 Task: Find a place to stay in Stockholm, Sweden from August 1 to August 5 for 1 guest, with a price range of 6000 to 15000, 1 bedroom, 1 bed, 1 bathroom, house type, self check-in, and English-speaking host.
Action: Mouse moved to (433, 102)
Screenshot: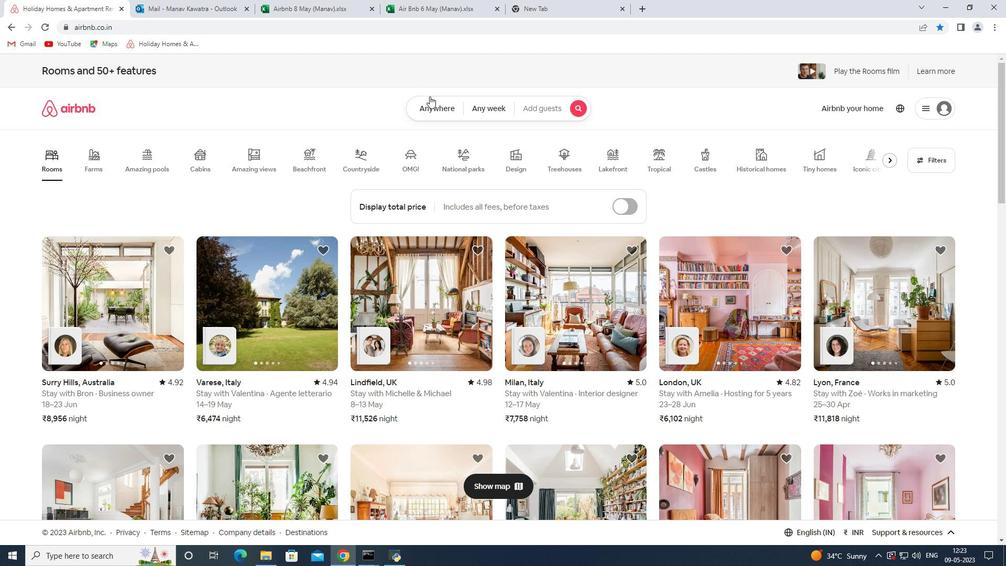 
Action: Mouse pressed left at (433, 102)
Screenshot: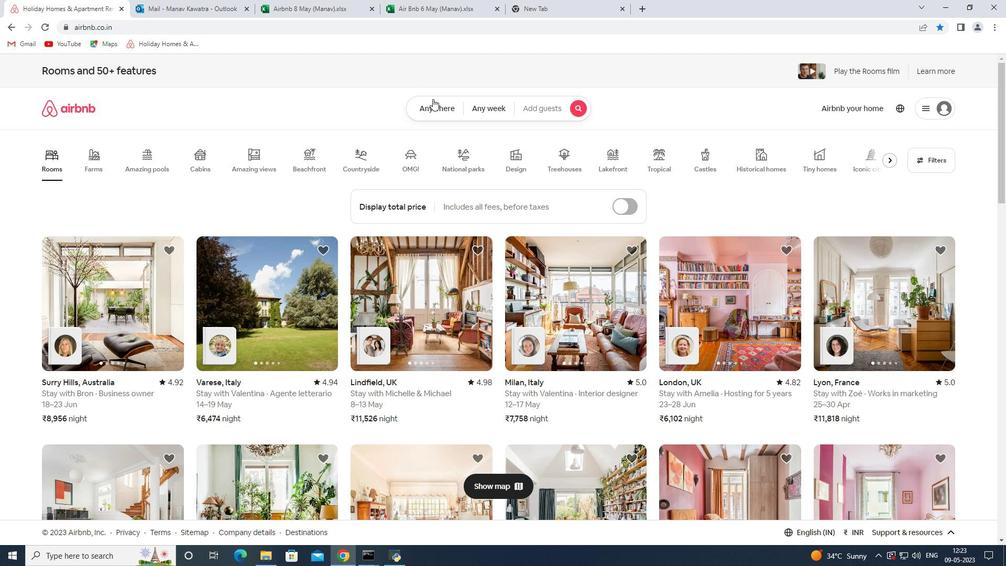 
Action: Mouse moved to (384, 151)
Screenshot: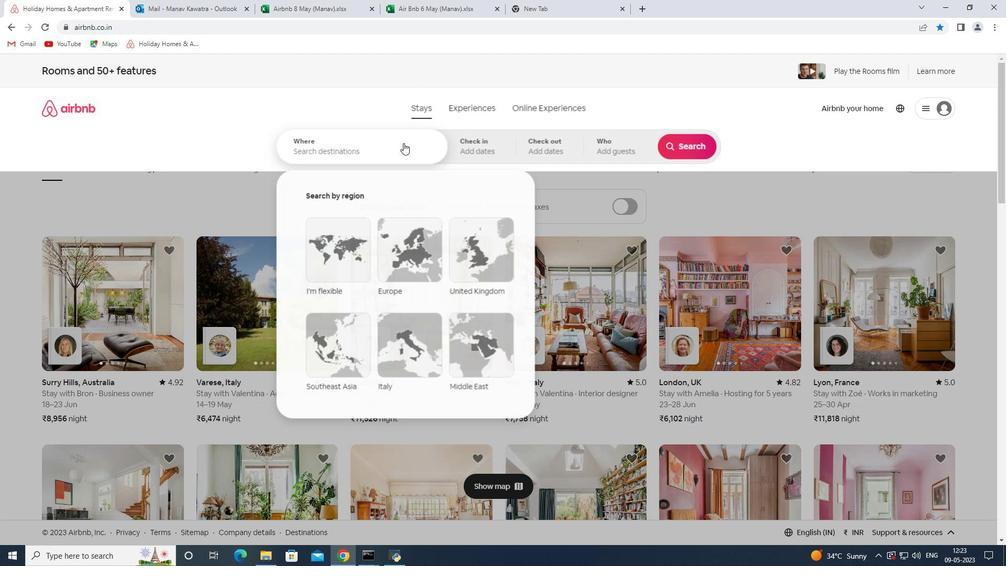 
Action: Mouse pressed left at (384, 151)
Screenshot: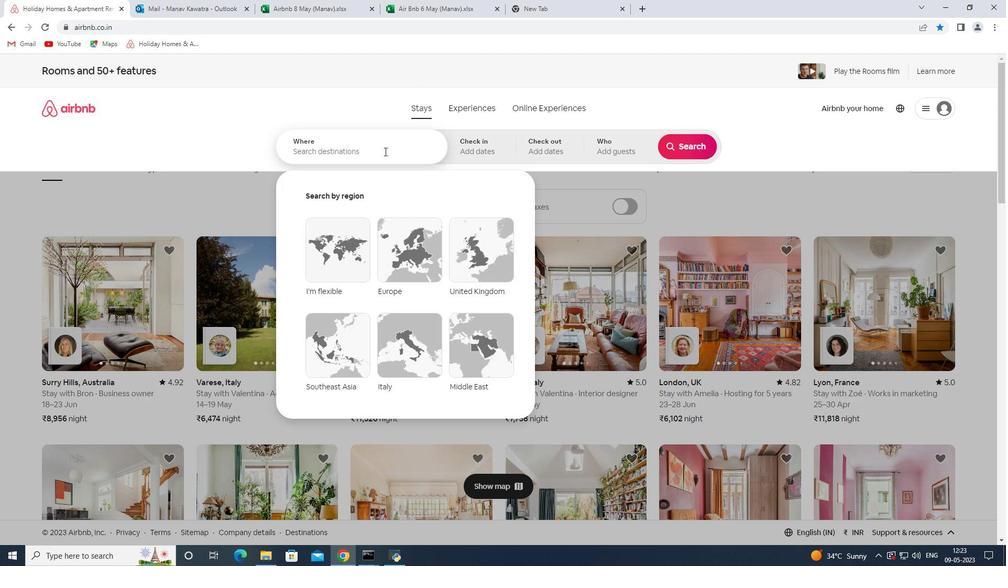 
Action: Mouse moved to (384, 151)
Screenshot: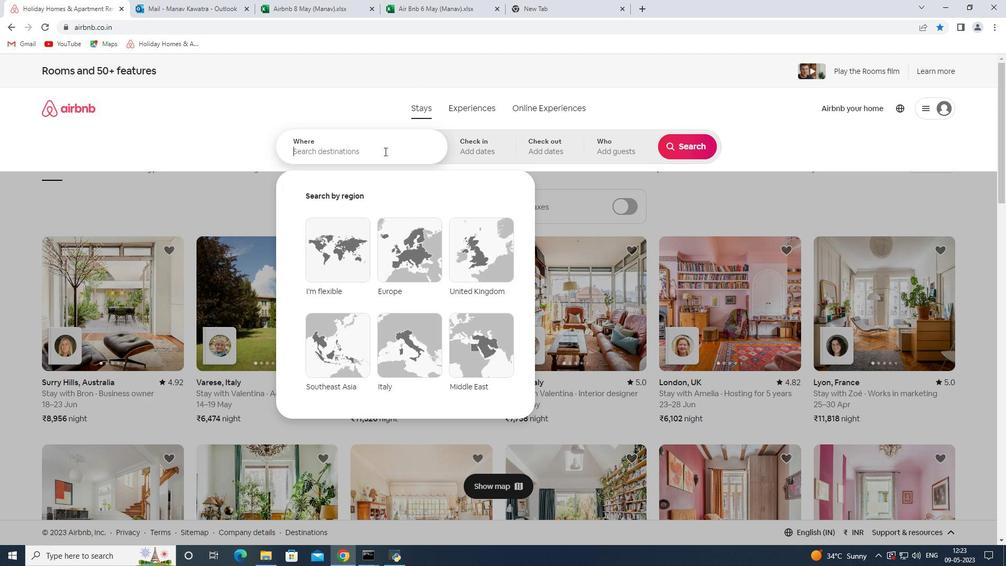 
Action: Key pressed <Key.shift><Key.shift><Key.shift><Key.shift><Key.shift><Key.shift><Key.shift><Key.shift><Key.shift><Key.shift><Key.shift><Key.shift><Key.shift><Key.shift>Stock<Key.space><Key.backspace>holm<Key.space><Key.shift>Swee<Key.backspace>den<Key.space><Key.enter>
Screenshot: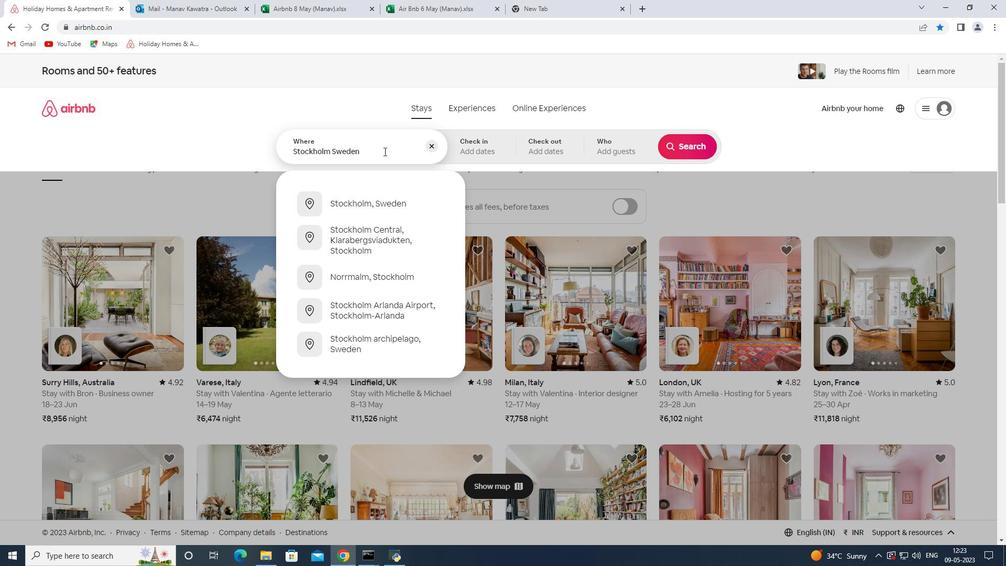 
Action: Mouse moved to (688, 235)
Screenshot: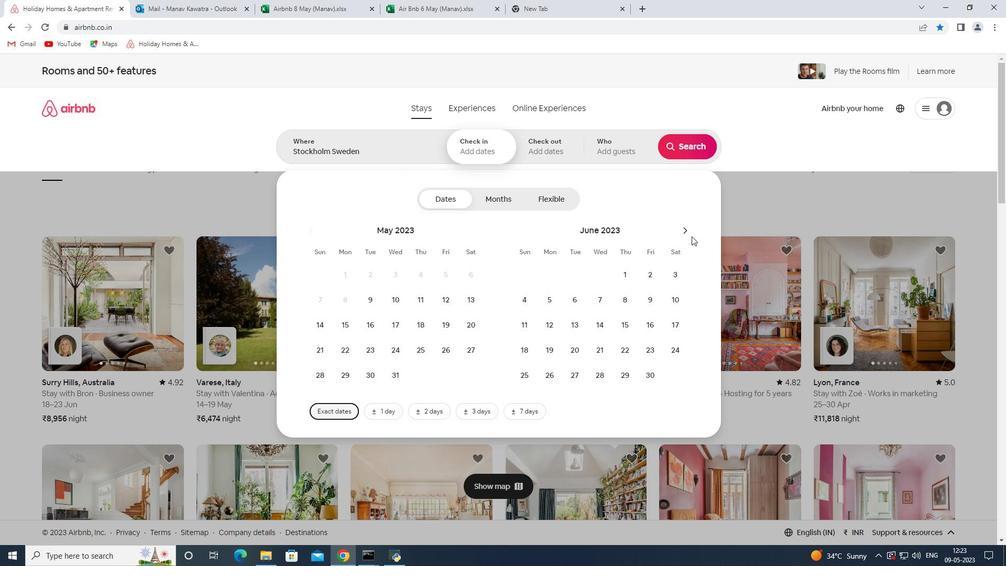 
Action: Mouse pressed left at (688, 235)
Screenshot: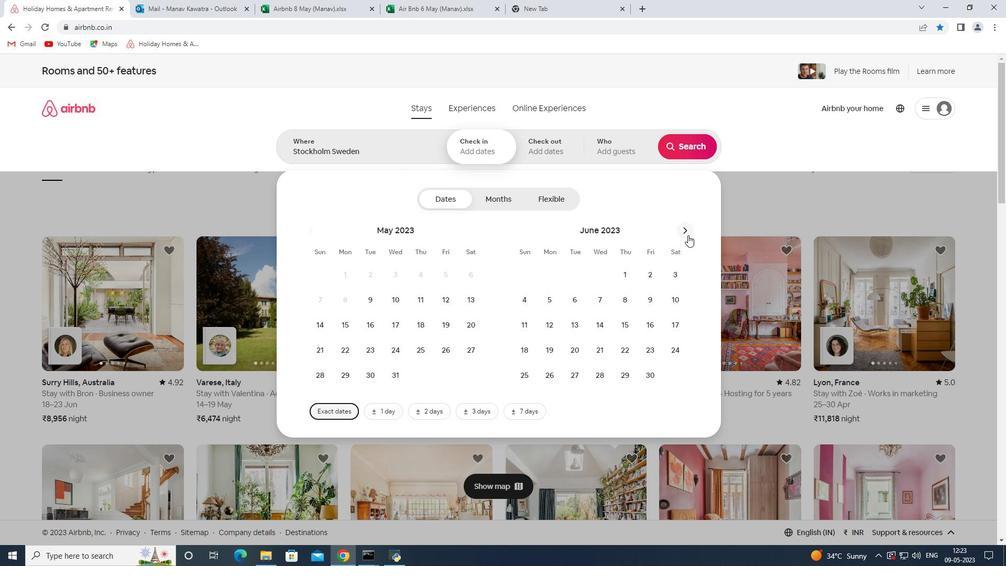 
Action: Mouse pressed left at (688, 235)
Screenshot: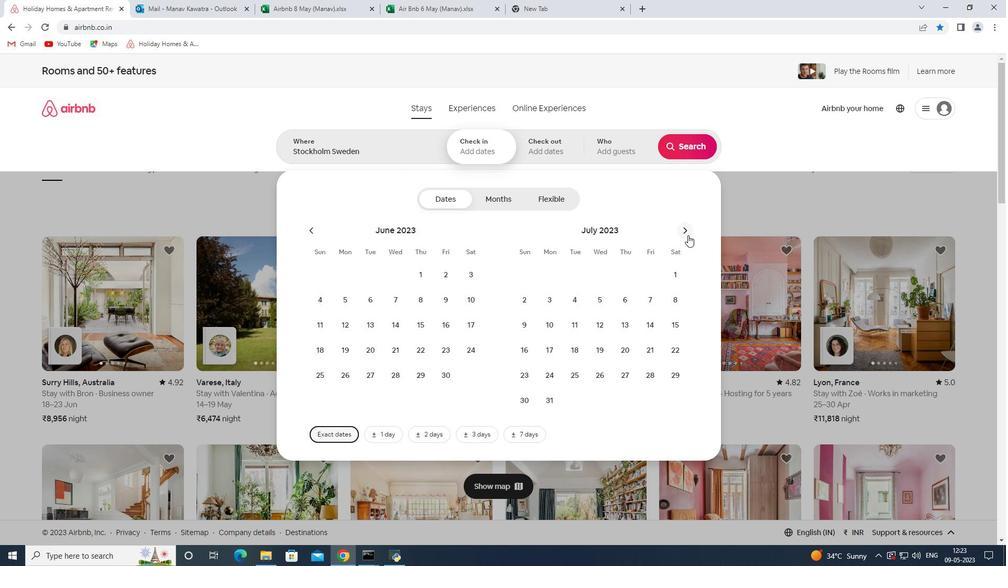 
Action: Mouse moved to (572, 277)
Screenshot: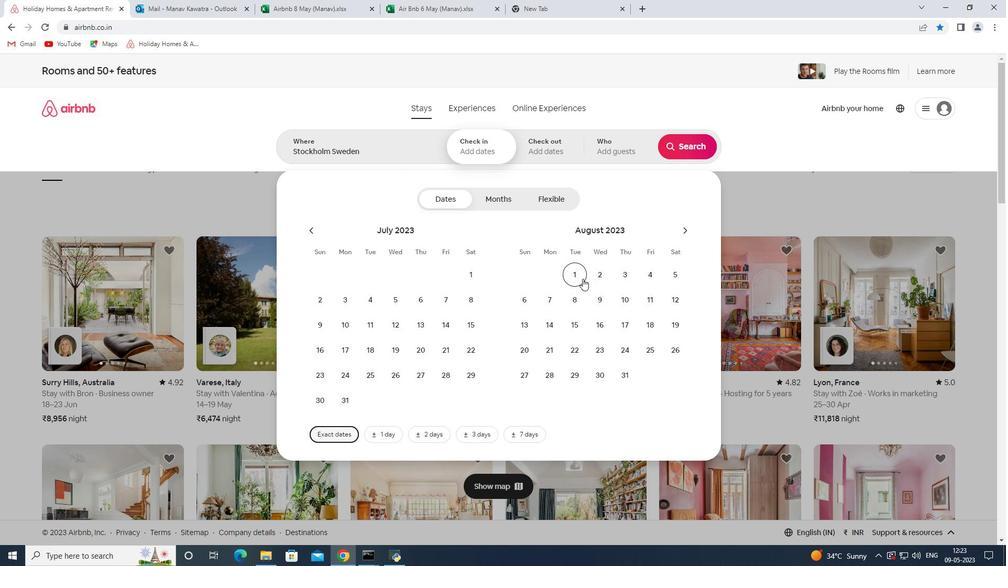 
Action: Mouse pressed left at (572, 277)
Screenshot: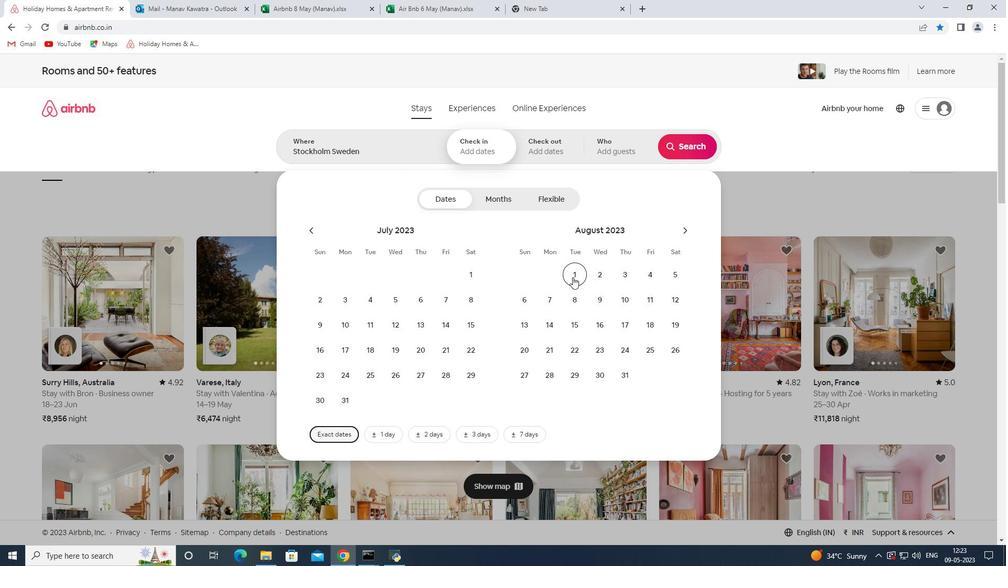 
Action: Mouse moved to (672, 274)
Screenshot: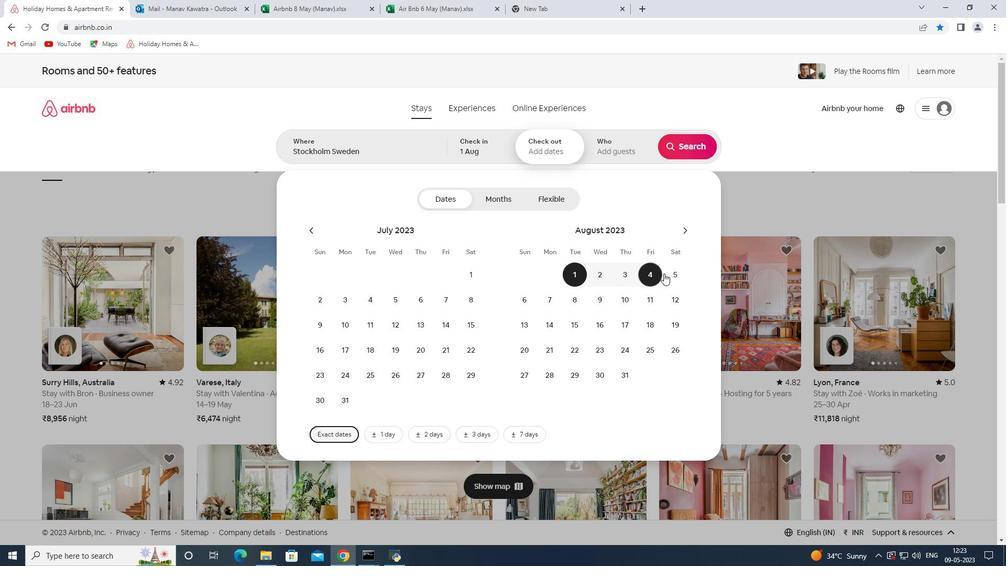 
Action: Mouse pressed left at (672, 274)
Screenshot: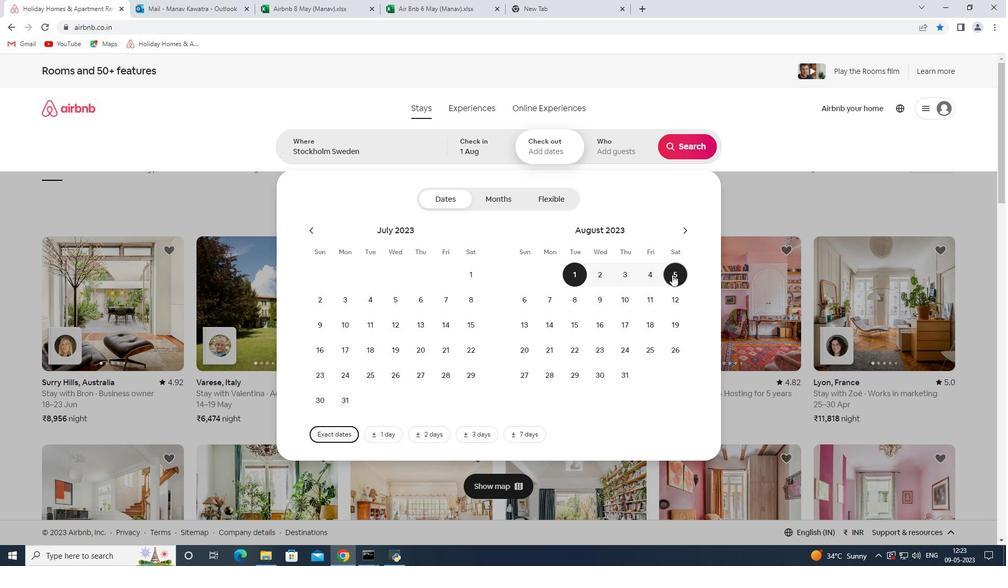 
Action: Mouse moved to (638, 149)
Screenshot: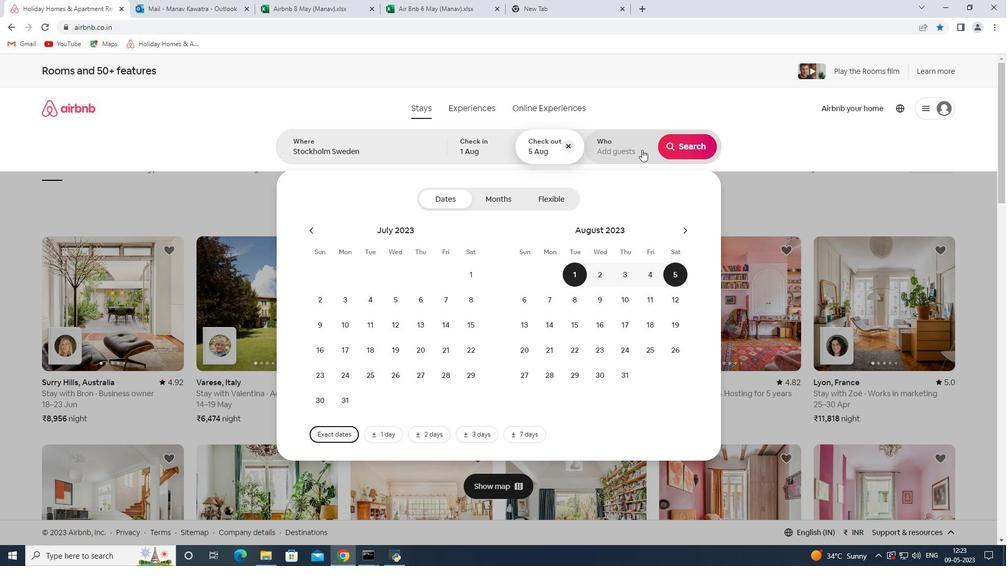 
Action: Mouse pressed left at (638, 149)
Screenshot: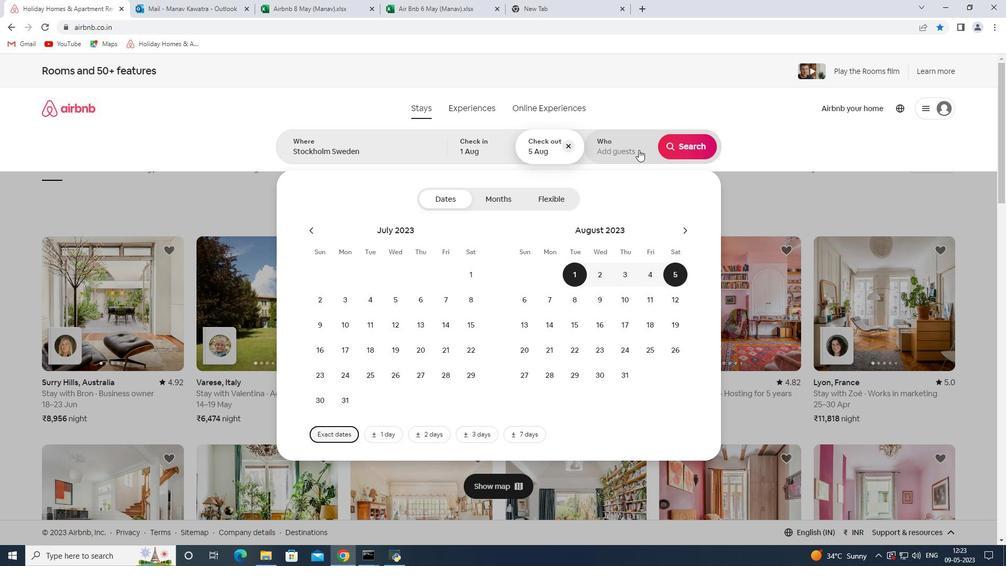 
Action: Mouse pressed left at (638, 149)
Screenshot: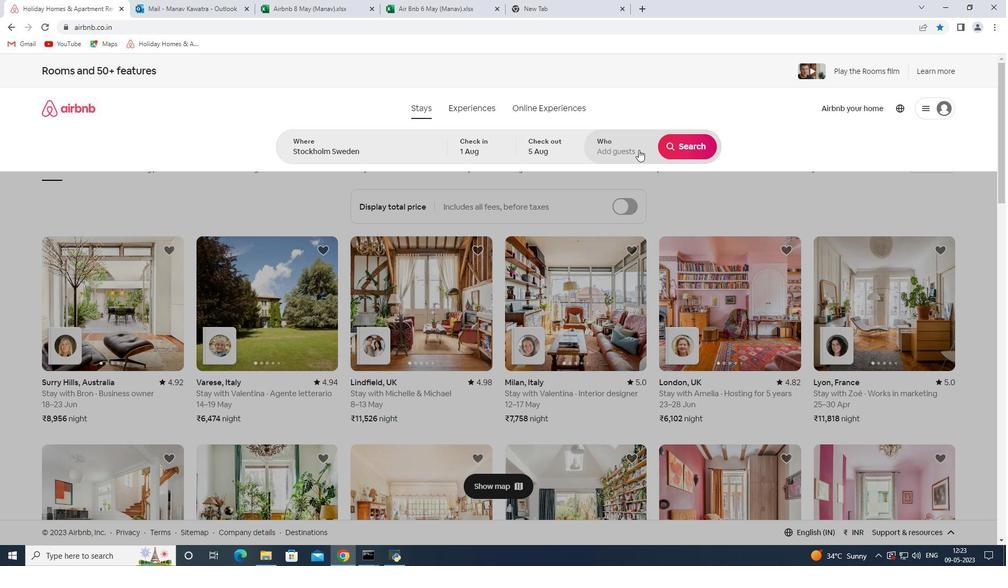 
Action: Mouse moved to (601, 156)
Screenshot: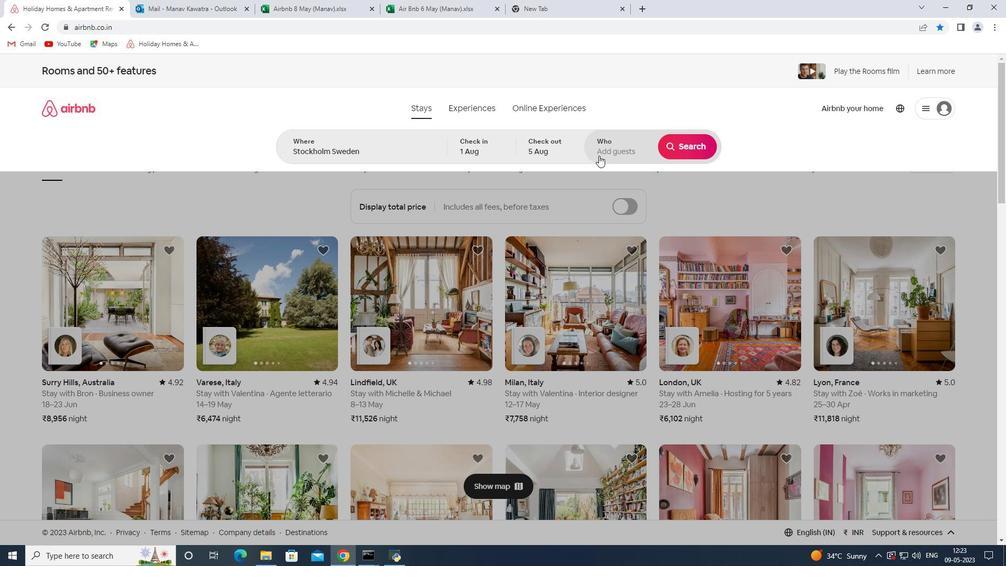 
Action: Mouse pressed left at (601, 156)
Screenshot: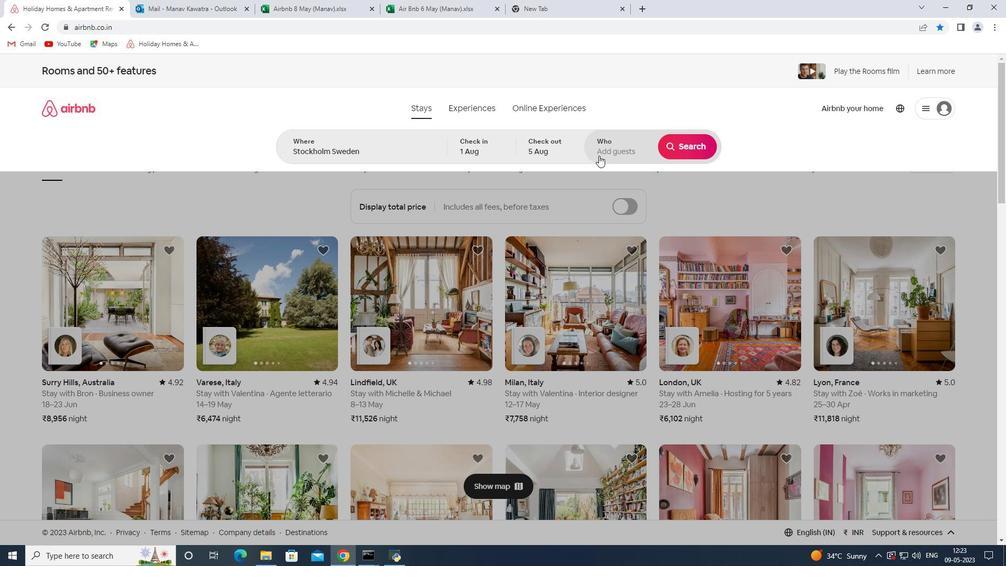 
Action: Mouse moved to (693, 201)
Screenshot: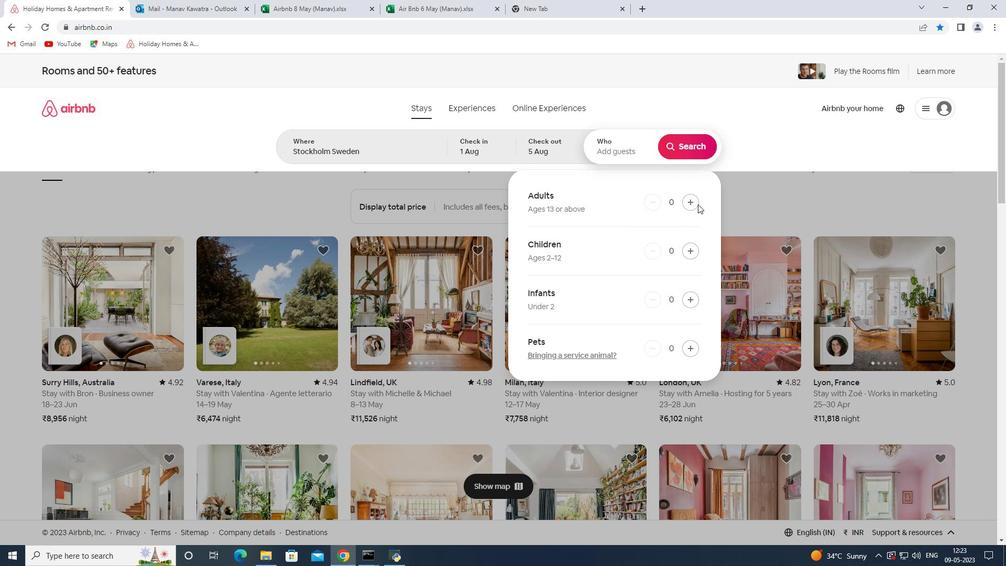 
Action: Mouse pressed left at (693, 201)
Screenshot: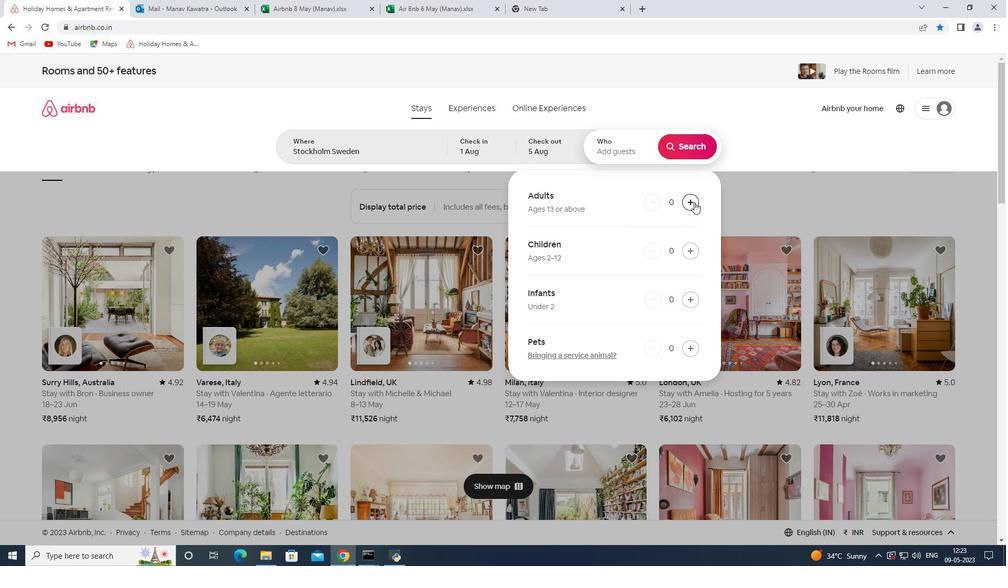 
Action: Mouse moved to (695, 149)
Screenshot: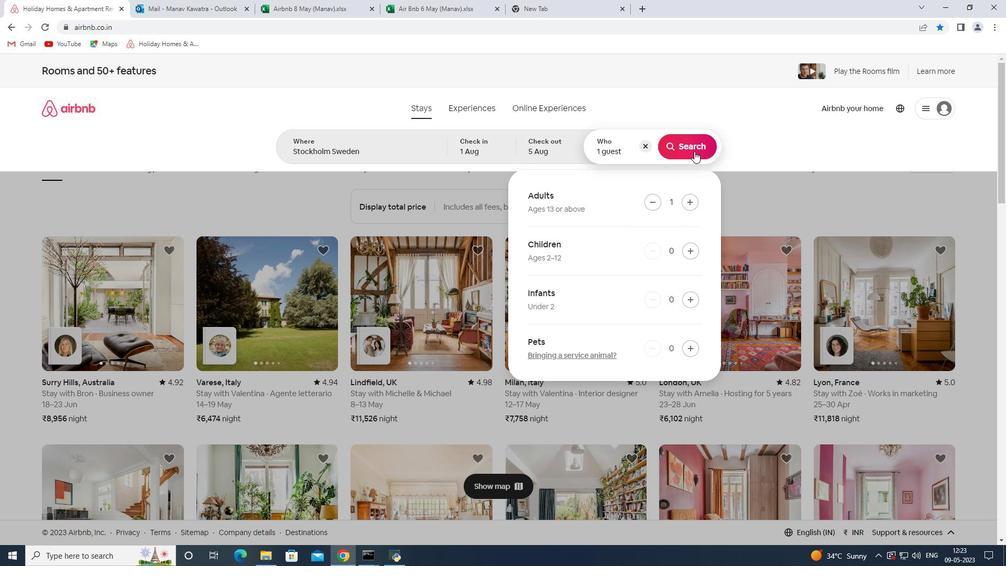 
Action: Mouse pressed left at (695, 149)
Screenshot: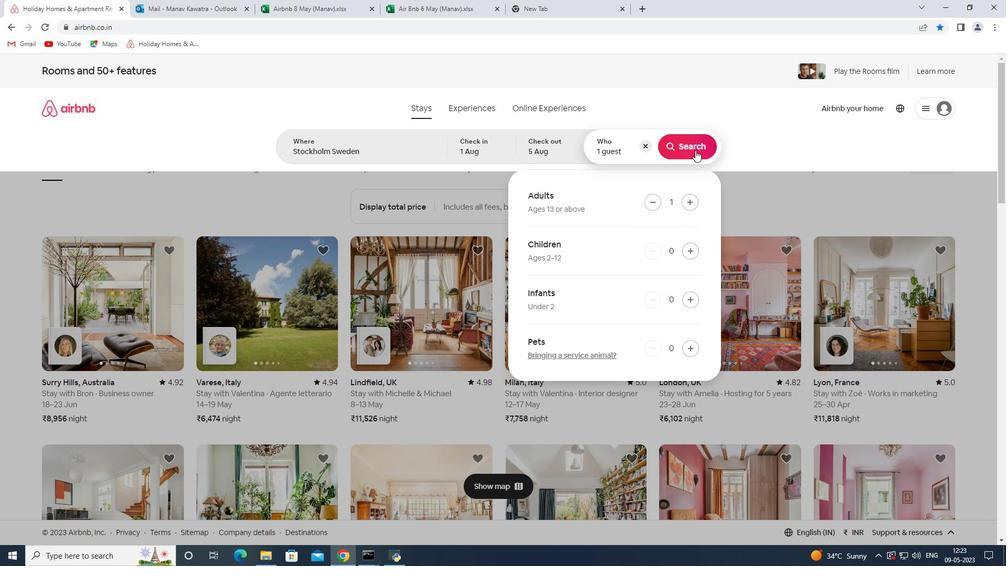 
Action: Mouse moved to (947, 117)
Screenshot: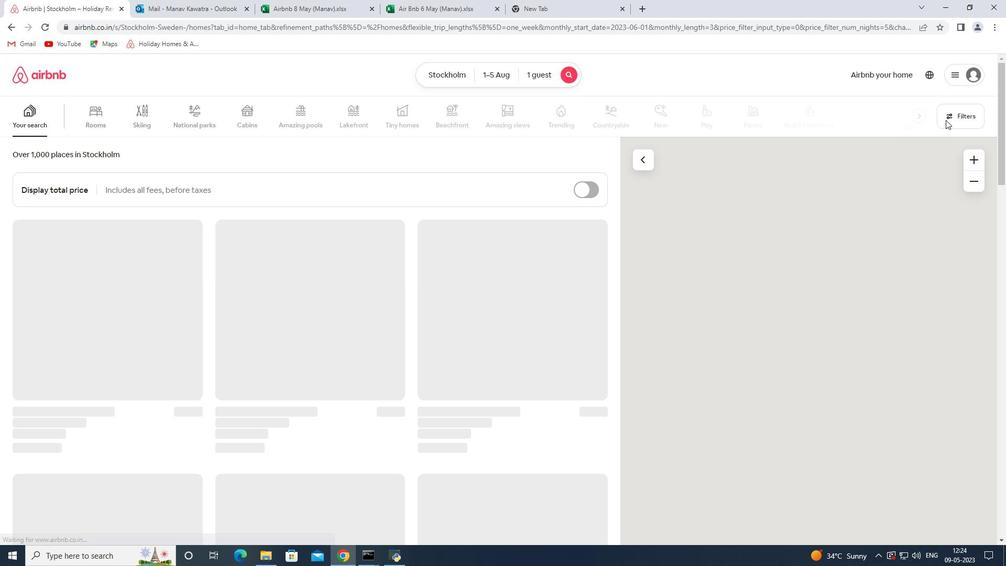 
Action: Mouse pressed left at (947, 117)
Screenshot: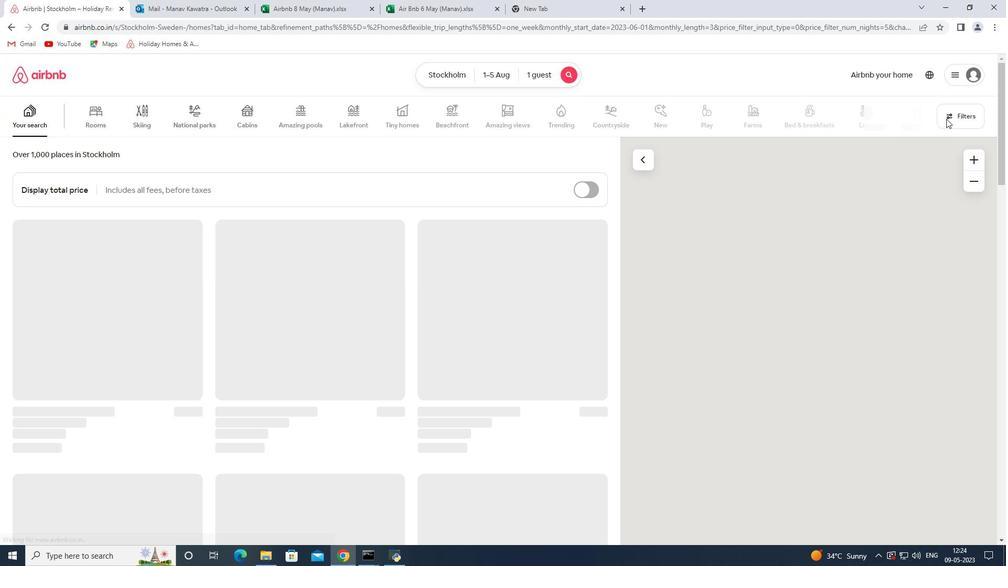 
Action: Mouse moved to (364, 378)
Screenshot: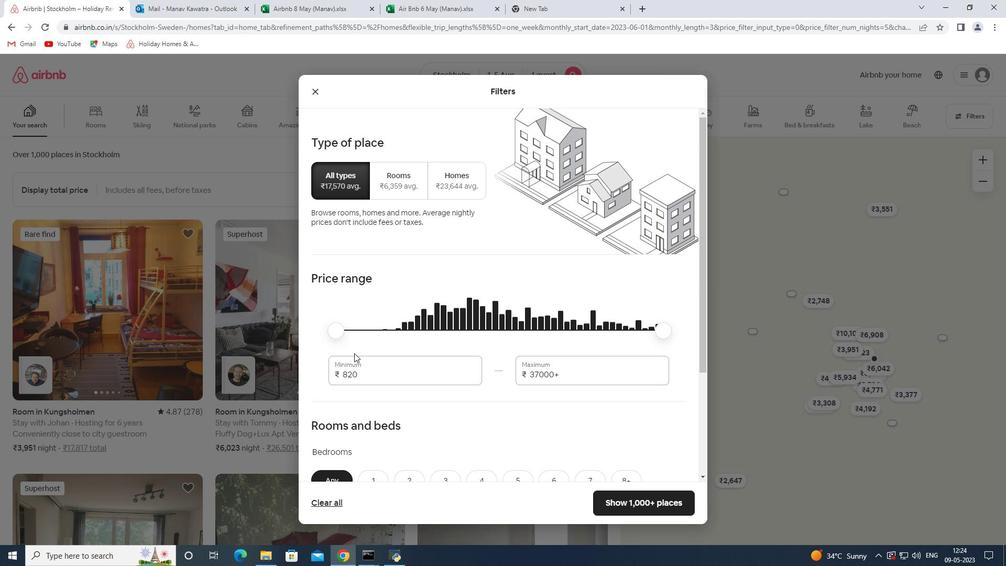 
Action: Mouse pressed left at (364, 378)
Screenshot: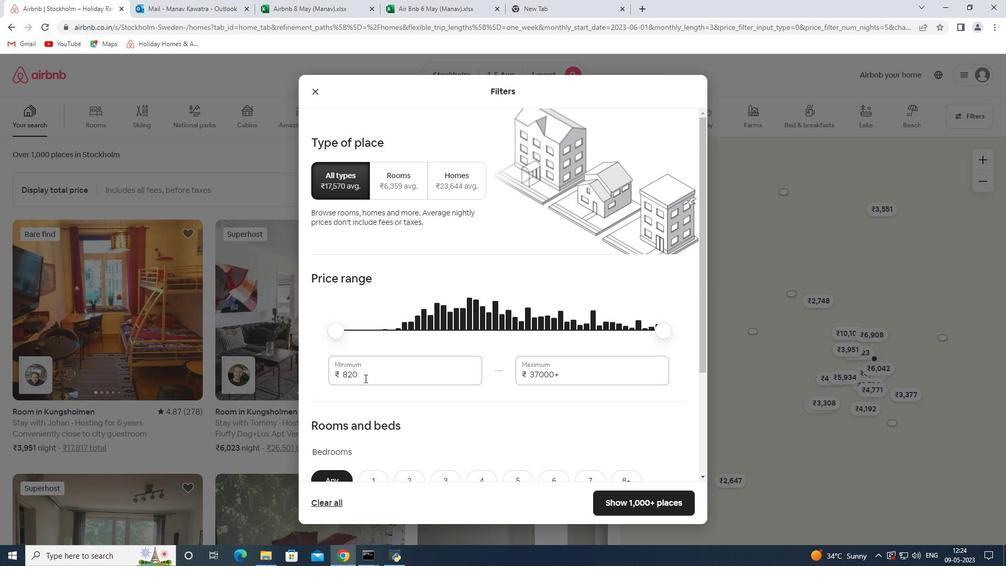 
Action: Mouse moved to (365, 378)
Screenshot: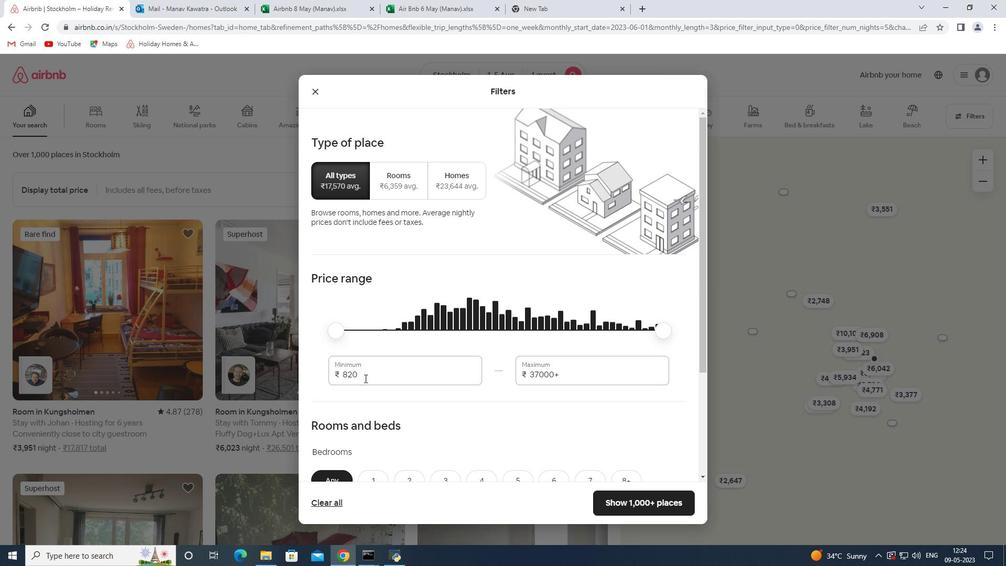 
Action: Mouse pressed left at (365, 378)
Screenshot: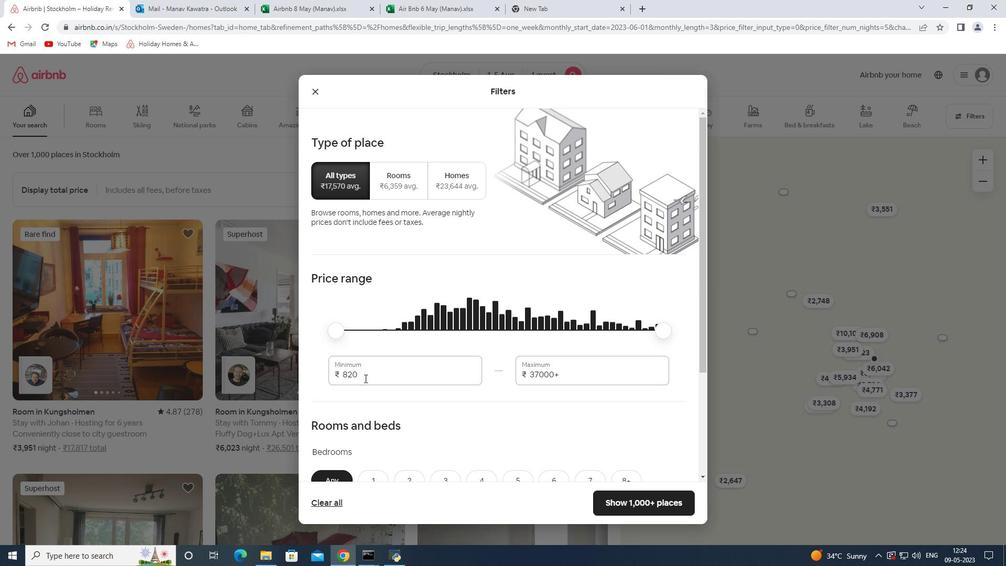 
Action: Mouse moved to (381, 367)
Screenshot: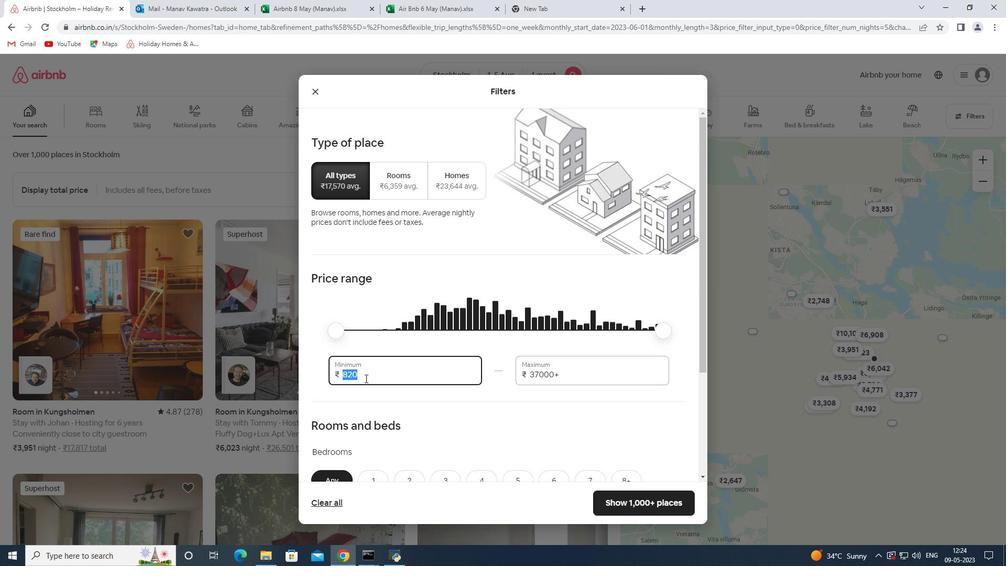
Action: Key pressed 6000<Key.tab>15000
Screenshot: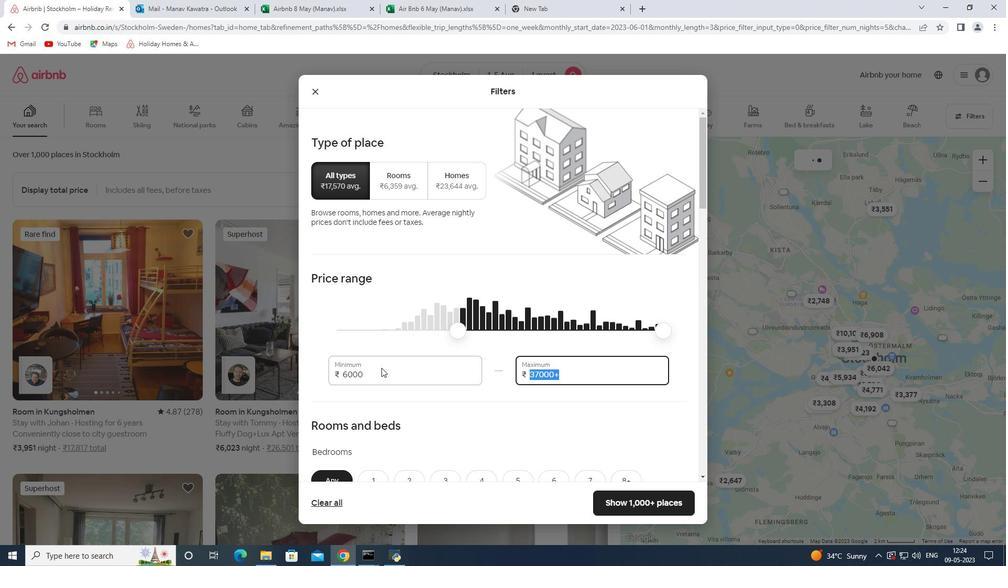 
Action: Mouse moved to (494, 308)
Screenshot: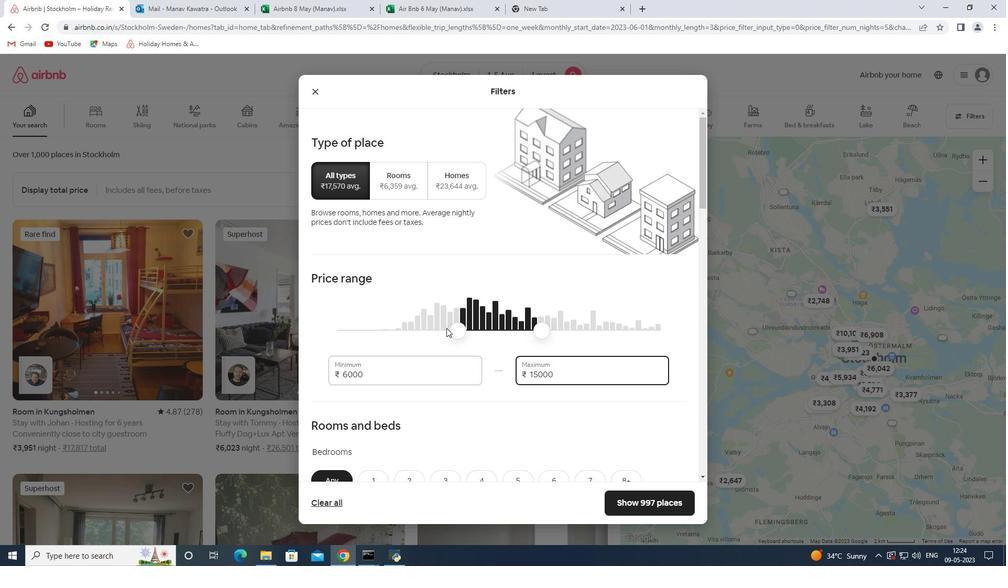 
Action: Mouse scrolled (494, 307) with delta (0, 0)
Screenshot: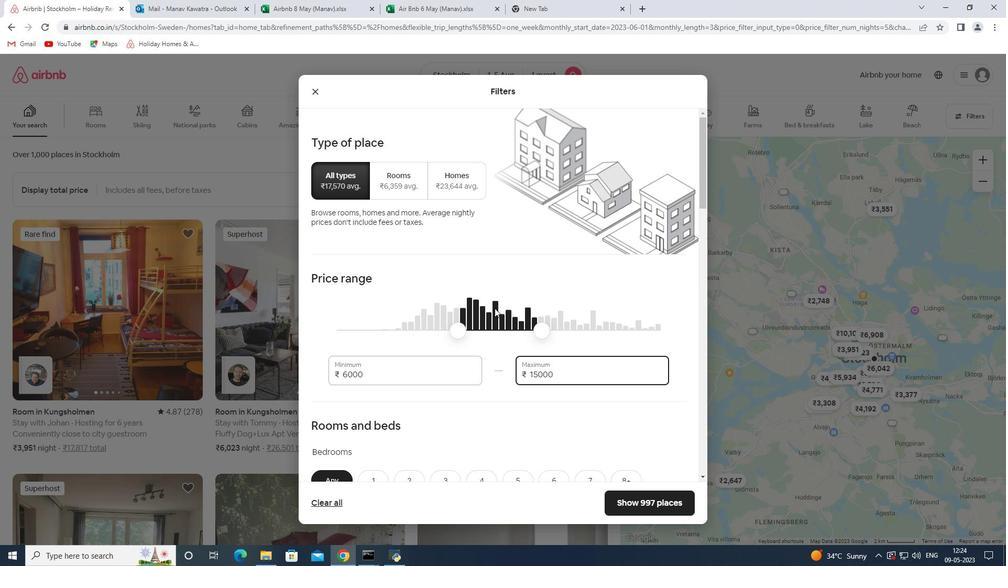 
Action: Mouse moved to (488, 308)
Screenshot: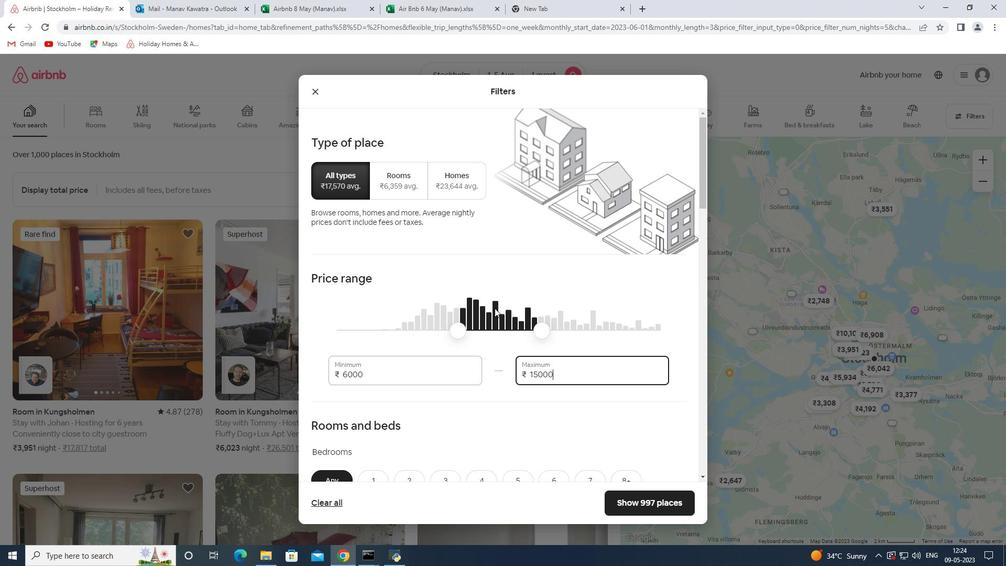 
Action: Mouse scrolled (488, 308) with delta (0, 0)
Screenshot: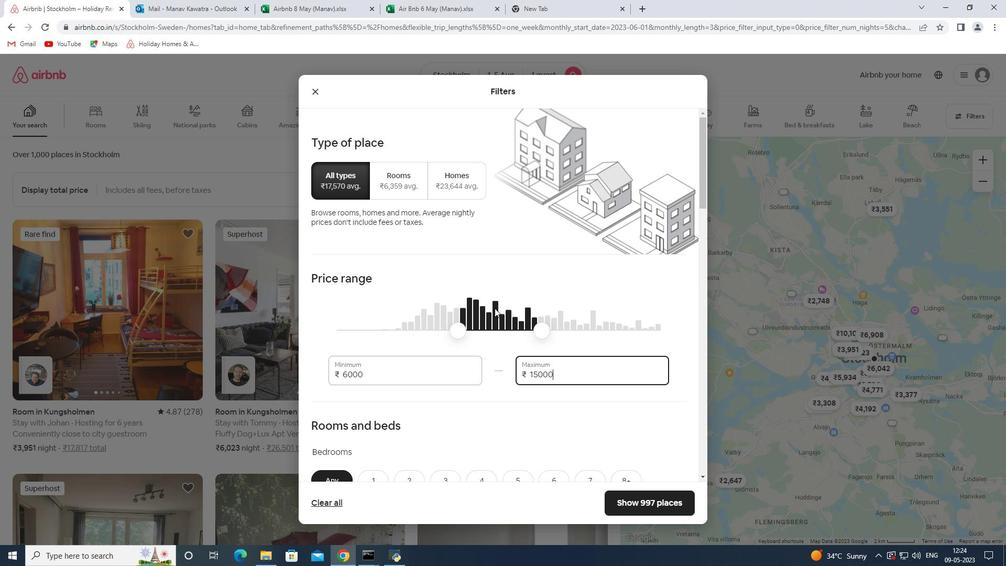
Action: Mouse moved to (487, 308)
Screenshot: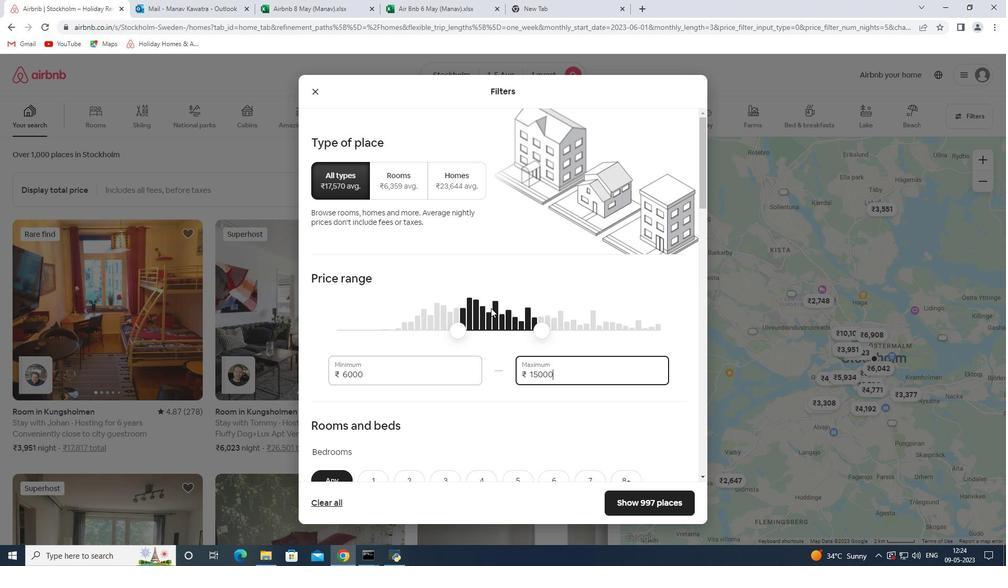 
Action: Mouse scrolled (487, 308) with delta (0, 0)
Screenshot: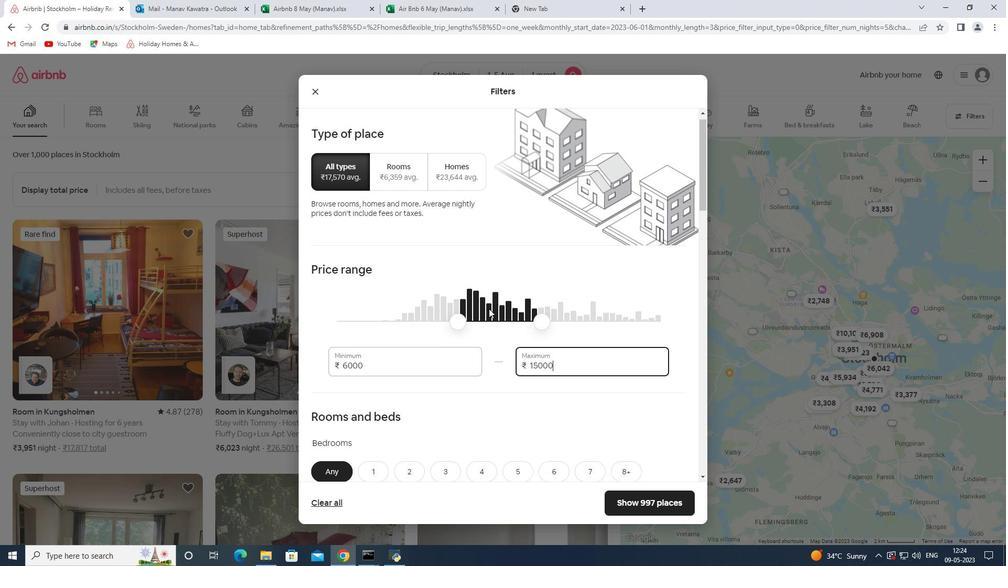 
Action: Mouse moved to (374, 325)
Screenshot: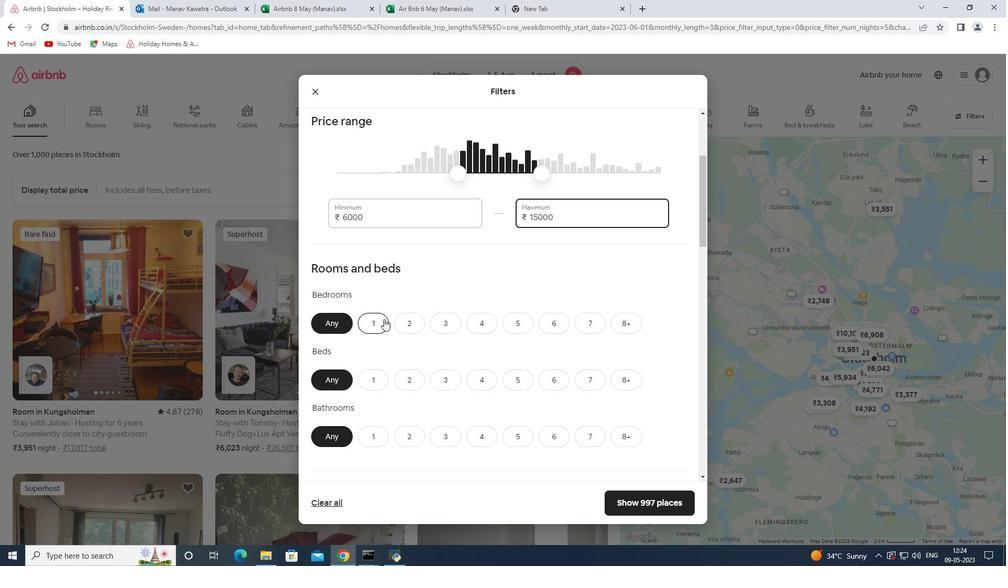 
Action: Mouse pressed left at (374, 325)
Screenshot: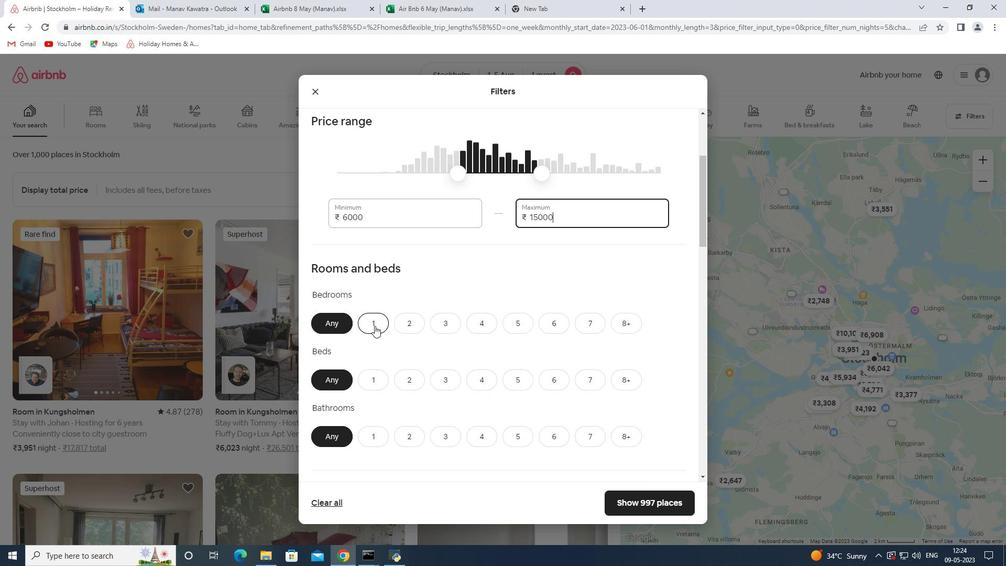 
Action: Mouse moved to (375, 383)
Screenshot: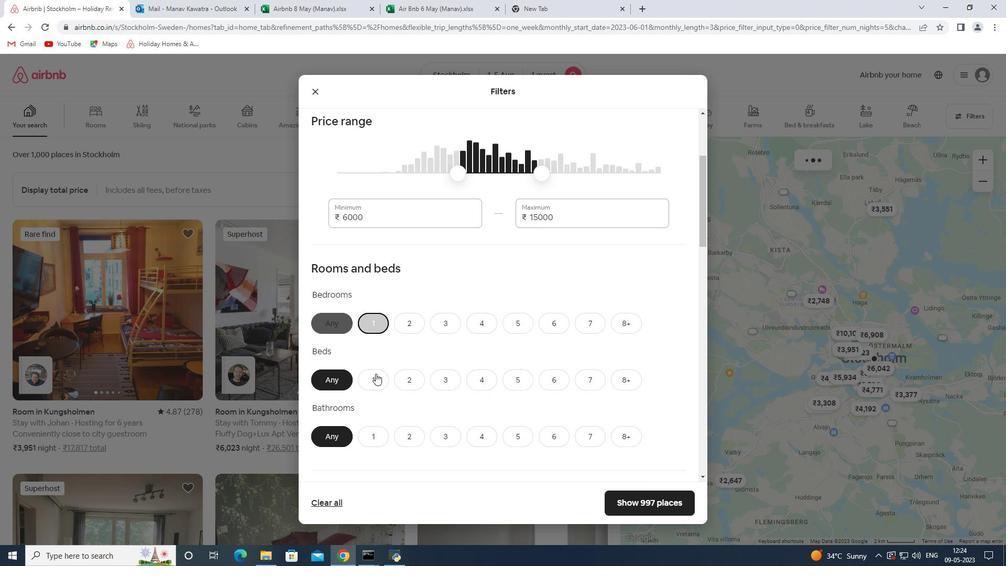 
Action: Mouse pressed left at (375, 383)
Screenshot: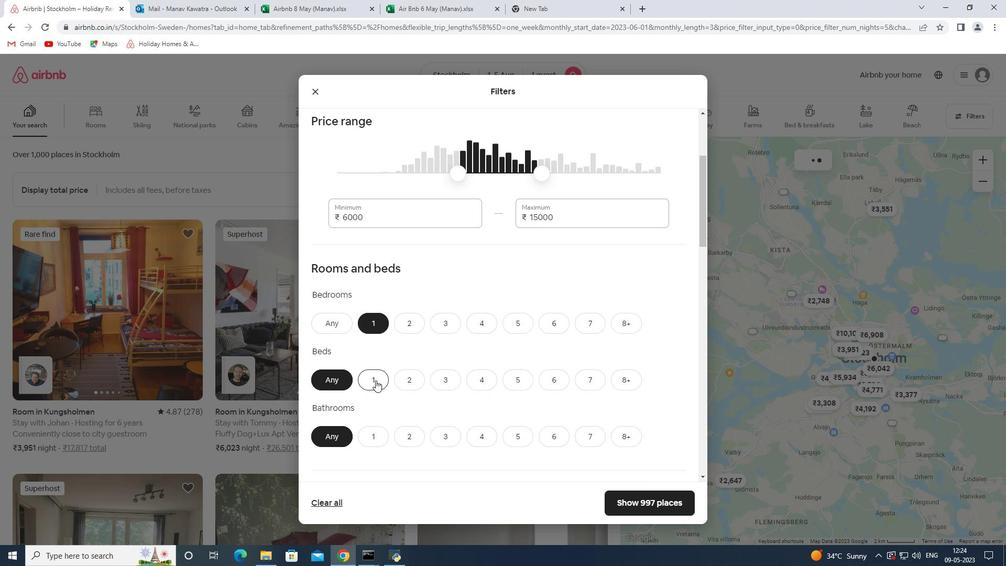 
Action: Mouse moved to (376, 434)
Screenshot: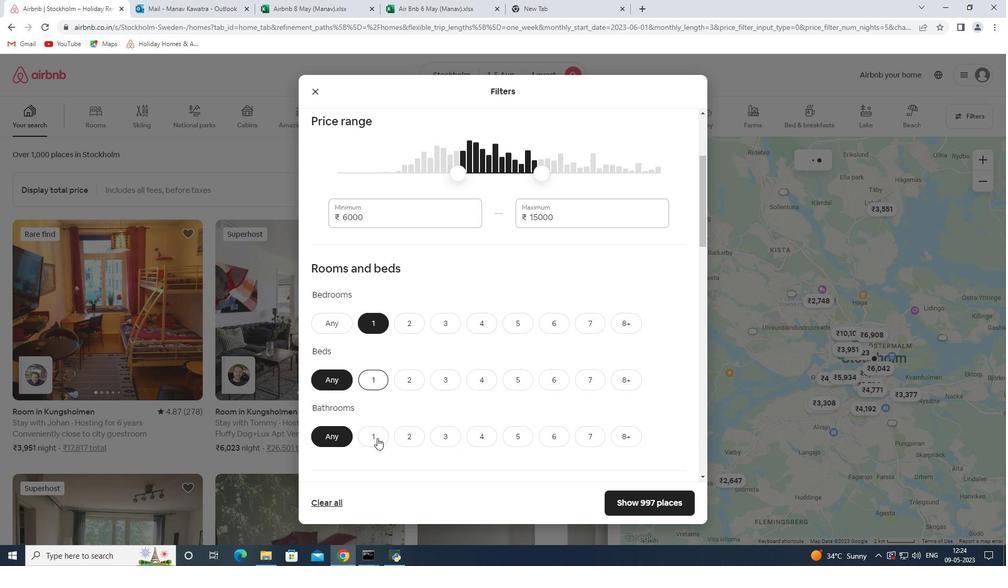 
Action: Mouse pressed left at (376, 434)
Screenshot: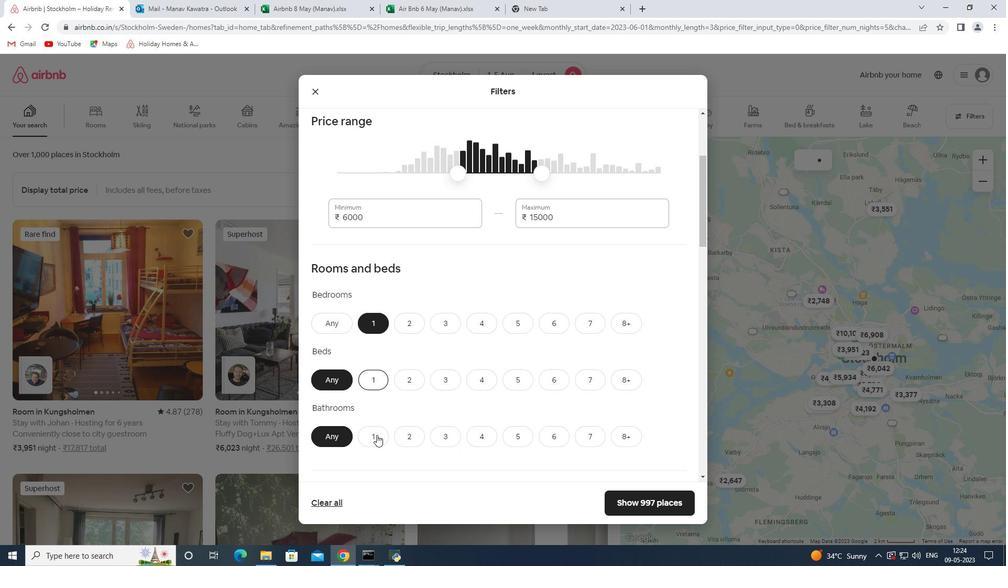
Action: Mouse moved to (448, 328)
Screenshot: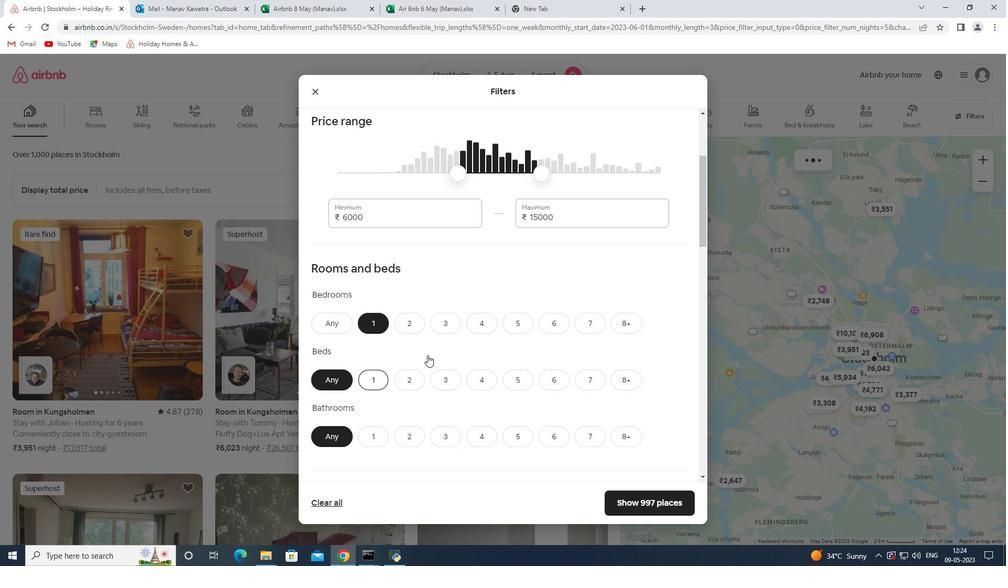 
Action: Mouse scrolled (448, 327) with delta (0, 0)
Screenshot: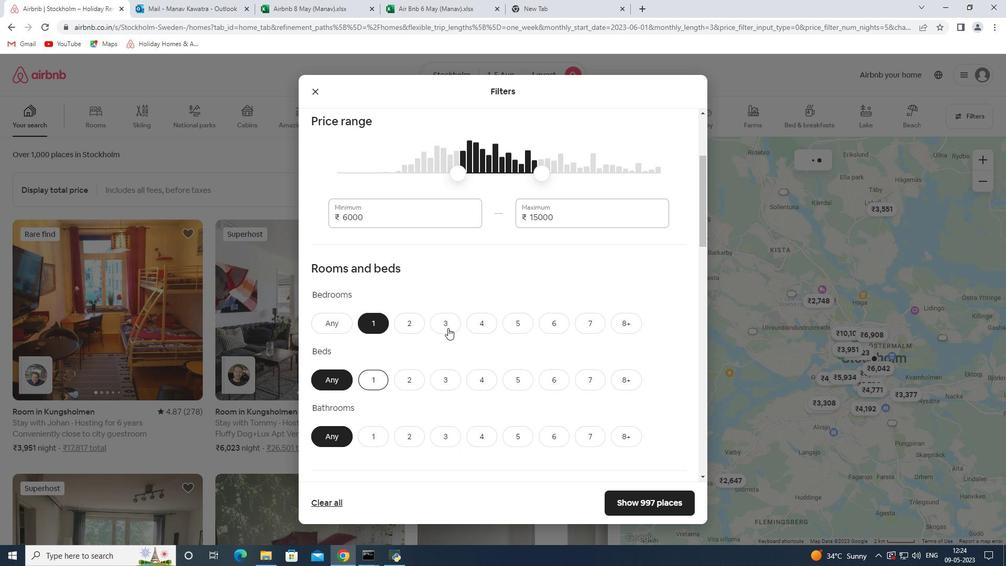 
Action: Mouse scrolled (448, 327) with delta (0, 0)
Screenshot: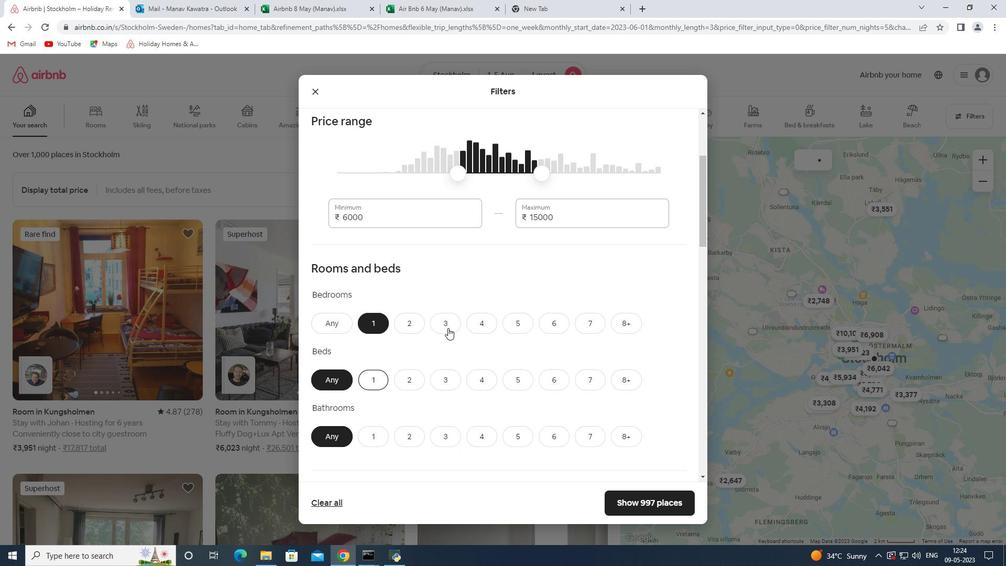 
Action: Mouse moved to (352, 306)
Screenshot: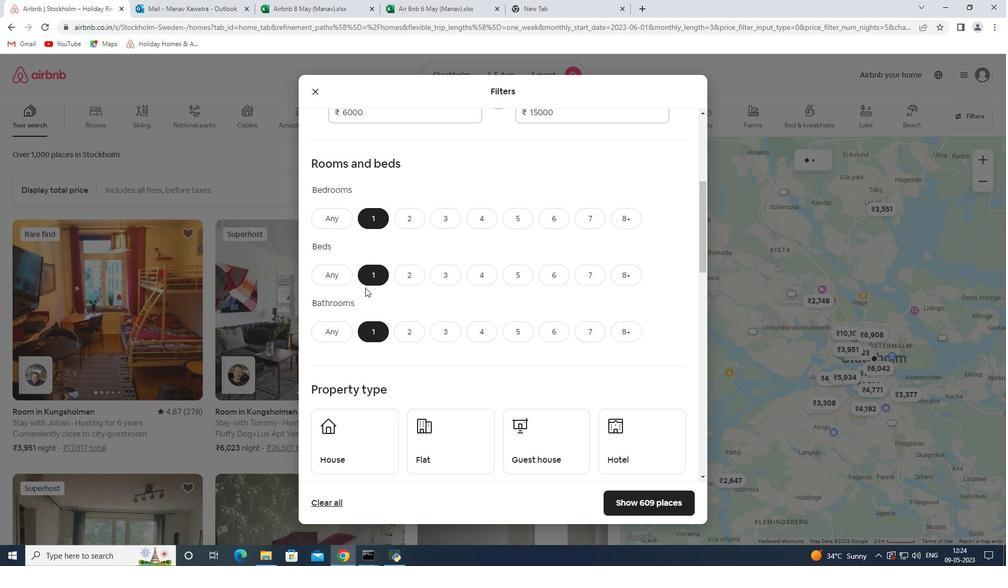 
Action: Mouse scrolled (352, 306) with delta (0, 0)
Screenshot: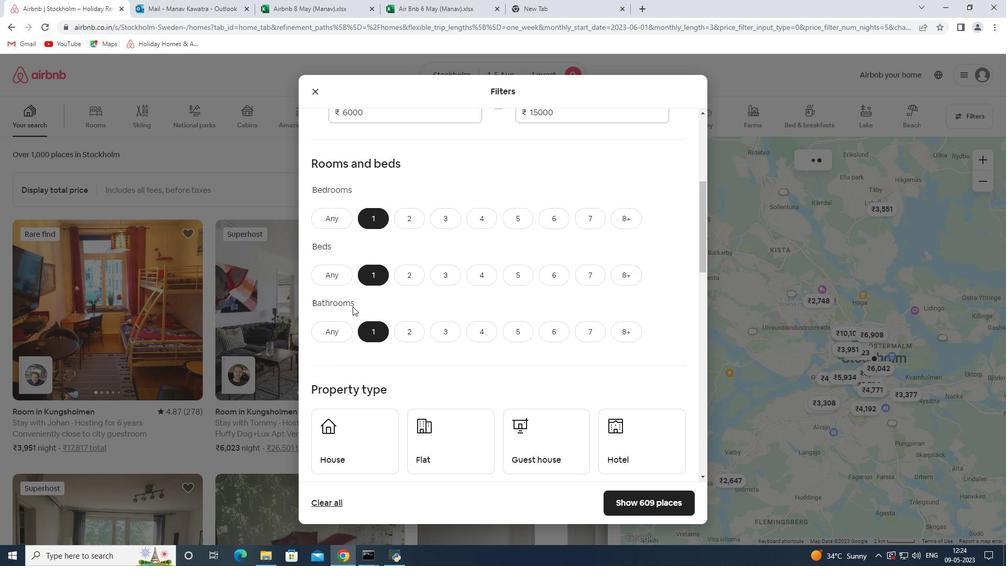 
Action: Mouse moved to (354, 306)
Screenshot: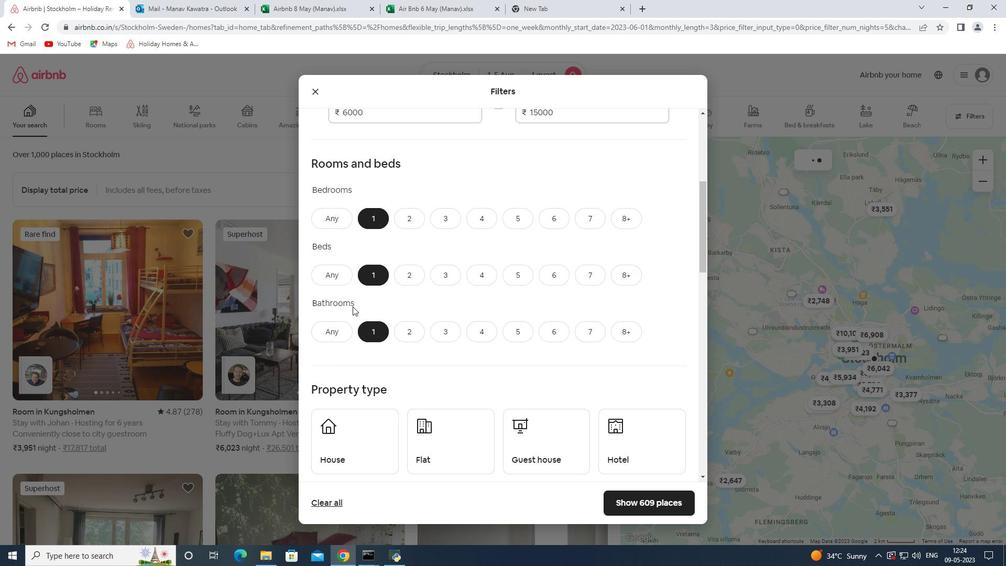 
Action: Mouse scrolled (354, 306) with delta (0, 0)
Screenshot: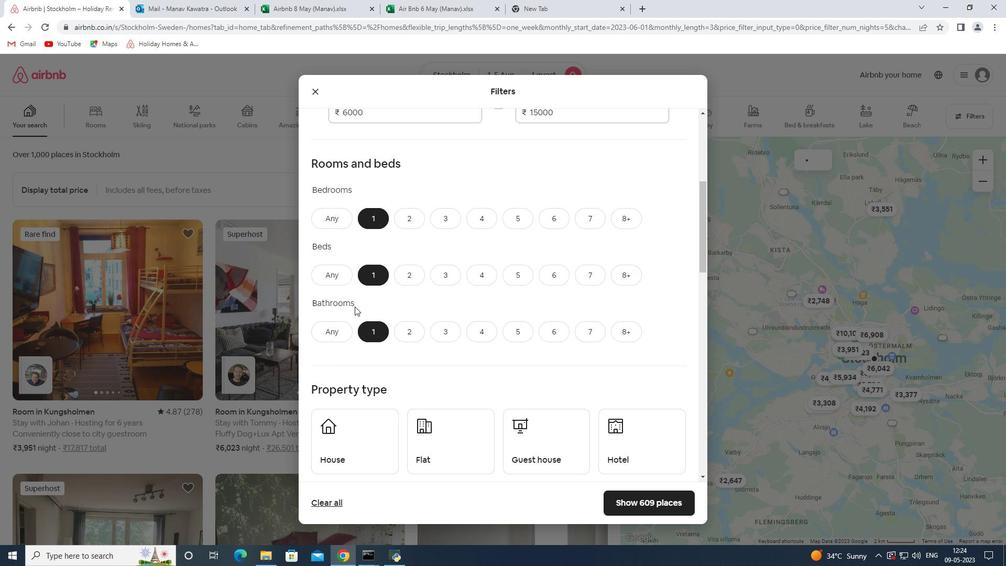 
Action: Mouse moved to (376, 336)
Screenshot: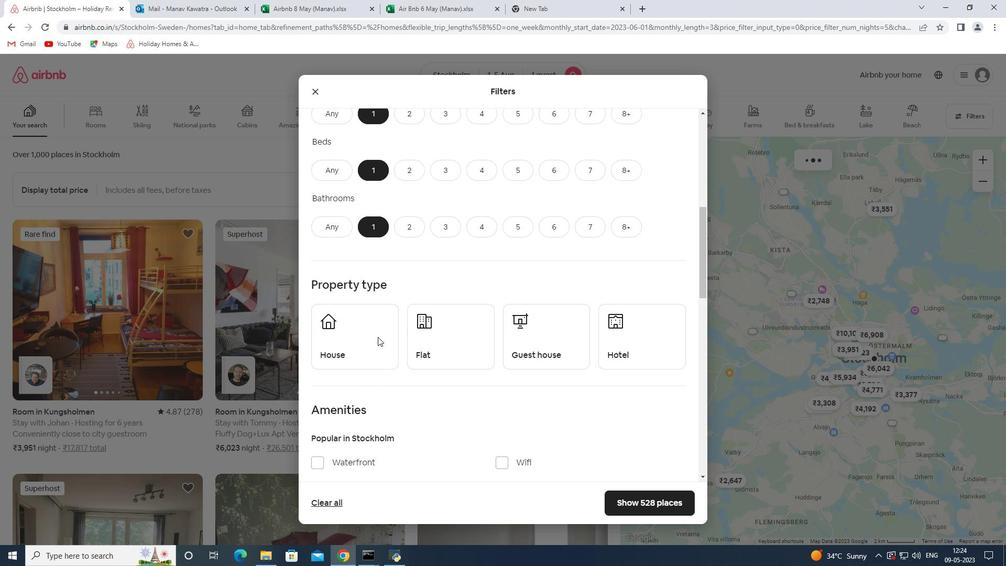 
Action: Mouse pressed left at (376, 336)
Screenshot: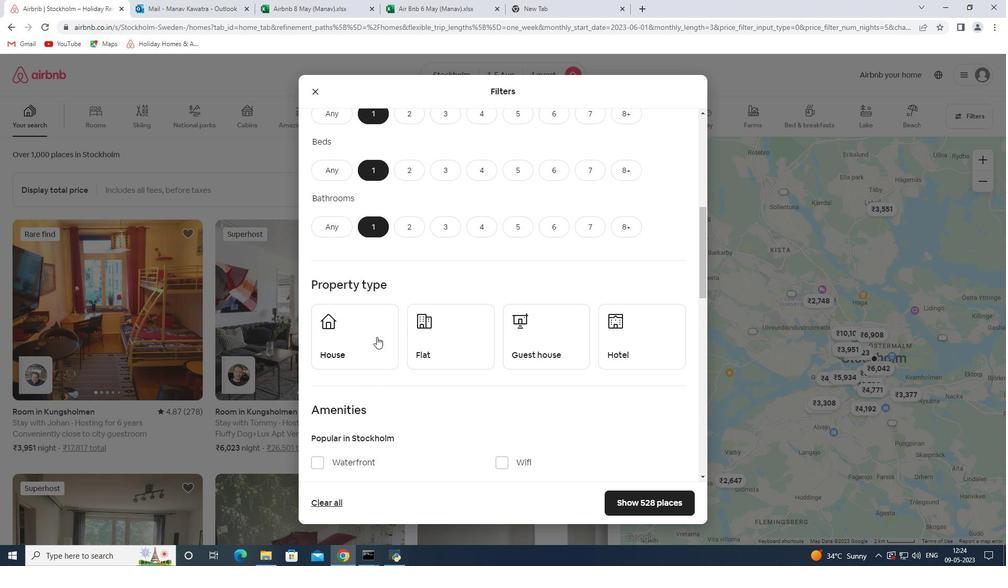 
Action: Mouse moved to (467, 350)
Screenshot: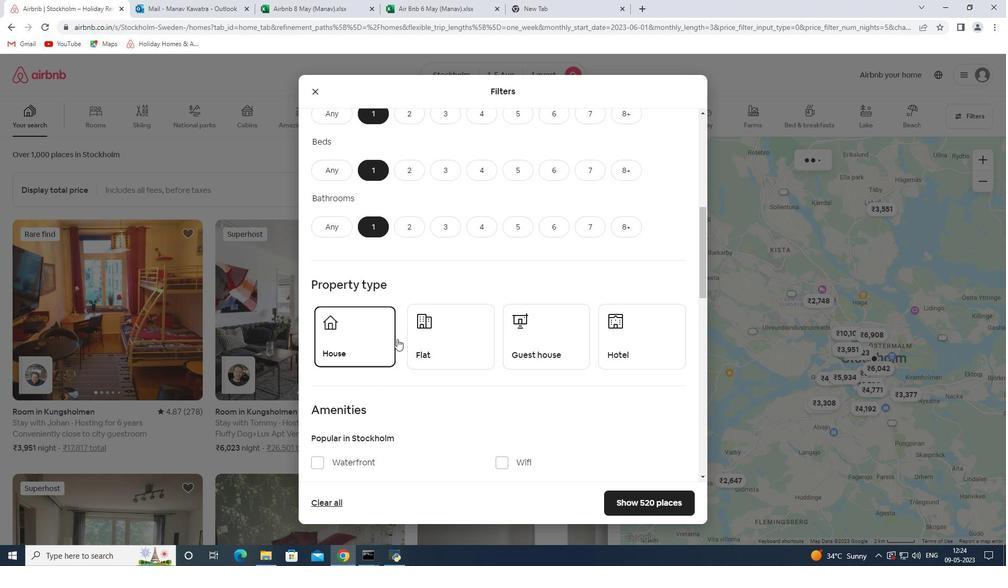
Action: Mouse pressed left at (467, 350)
Screenshot: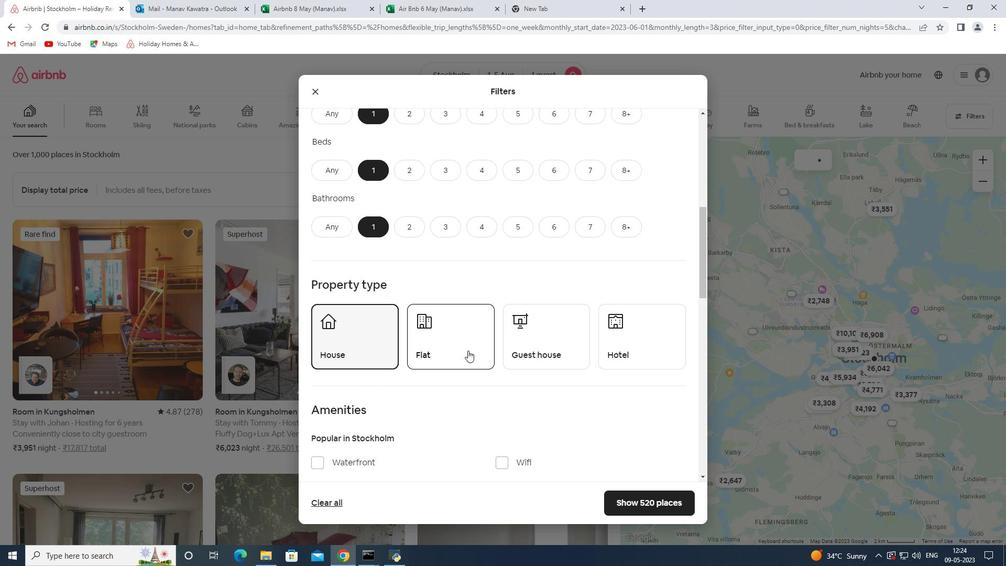 
Action: Mouse moved to (532, 339)
Screenshot: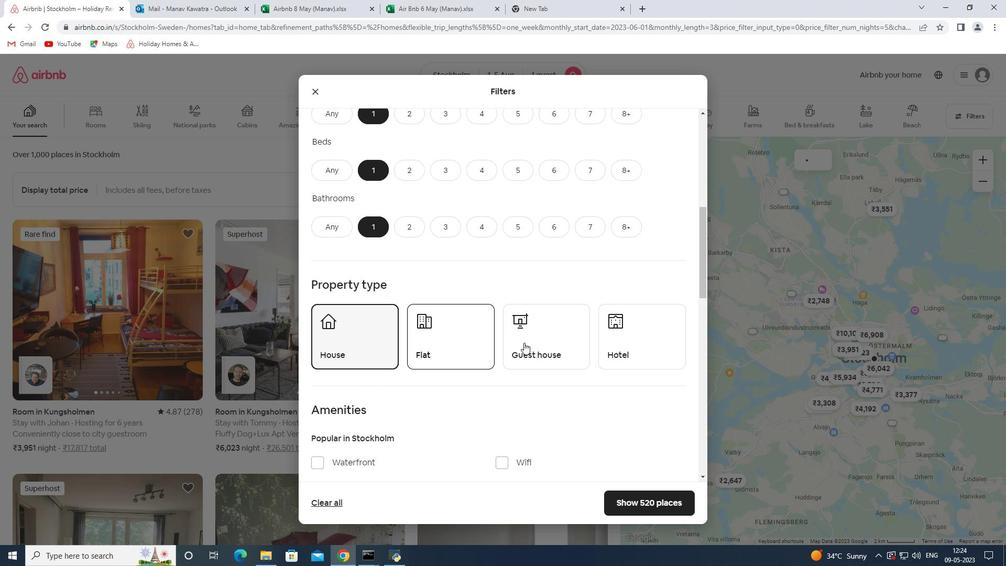 
Action: Mouse pressed left at (532, 339)
Screenshot: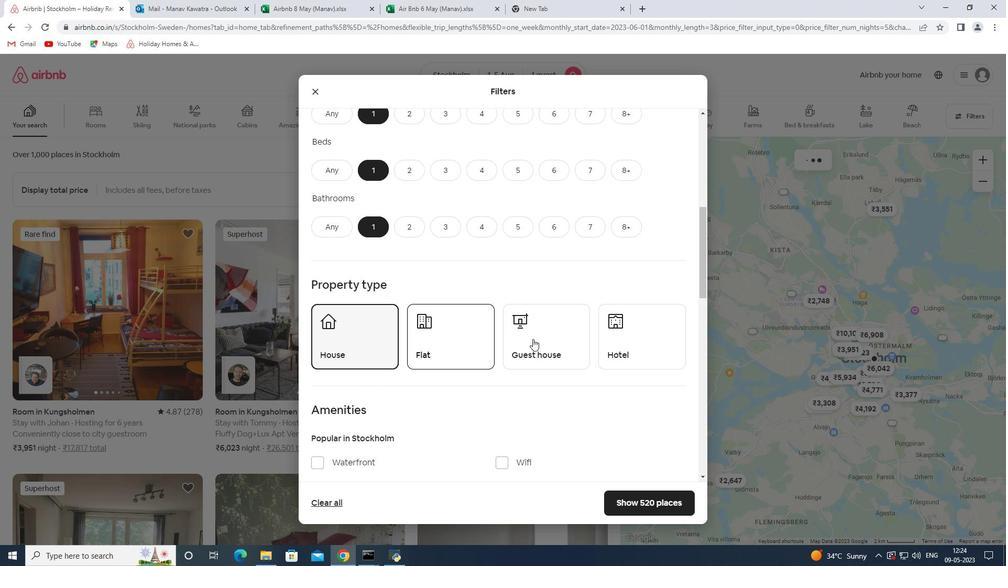 
Action: Mouse moved to (534, 339)
Screenshot: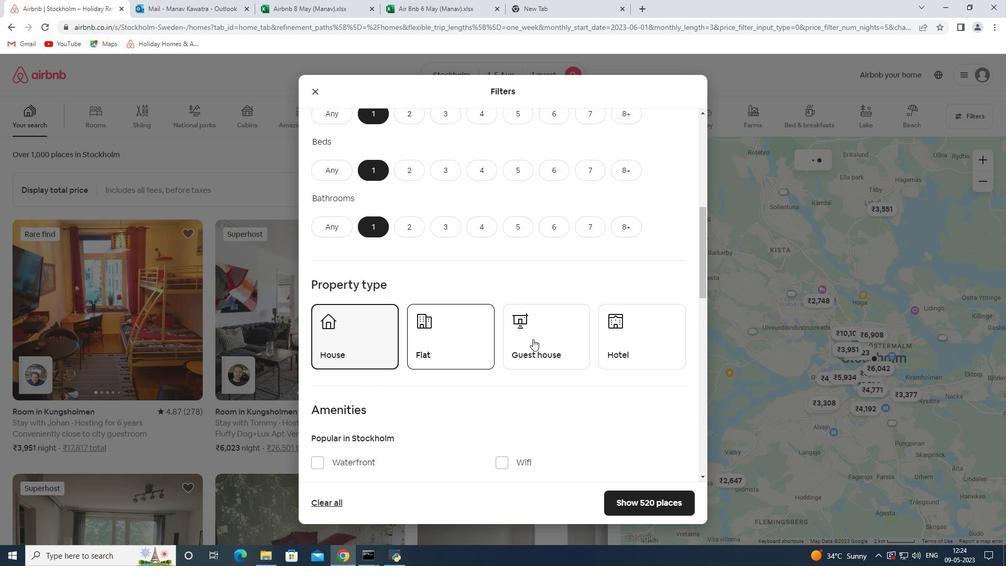 
Action: Mouse scrolled (534, 338) with delta (0, 0)
Screenshot: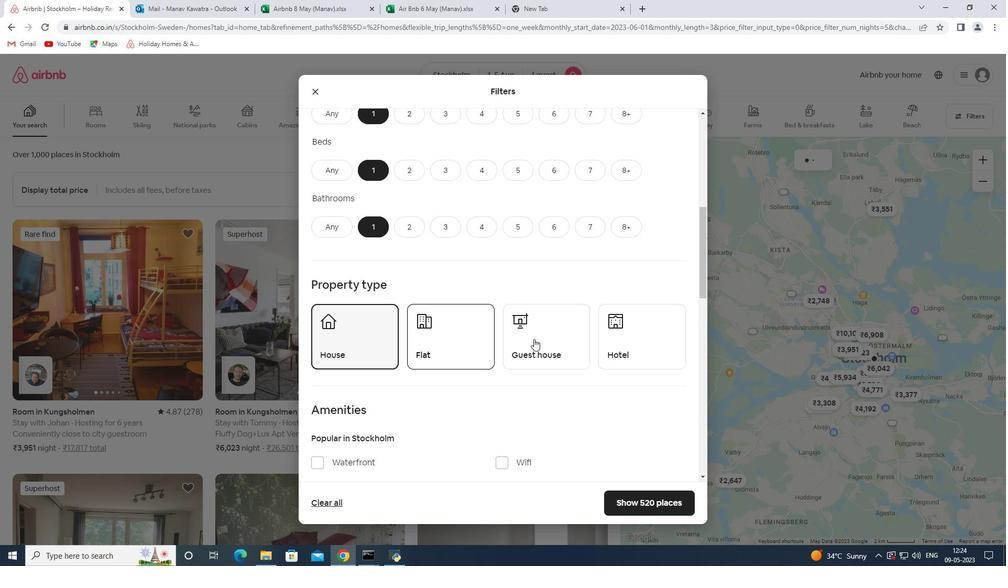 
Action: Mouse scrolled (534, 338) with delta (0, 0)
Screenshot: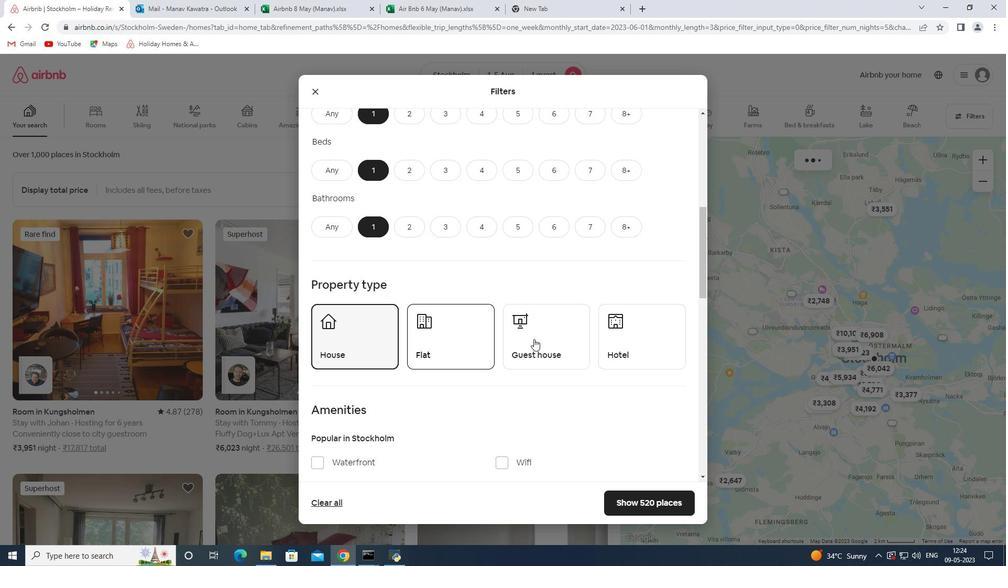 
Action: Mouse scrolled (534, 338) with delta (0, 0)
Screenshot: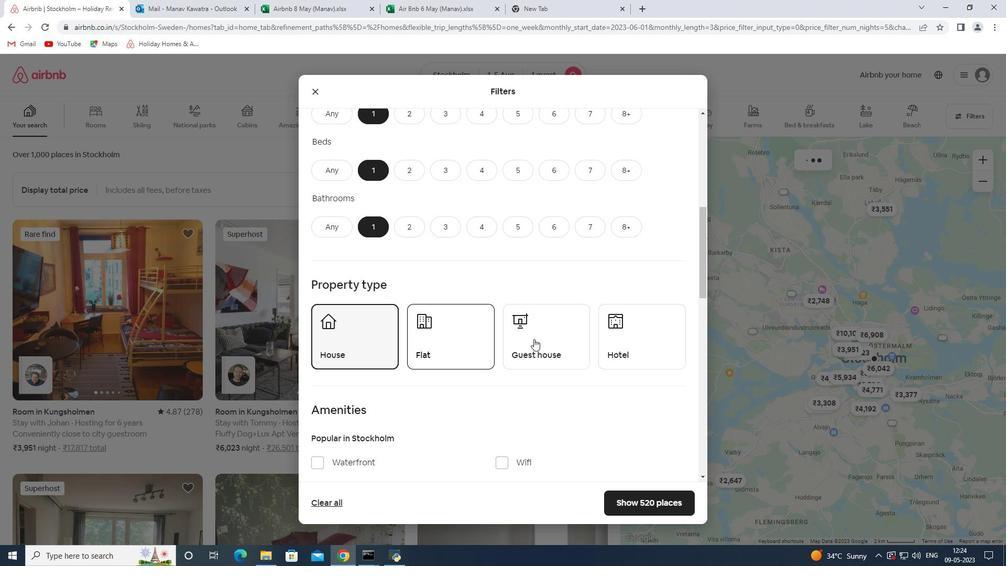 
Action: Mouse scrolled (534, 338) with delta (0, 0)
Screenshot: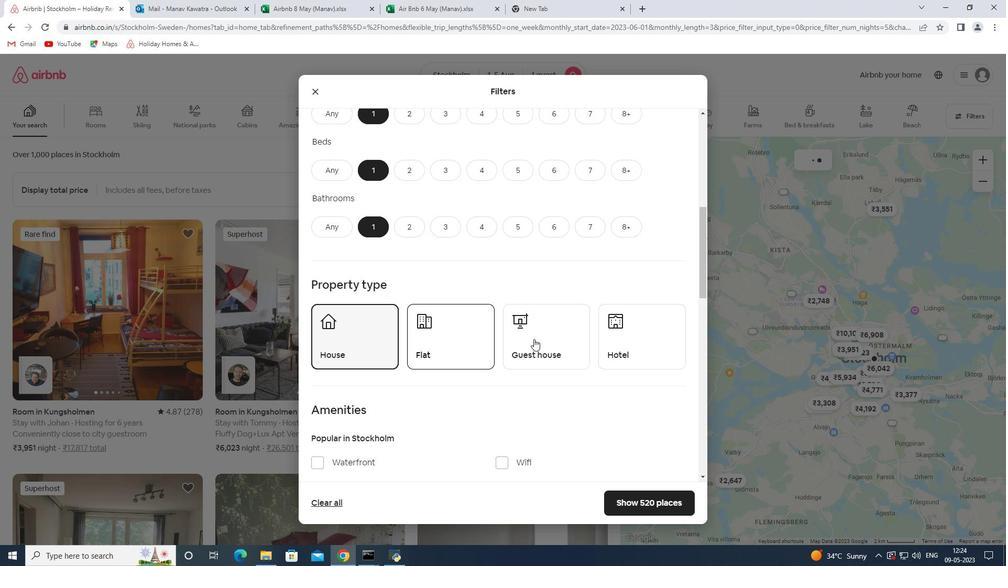 
Action: Mouse moved to (541, 336)
Screenshot: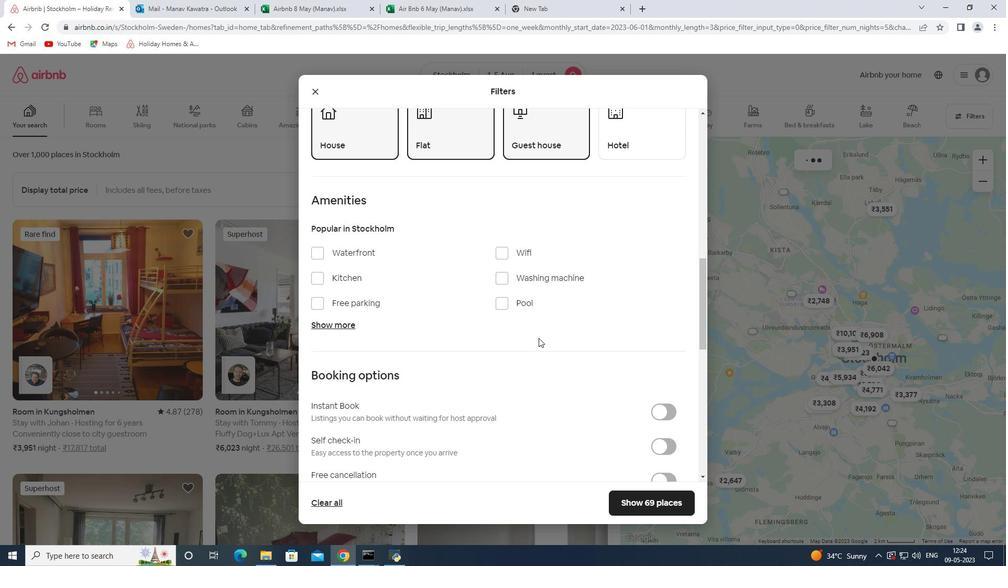 
Action: Mouse scrolled (541, 336) with delta (0, 0)
Screenshot: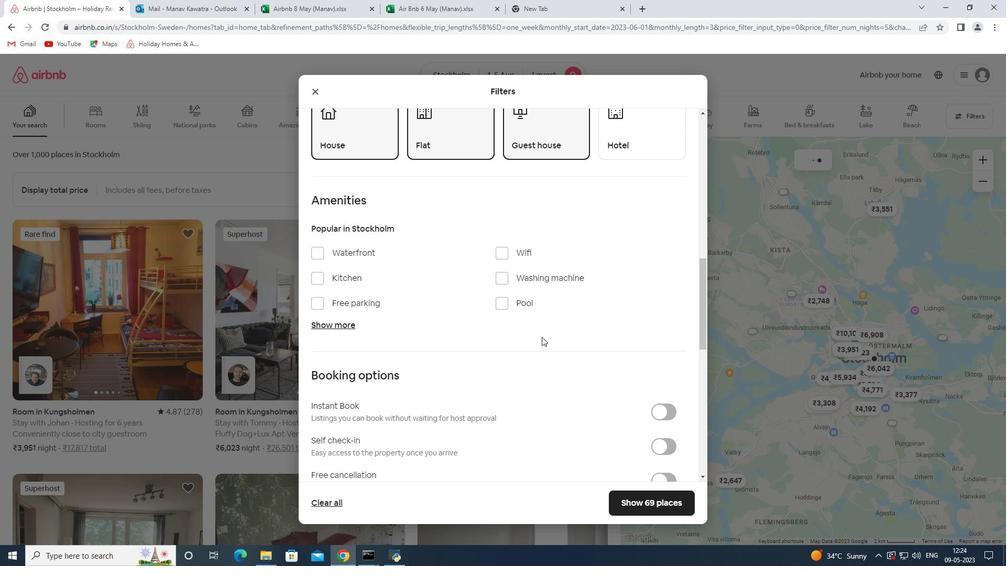 
Action: Mouse scrolled (541, 336) with delta (0, 0)
Screenshot: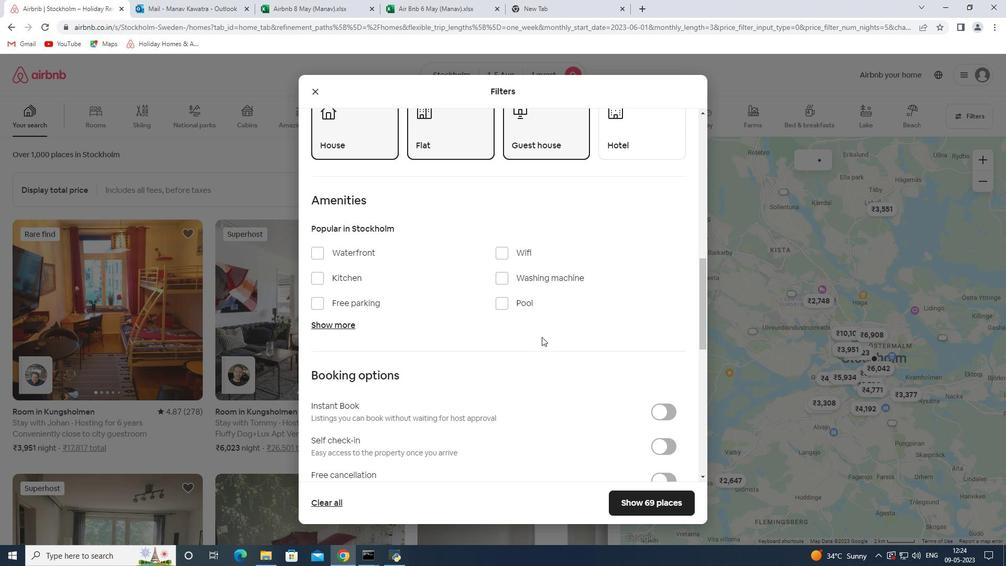 
Action: Mouse scrolled (541, 336) with delta (0, 0)
Screenshot: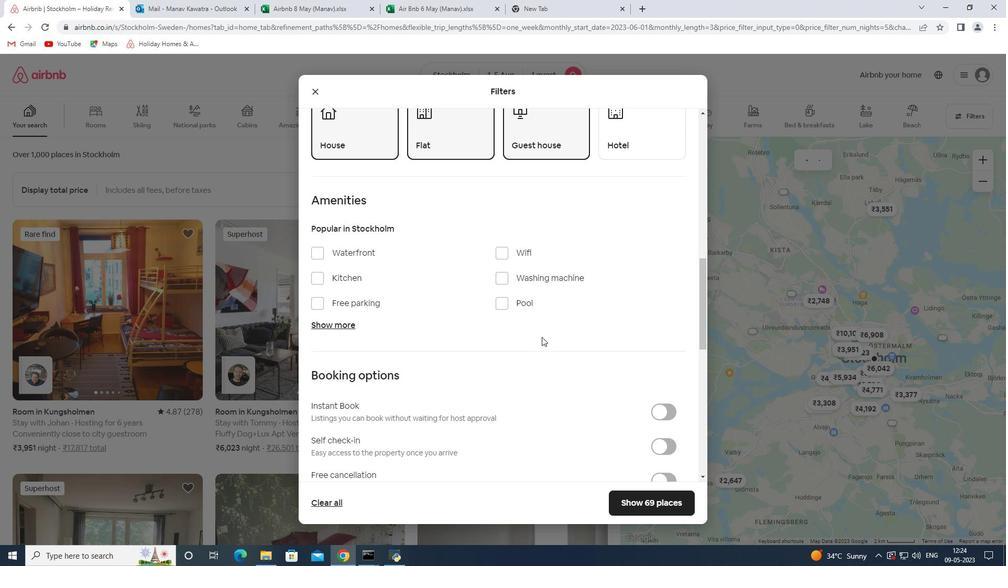 
Action: Mouse moved to (618, 329)
Screenshot: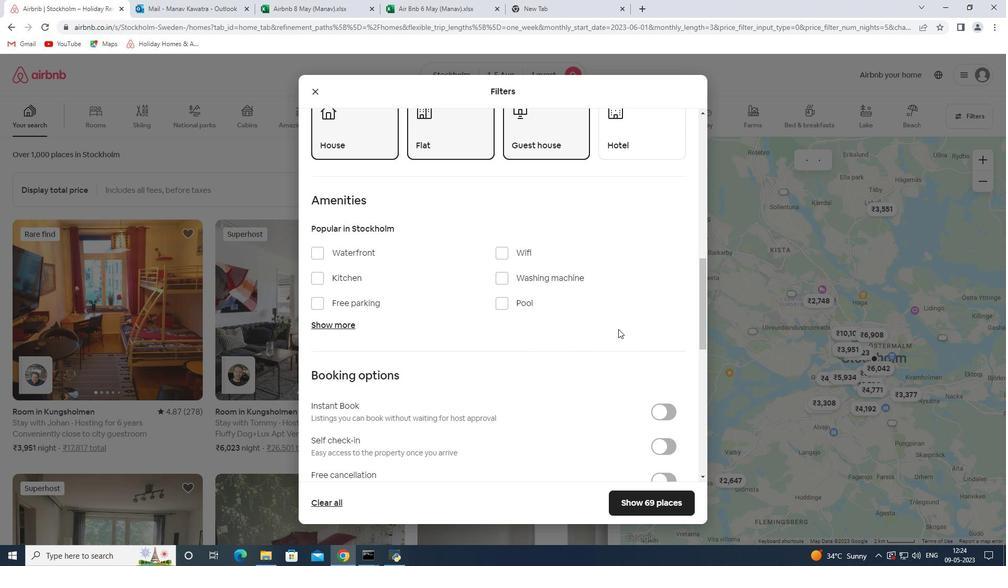 
Action: Mouse scrolled (618, 329) with delta (0, 0)
Screenshot: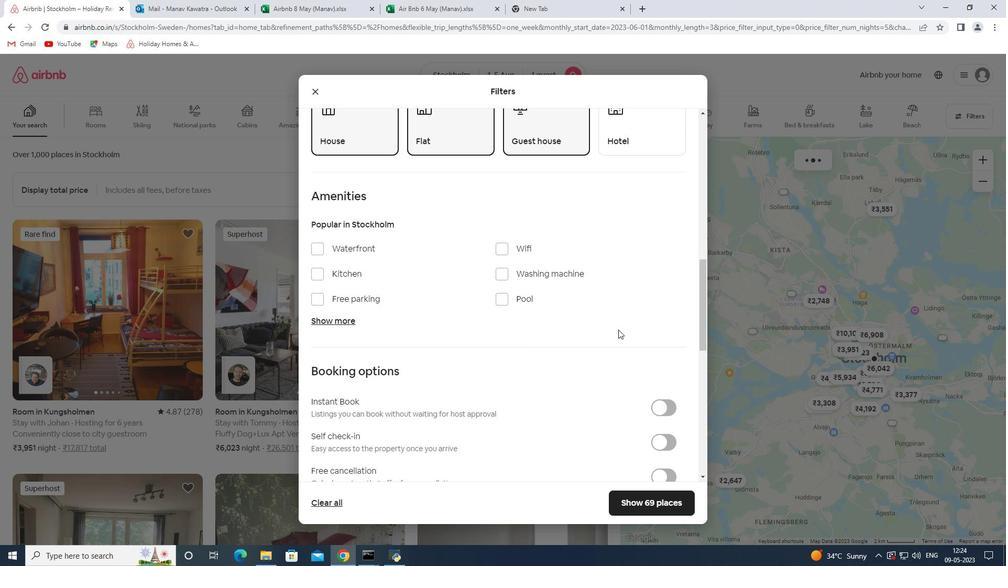 
Action: Mouse moved to (665, 268)
Screenshot: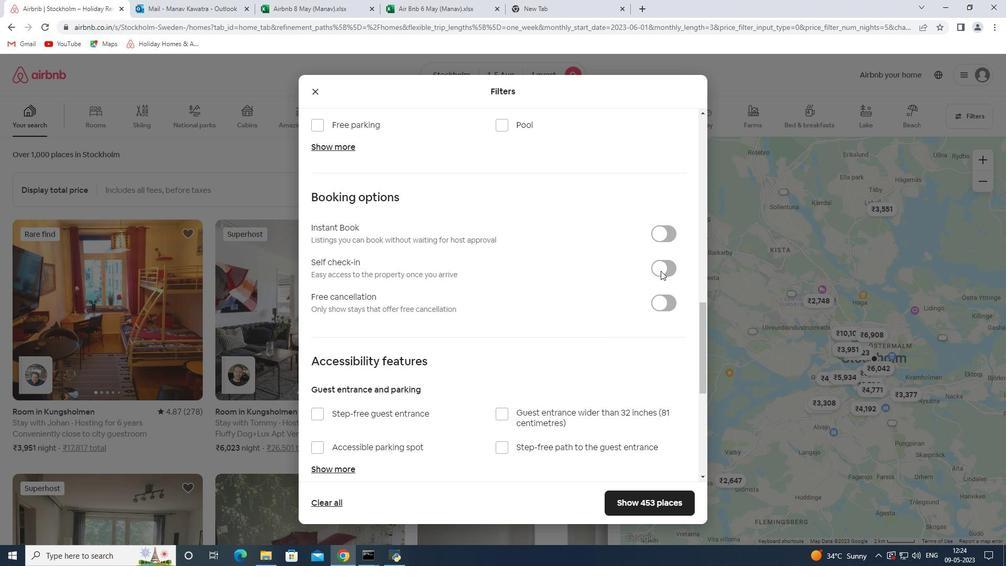 
Action: Mouse pressed left at (665, 268)
Screenshot: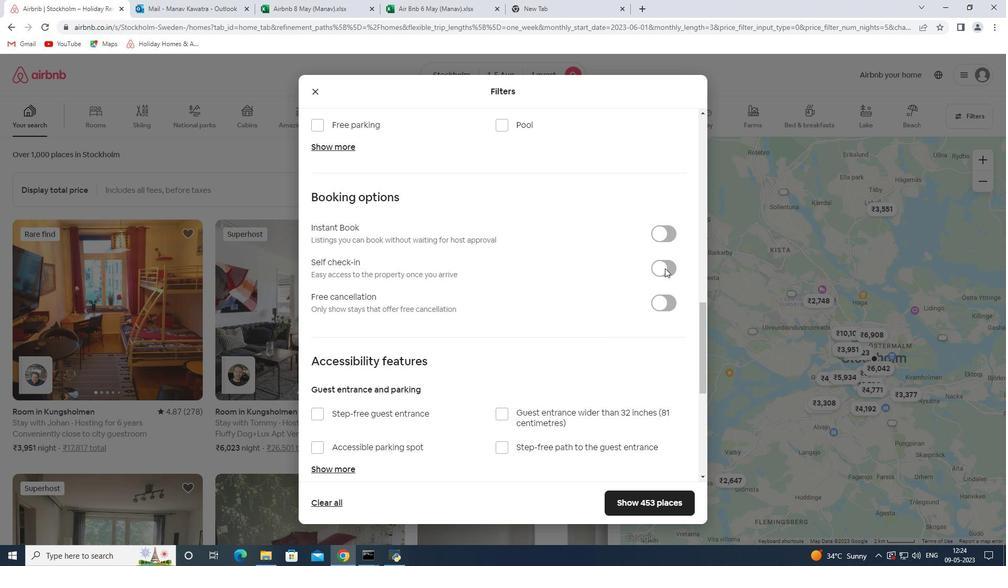 
Action: Mouse moved to (601, 354)
Screenshot: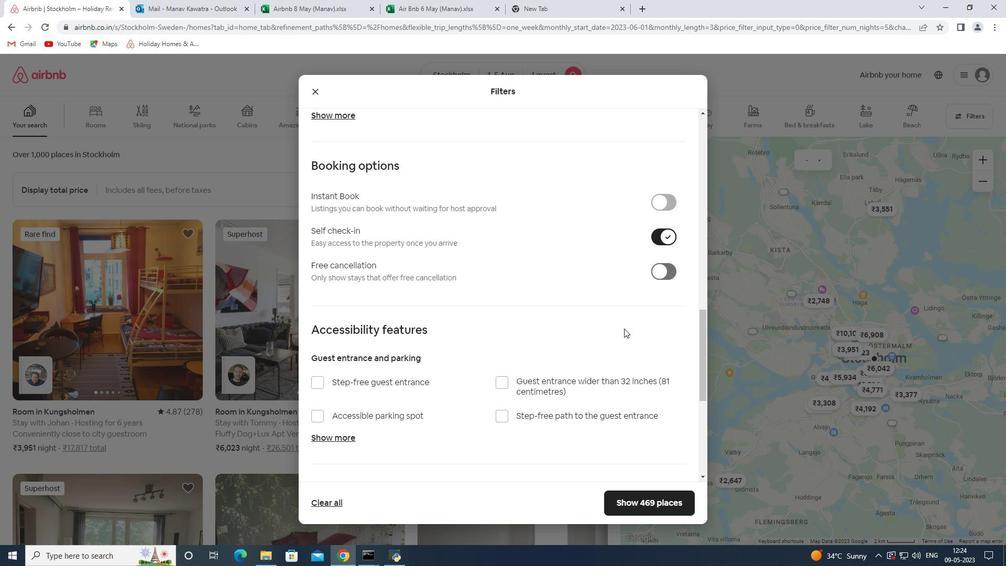 
Action: Mouse scrolled (601, 353) with delta (0, 0)
Screenshot: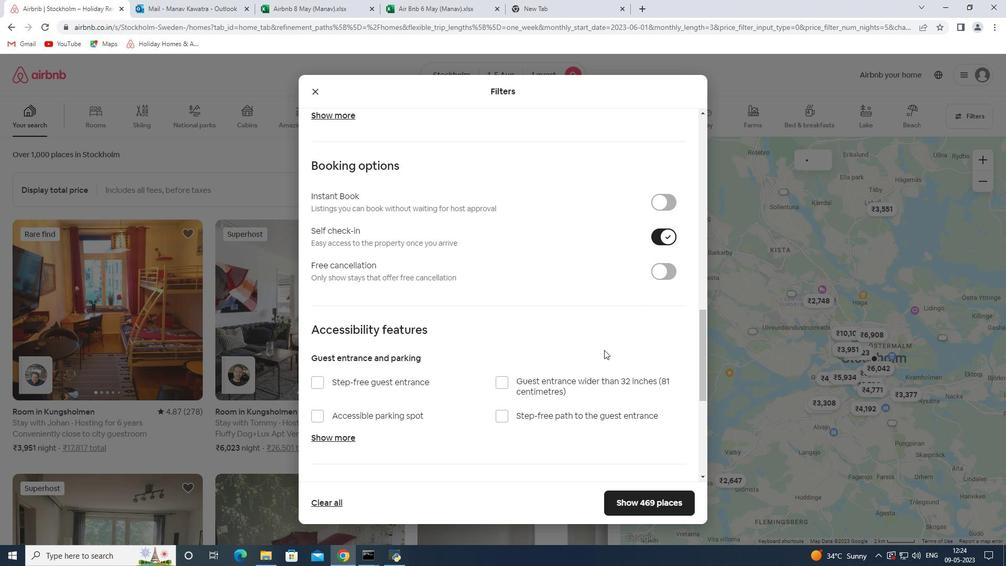 
Action: Mouse scrolled (601, 353) with delta (0, 0)
Screenshot: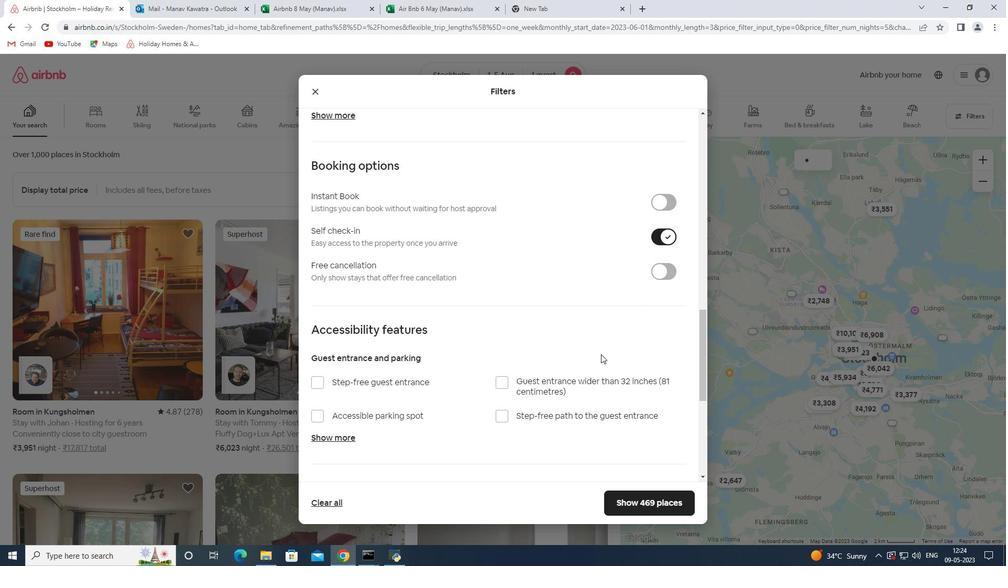 
Action: Mouse scrolled (601, 353) with delta (0, 0)
Screenshot: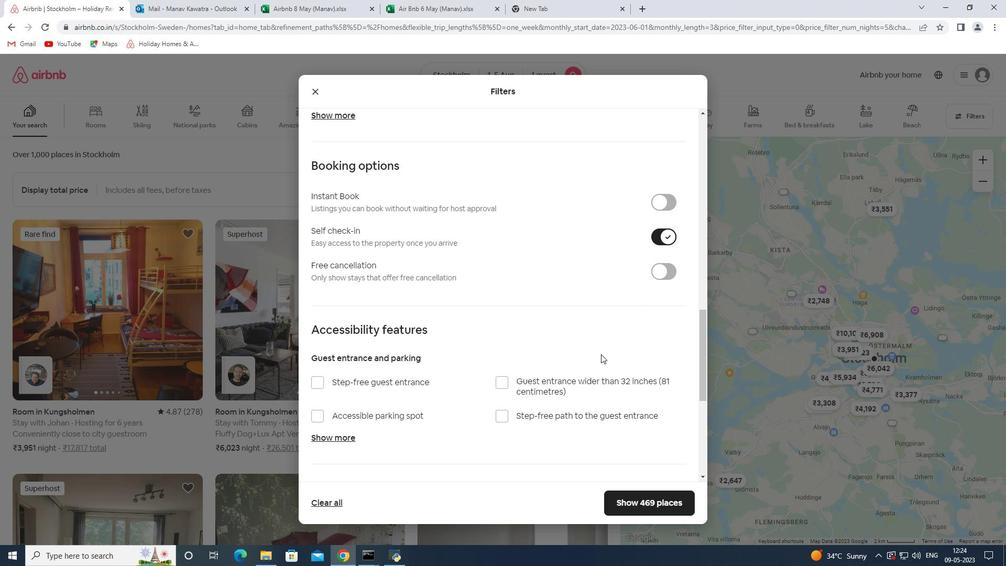
Action: Mouse scrolled (601, 353) with delta (0, 0)
Screenshot: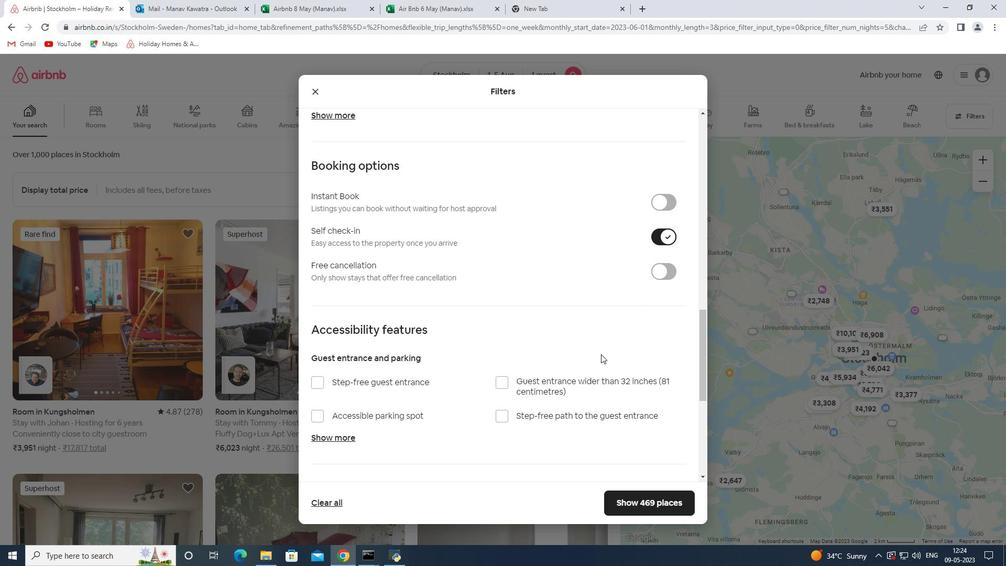 
Action: Mouse scrolled (601, 353) with delta (0, 0)
Screenshot: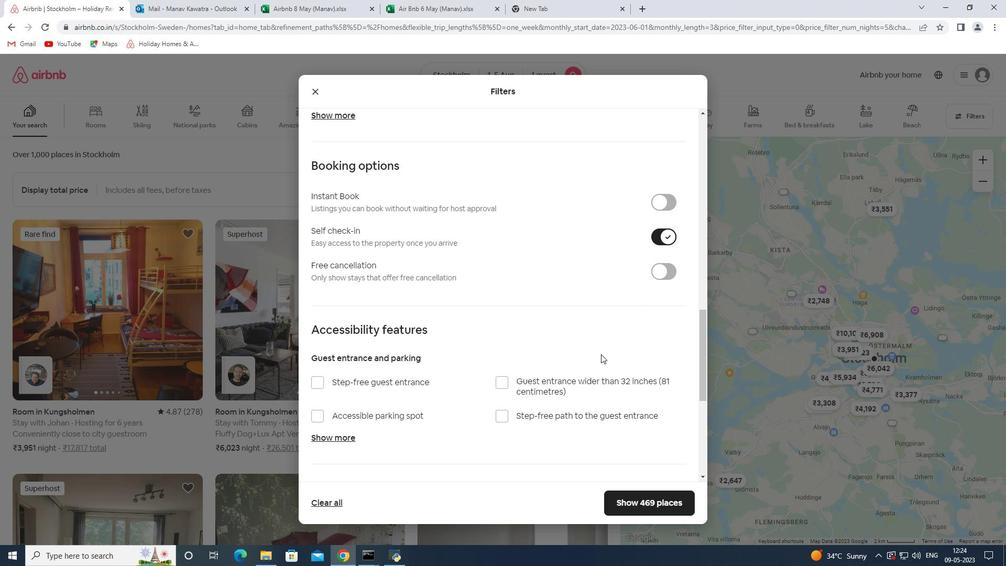 
Action: Mouse scrolled (601, 353) with delta (0, 0)
Screenshot: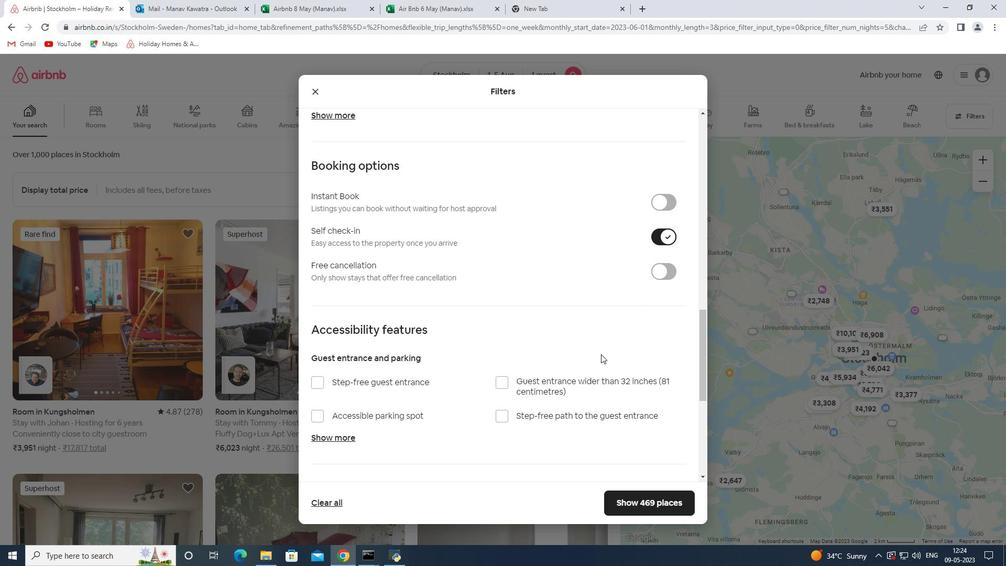 
Action: Mouse scrolled (601, 353) with delta (0, 0)
Screenshot: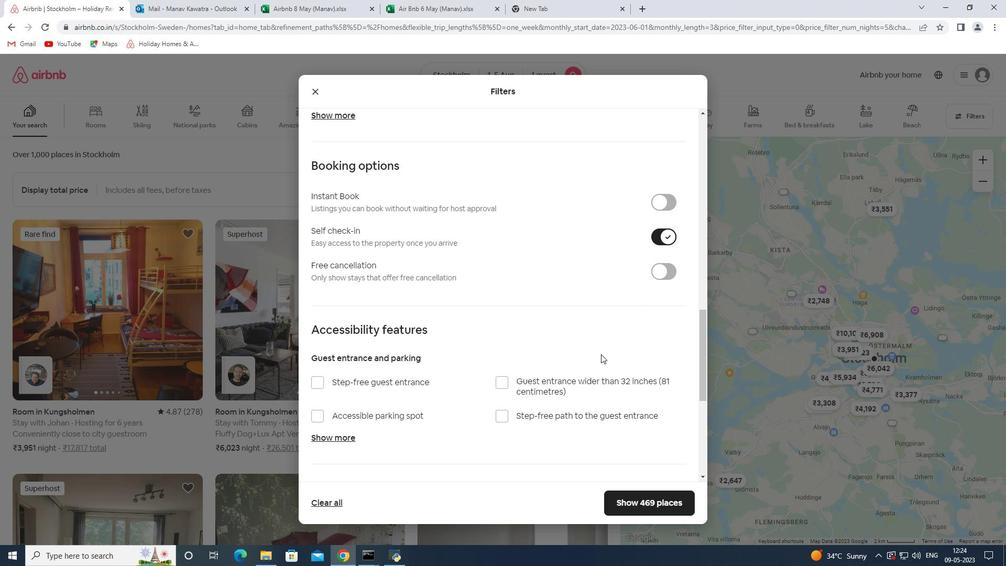 
Action: Mouse scrolled (601, 353) with delta (0, 0)
Screenshot: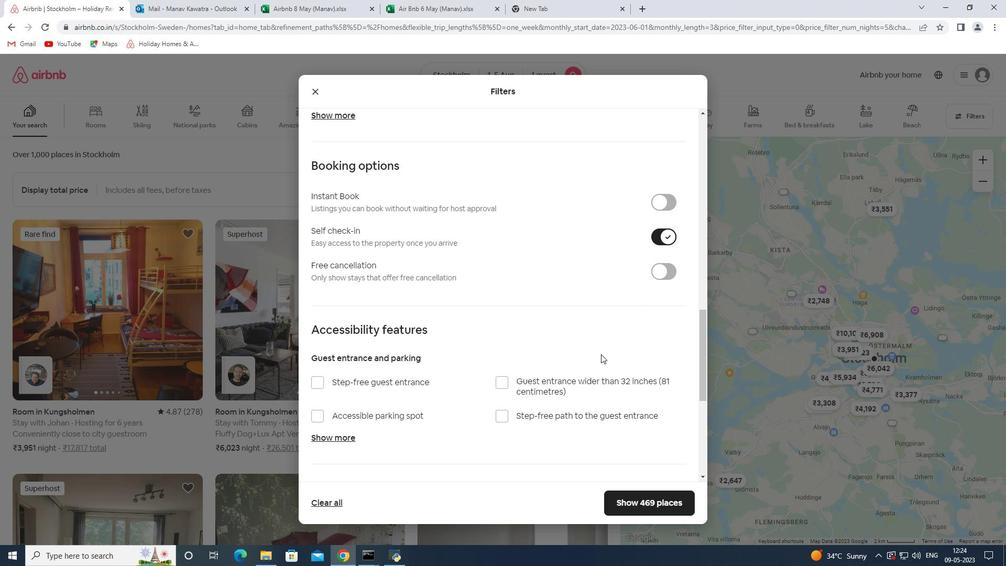 
Action: Mouse scrolled (601, 353) with delta (0, 0)
Screenshot: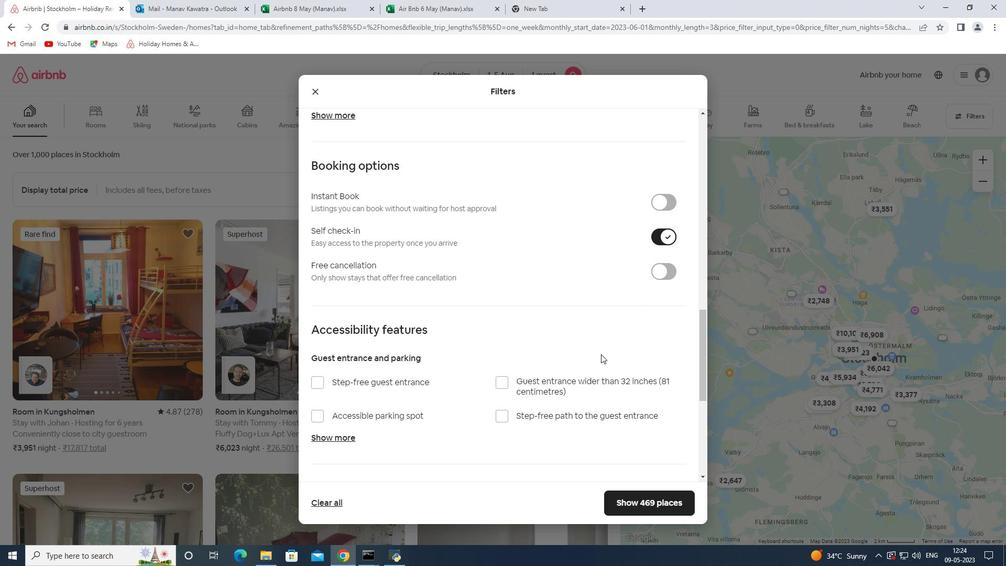 
Action: Mouse scrolled (601, 353) with delta (0, 0)
Screenshot: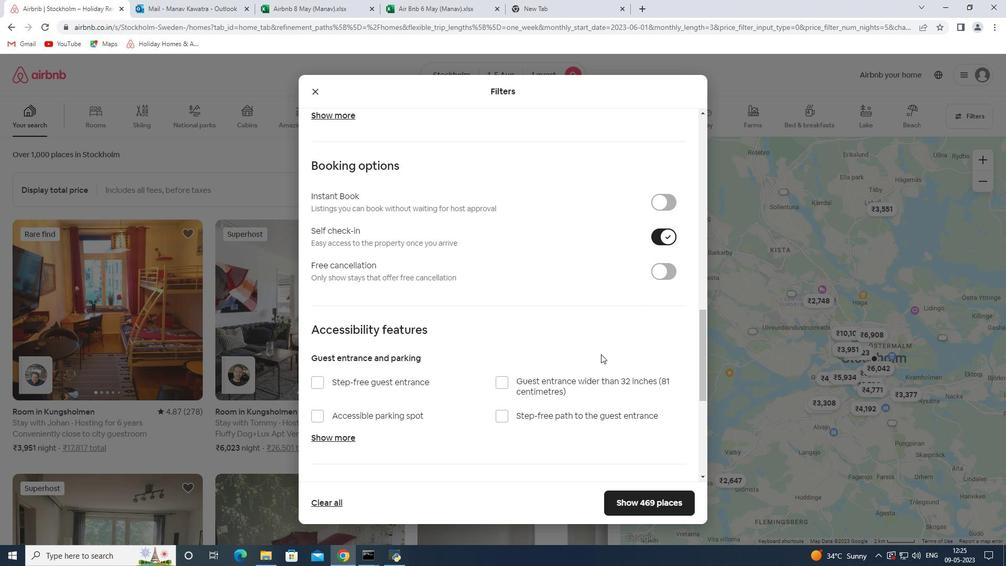 
Action: Mouse scrolled (601, 353) with delta (0, 0)
Screenshot: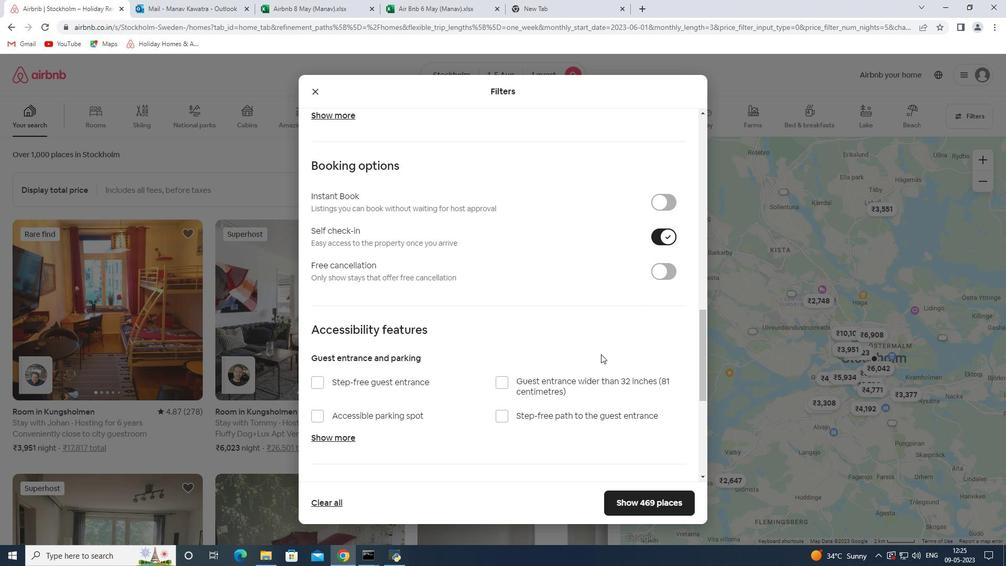
Action: Mouse scrolled (601, 353) with delta (0, 0)
Screenshot: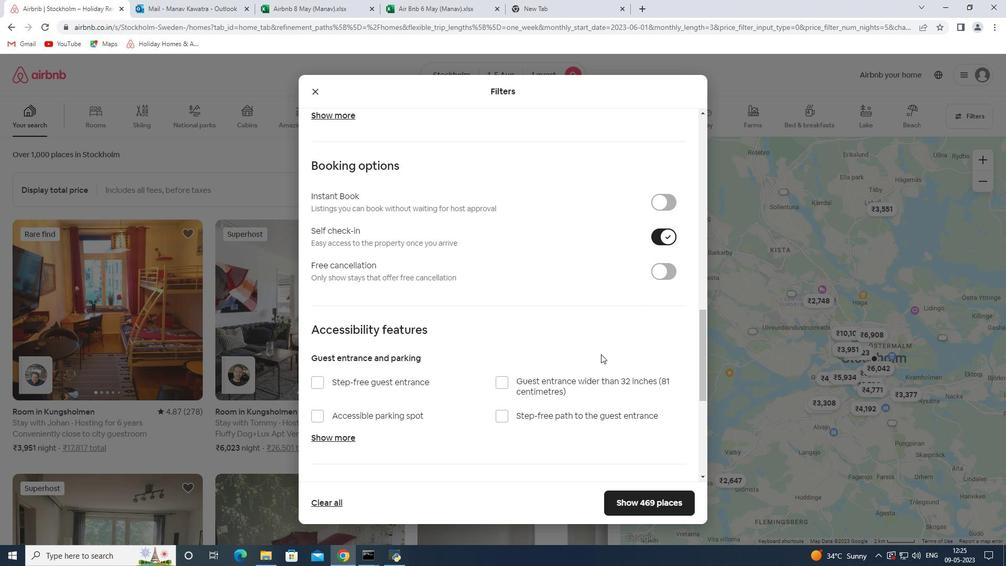 
Action: Mouse scrolled (601, 353) with delta (0, 0)
Screenshot: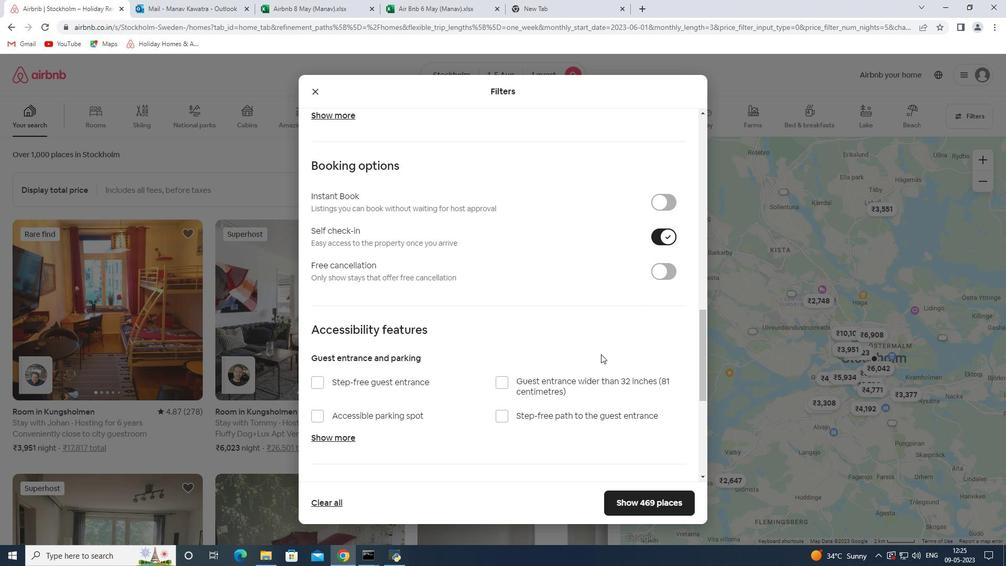
Action: Mouse scrolled (601, 353) with delta (0, 0)
Screenshot: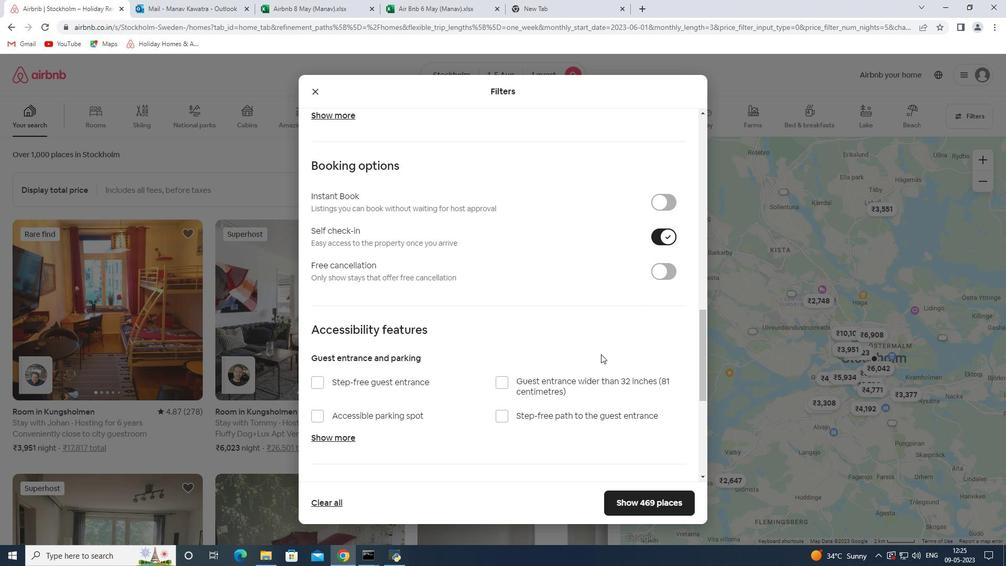 
Action: Mouse moved to (643, 286)
Screenshot: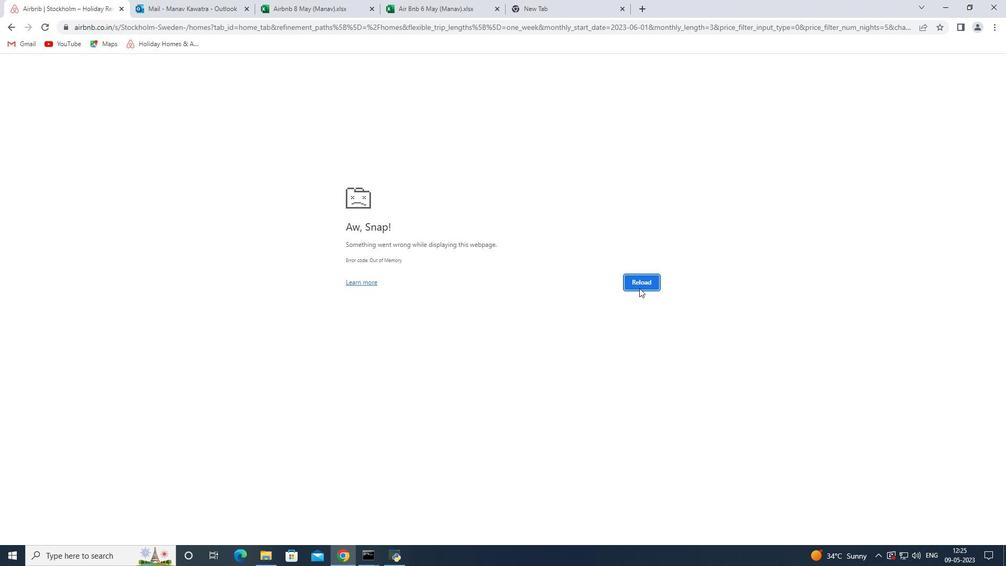 
Action: Mouse pressed left at (643, 286)
Screenshot: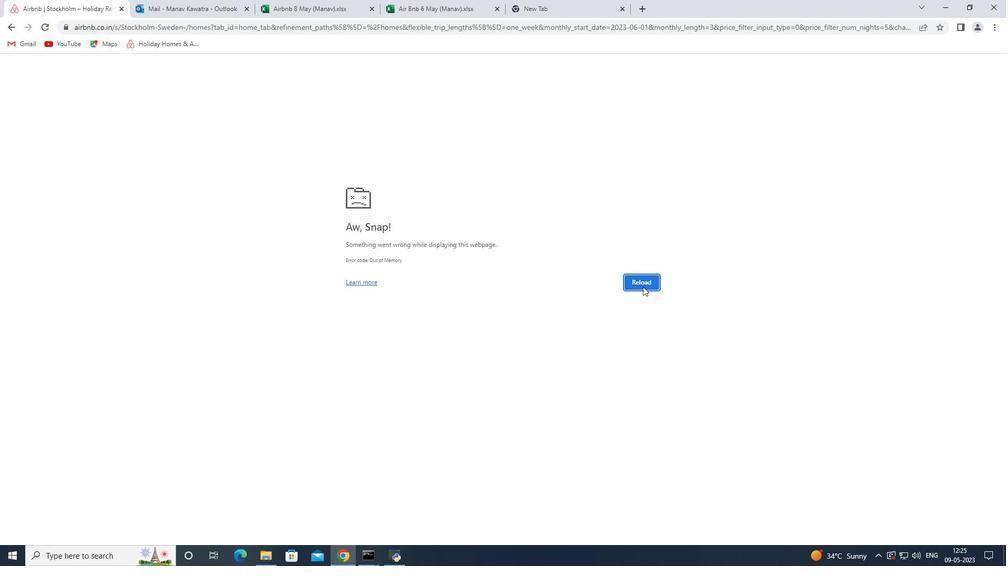 
Action: Mouse moved to (956, 113)
Screenshot: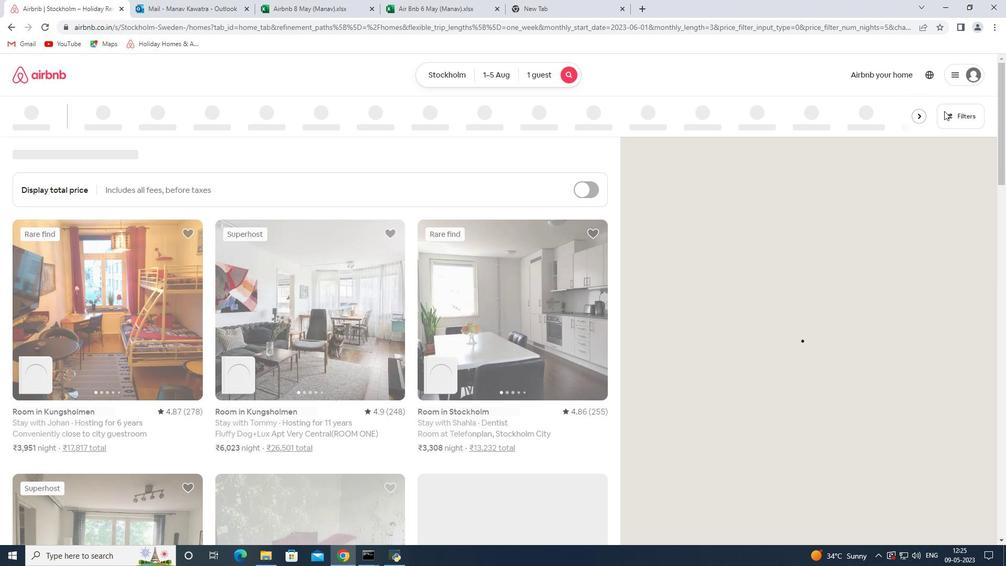 
Action: Mouse pressed left at (956, 113)
Screenshot: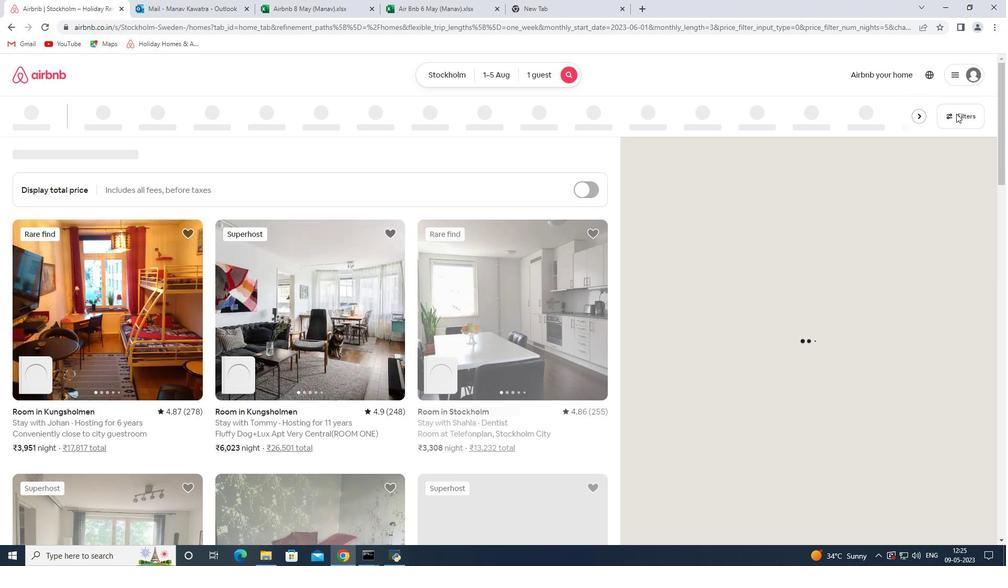 
Action: Mouse moved to (389, 378)
Screenshot: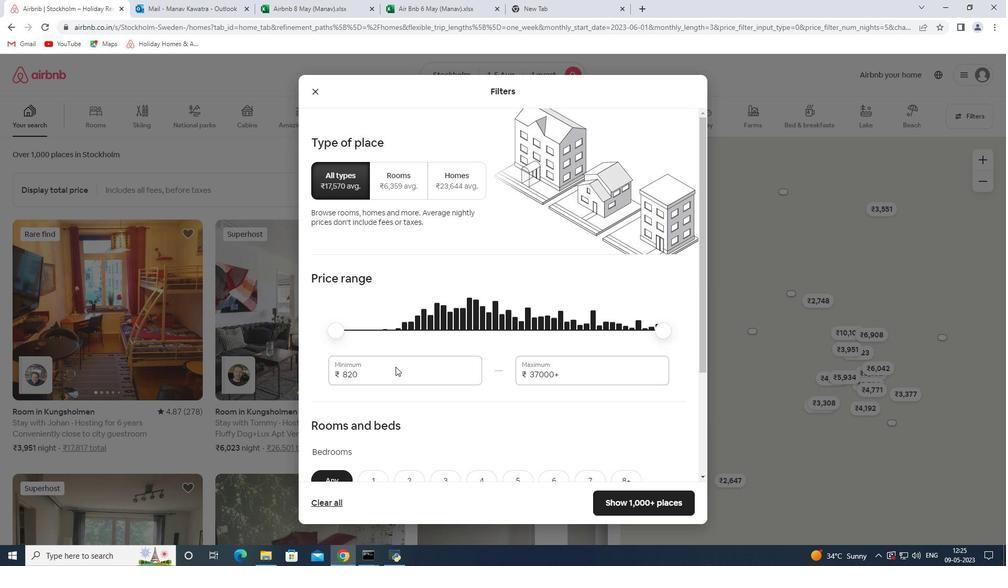 
Action: Mouse pressed left at (389, 378)
Screenshot: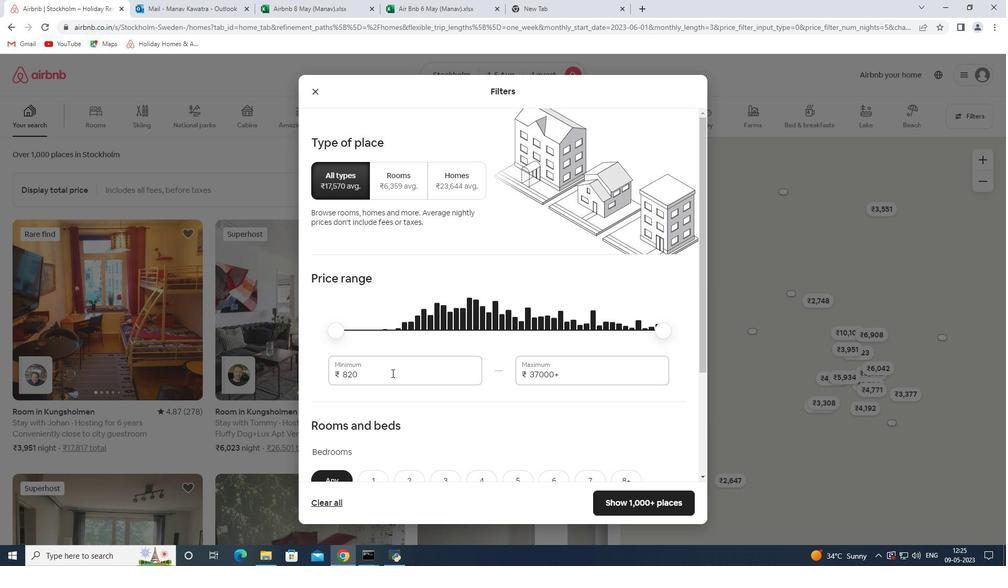 
Action: Mouse pressed left at (389, 378)
Screenshot: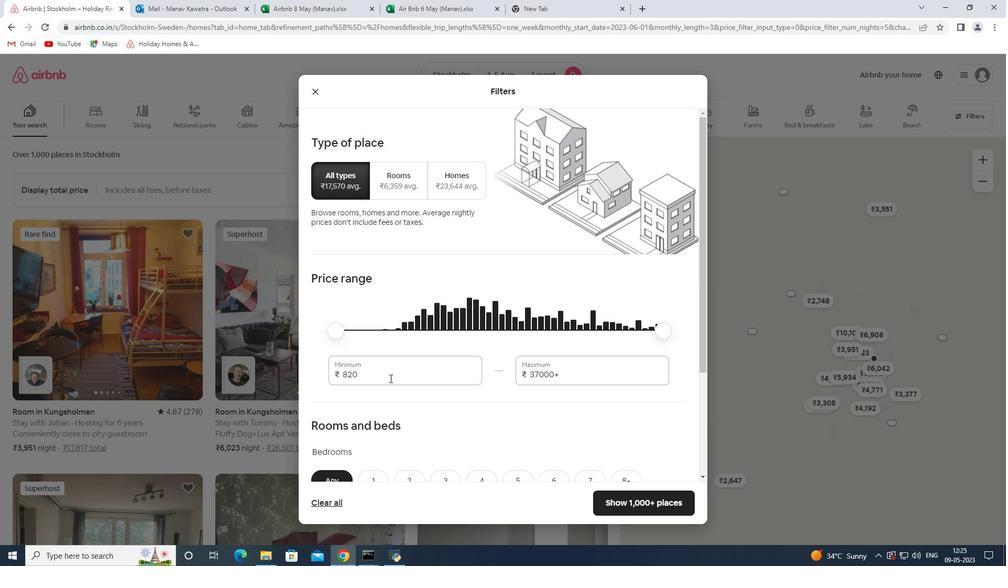 
Action: Key pressed 6000<Key.tab>15000
Screenshot: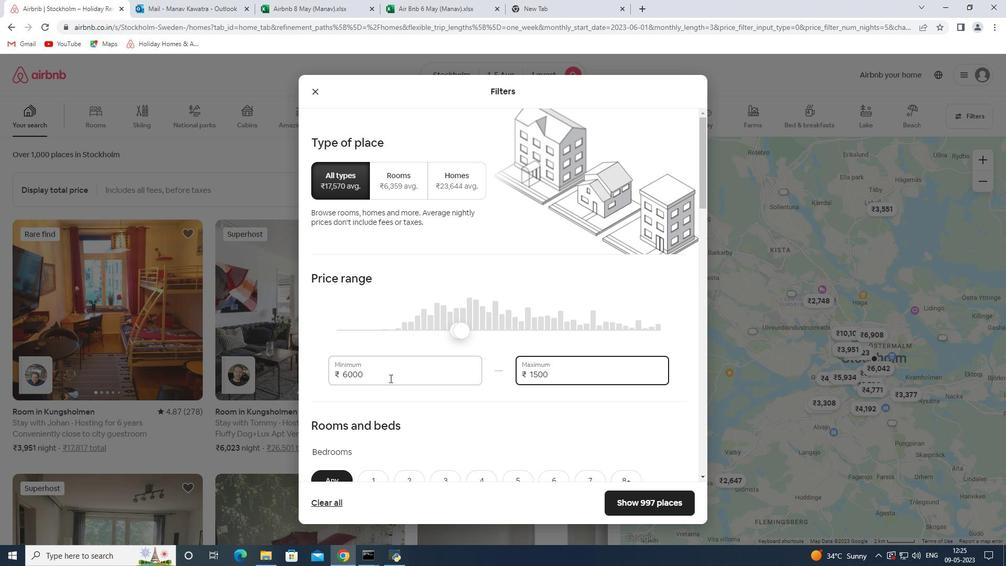 
Action: Mouse moved to (399, 336)
Screenshot: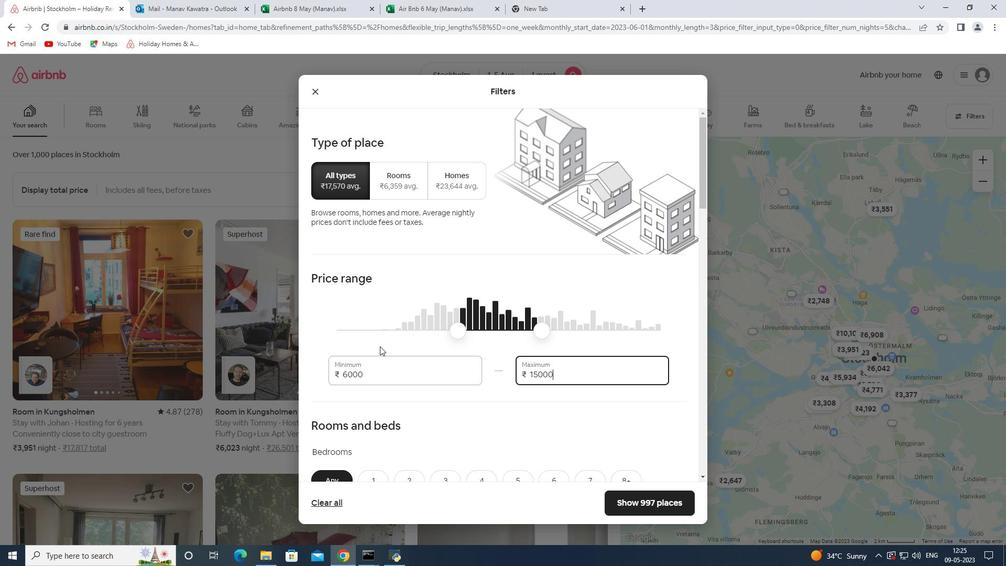 
Action: Mouse scrolled (399, 336) with delta (0, 0)
Screenshot: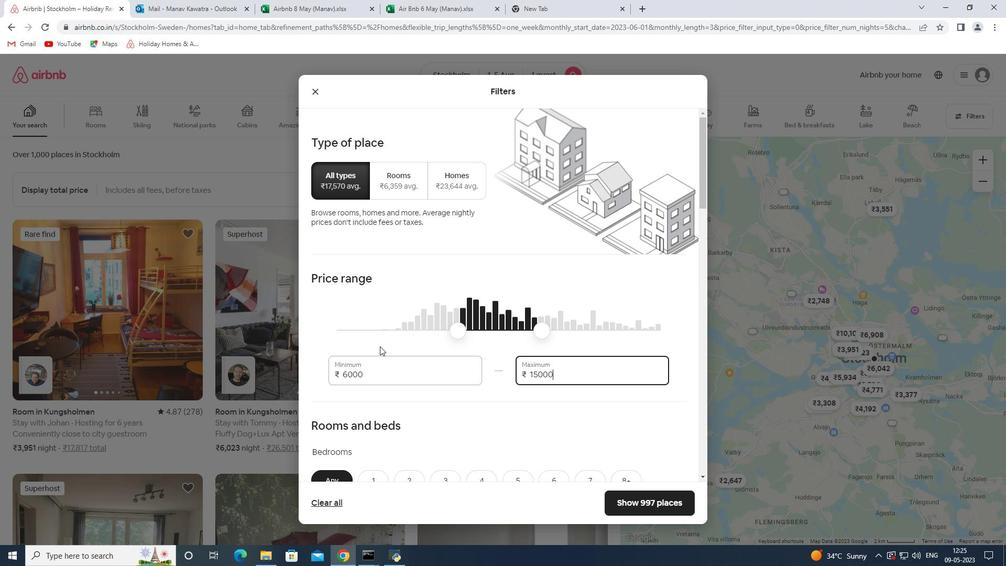 
Action: Mouse moved to (414, 329)
Screenshot: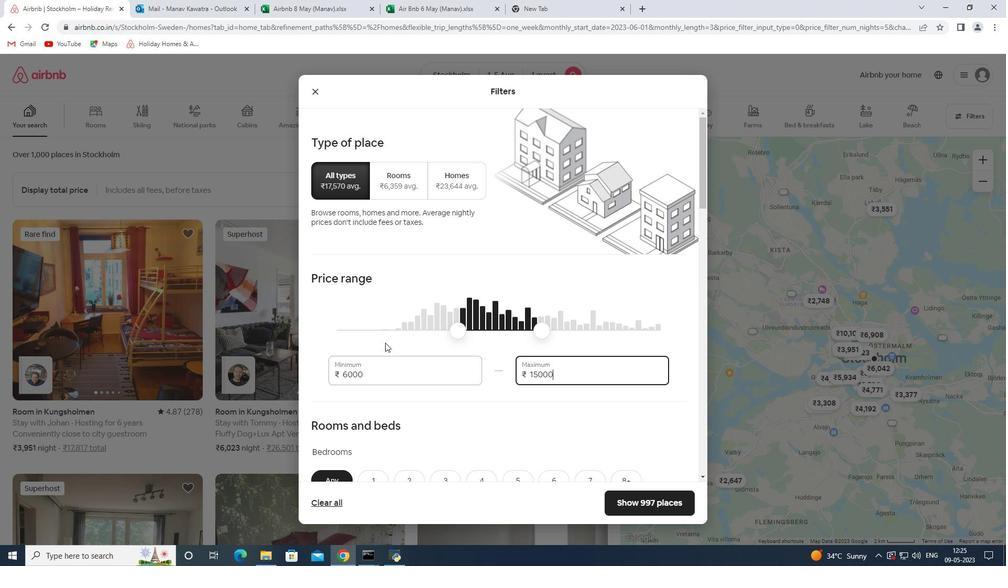 
Action: Mouse scrolled (414, 329) with delta (0, 0)
Screenshot: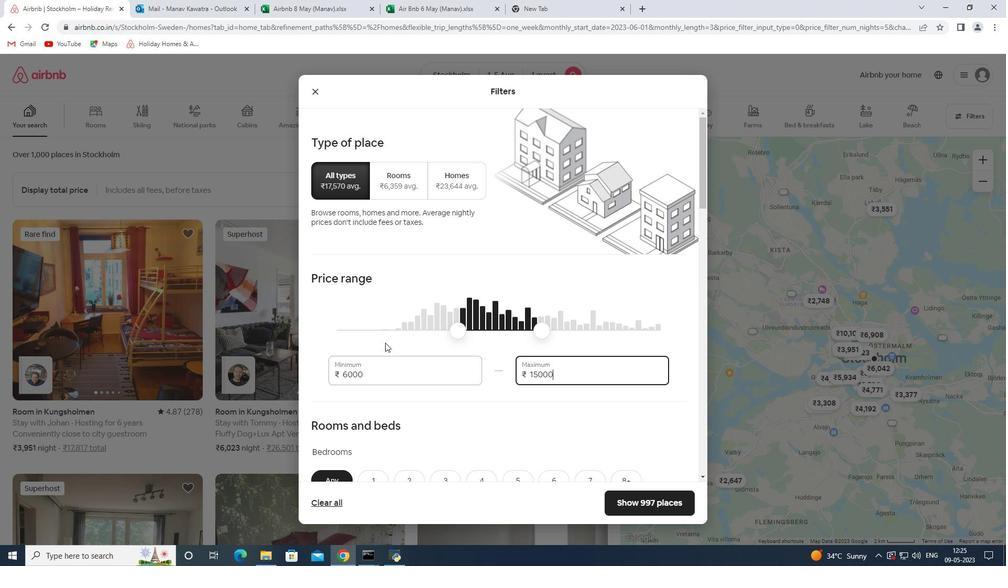
Action: Mouse moved to (425, 324)
Screenshot: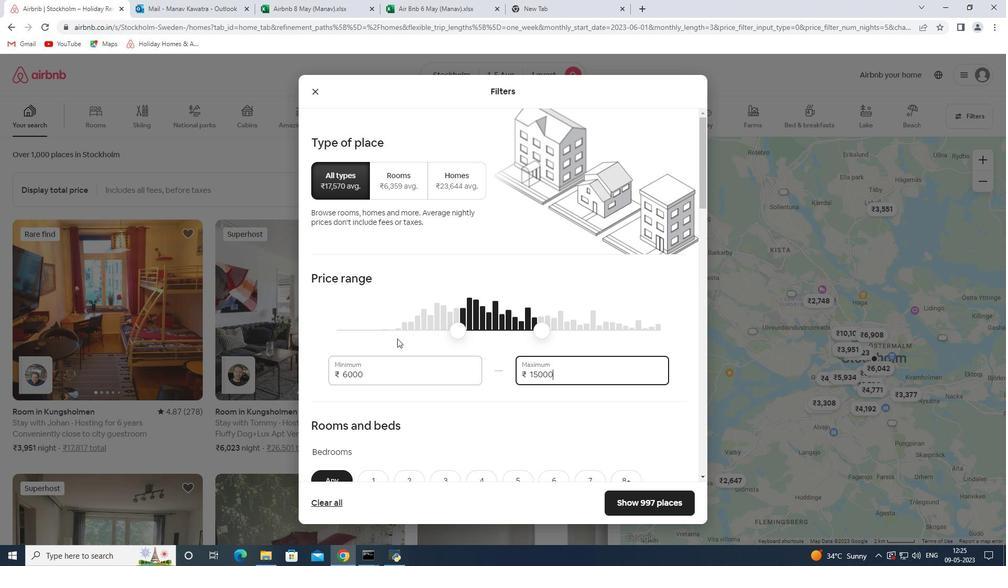 
Action: Mouse scrolled (425, 323) with delta (0, 0)
Screenshot: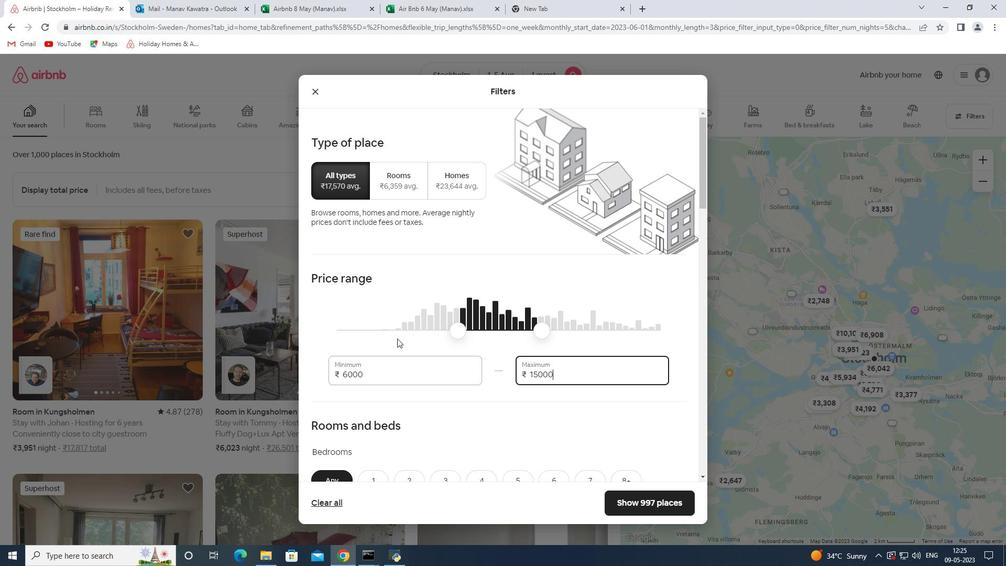 
Action: Mouse moved to (443, 319)
Screenshot: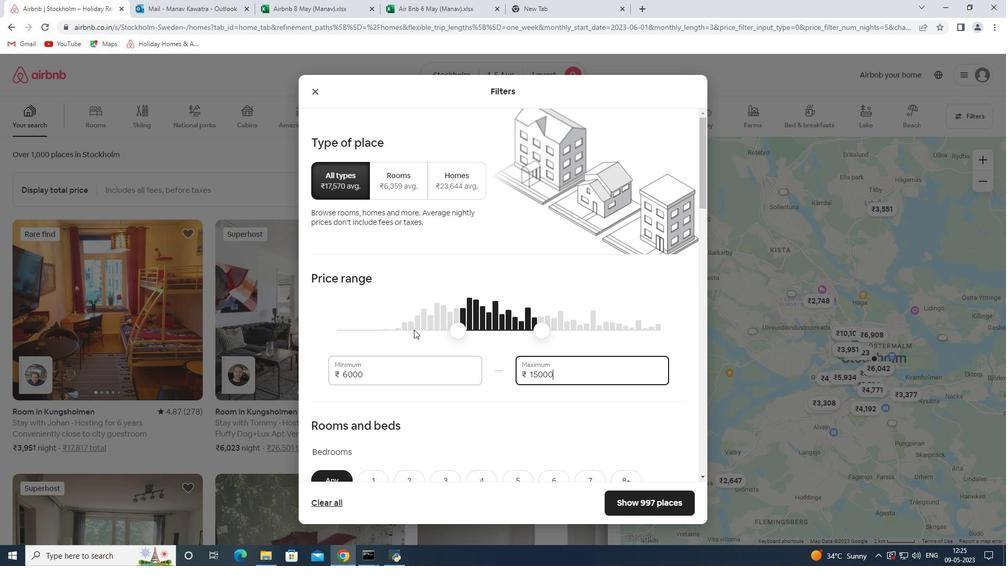 
Action: Mouse scrolled (443, 318) with delta (0, 0)
Screenshot: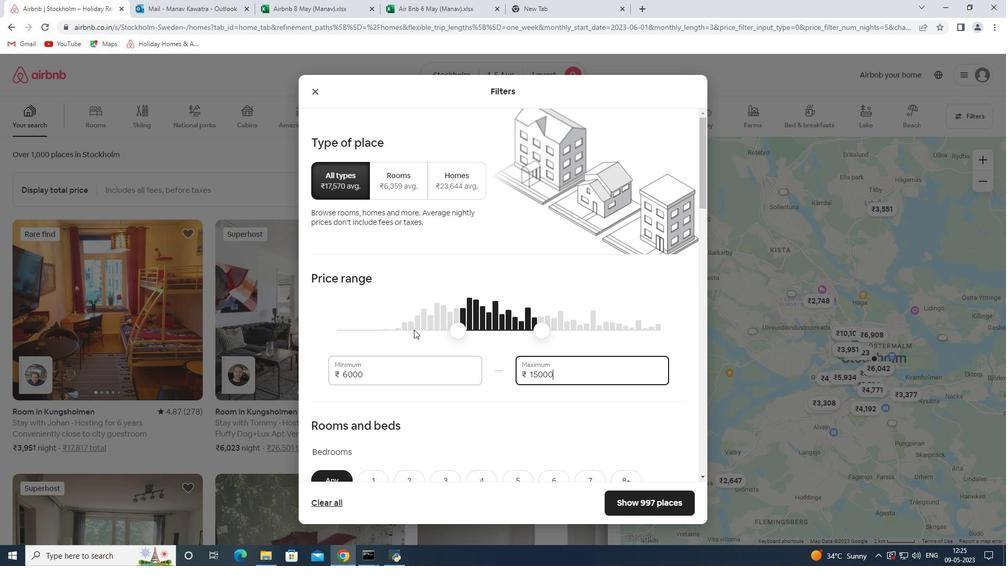 
Action: Mouse moved to (371, 320)
Screenshot: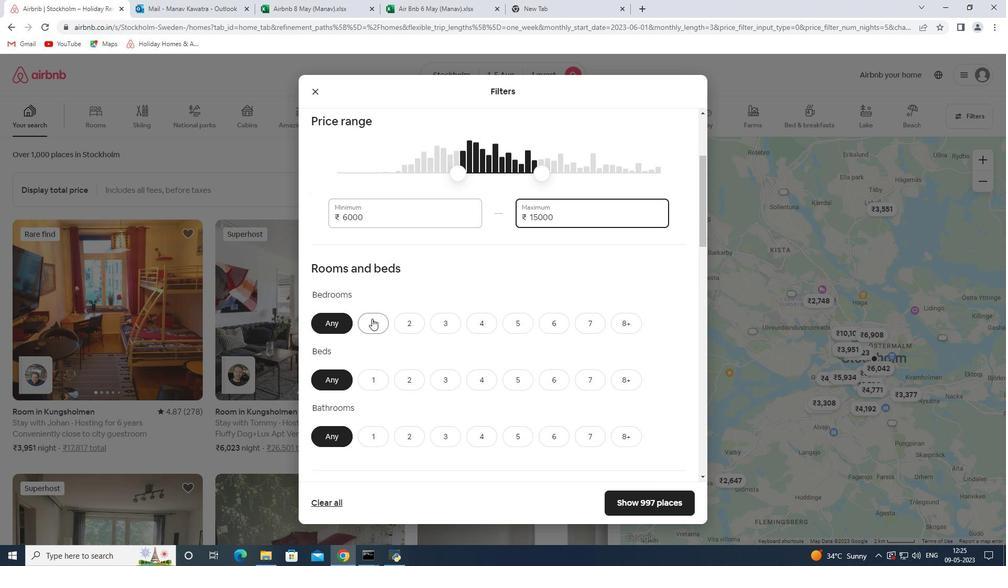 
Action: Mouse pressed left at (371, 320)
Screenshot: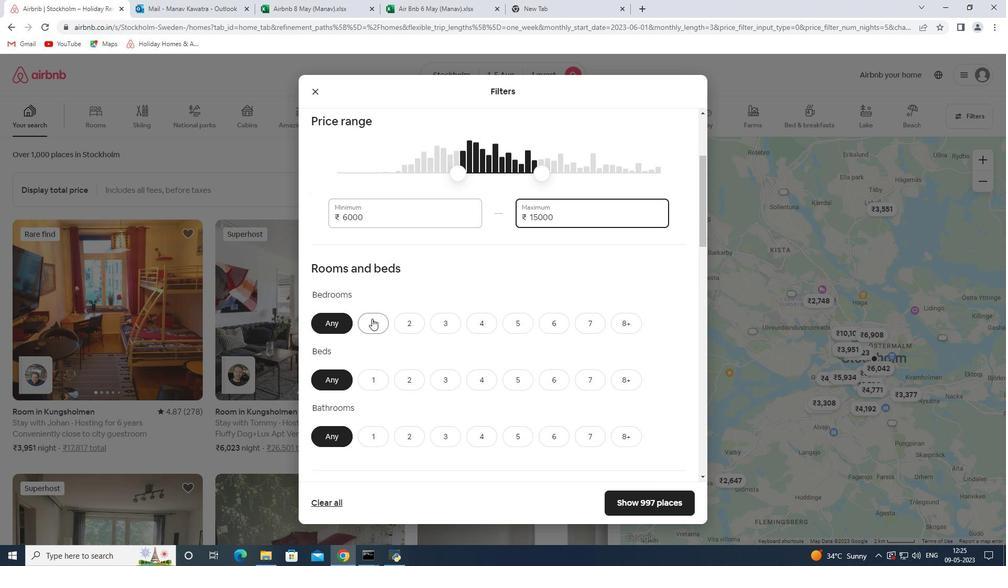
Action: Mouse moved to (372, 377)
Screenshot: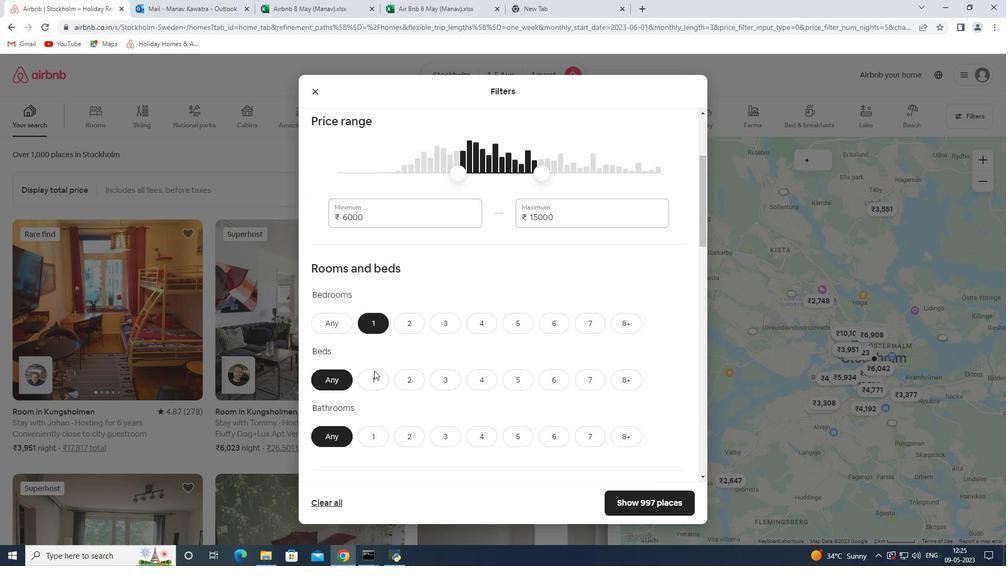 
Action: Mouse pressed left at (372, 377)
Screenshot: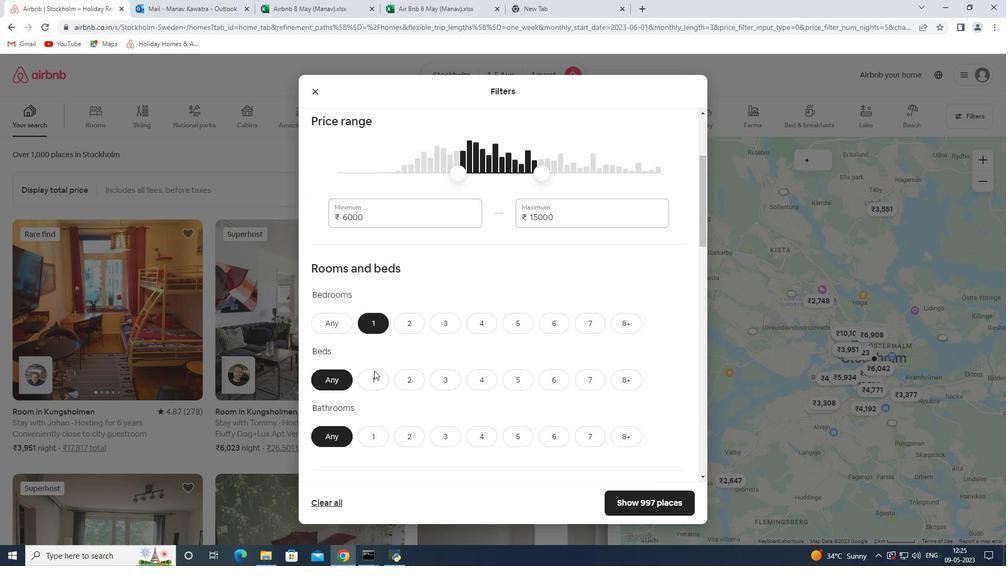 
Action: Mouse moved to (365, 438)
Screenshot: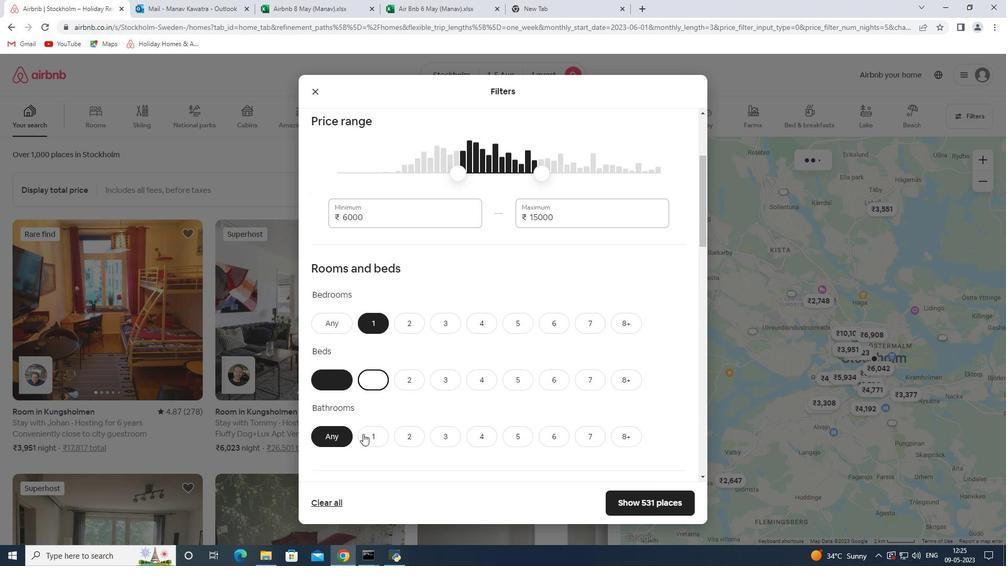 
Action: Mouse pressed left at (365, 438)
Screenshot: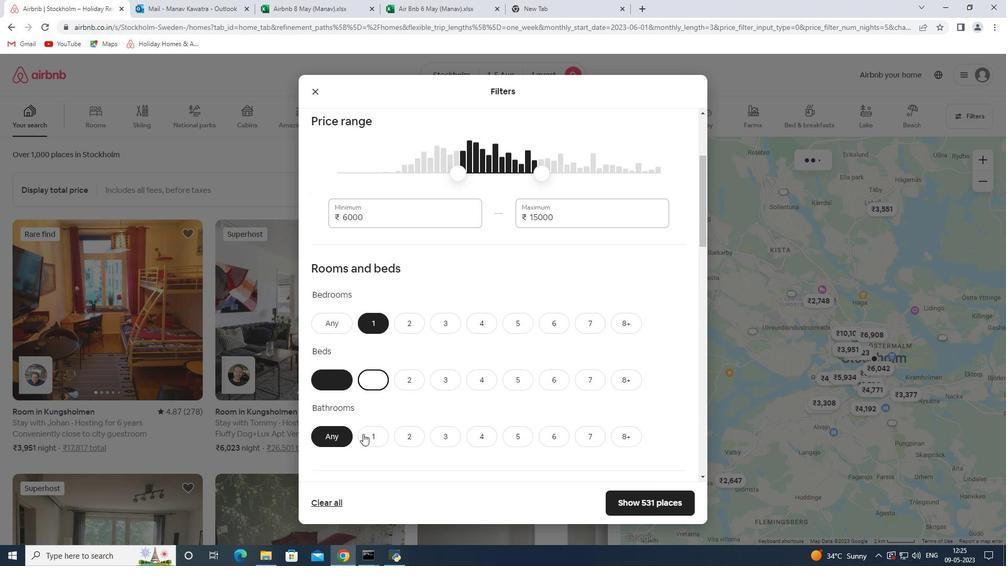 
Action: Mouse moved to (431, 366)
Screenshot: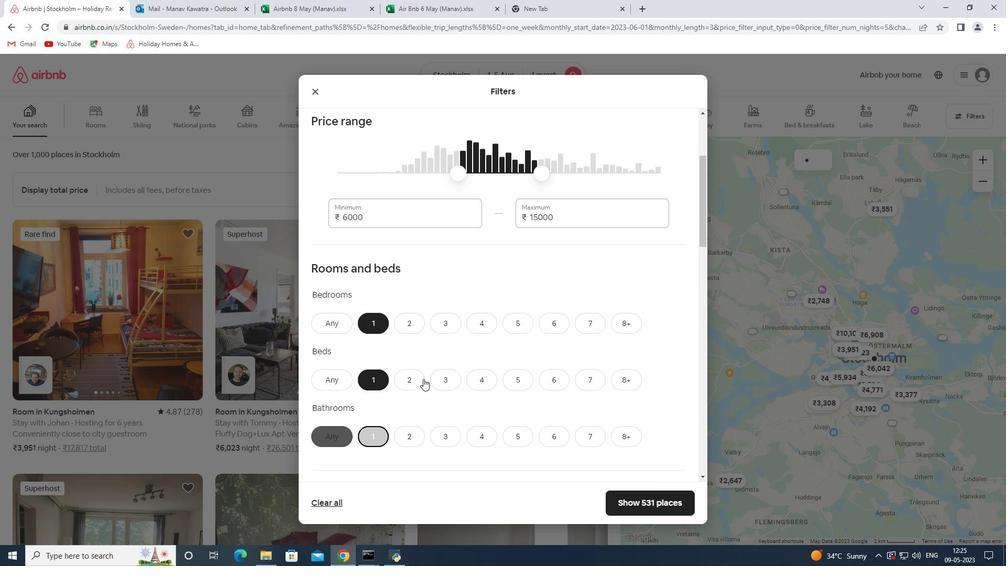 
Action: Mouse scrolled (431, 366) with delta (0, 0)
Screenshot: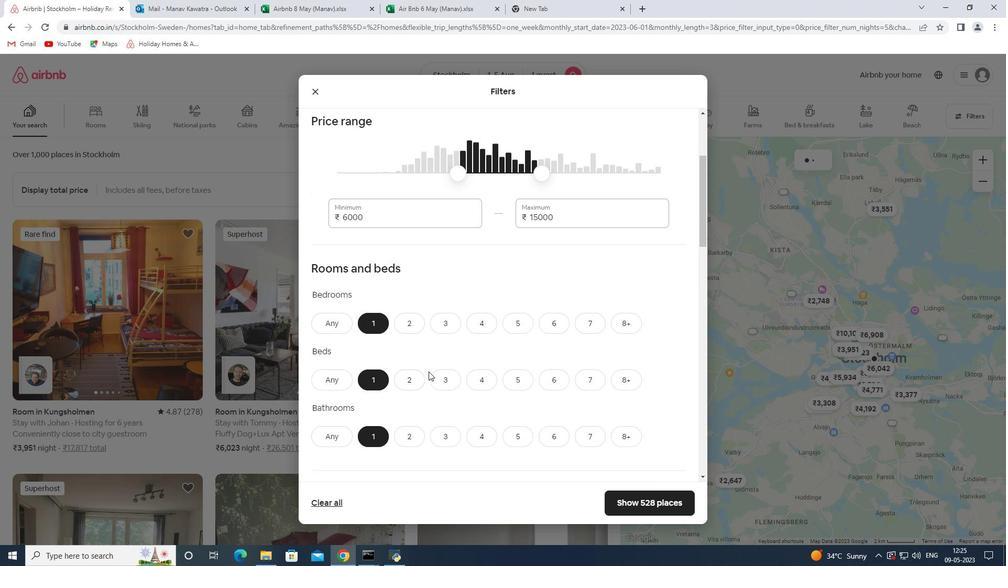 
Action: Mouse scrolled (431, 366) with delta (0, 0)
Screenshot: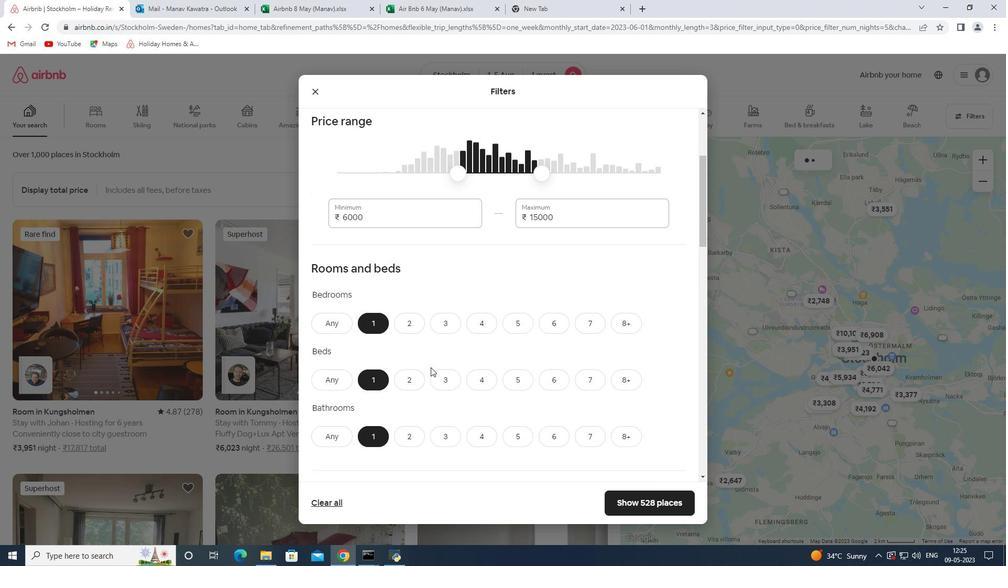 
Action: Mouse scrolled (431, 366) with delta (0, 0)
Screenshot: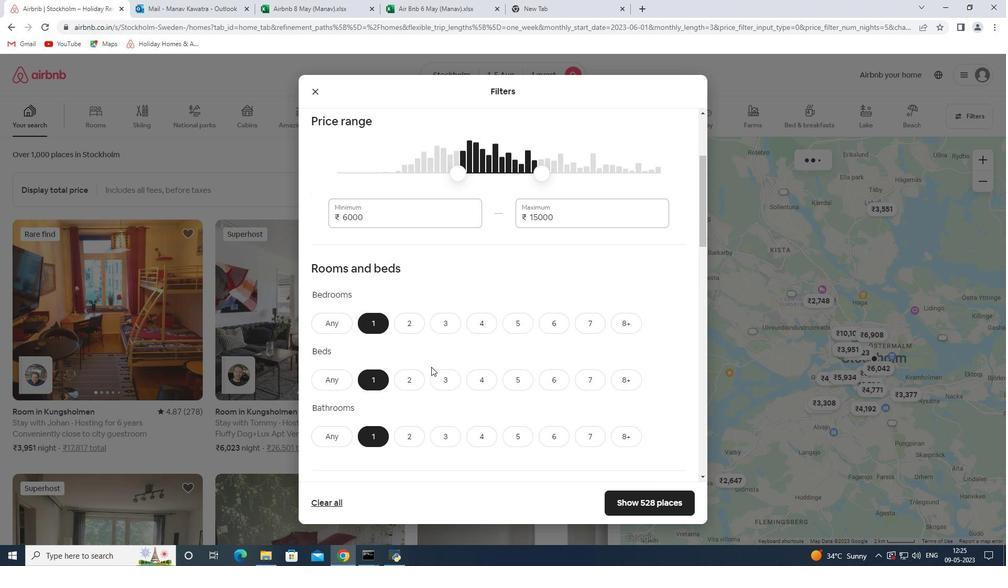 
Action: Mouse moved to (428, 349)
Screenshot: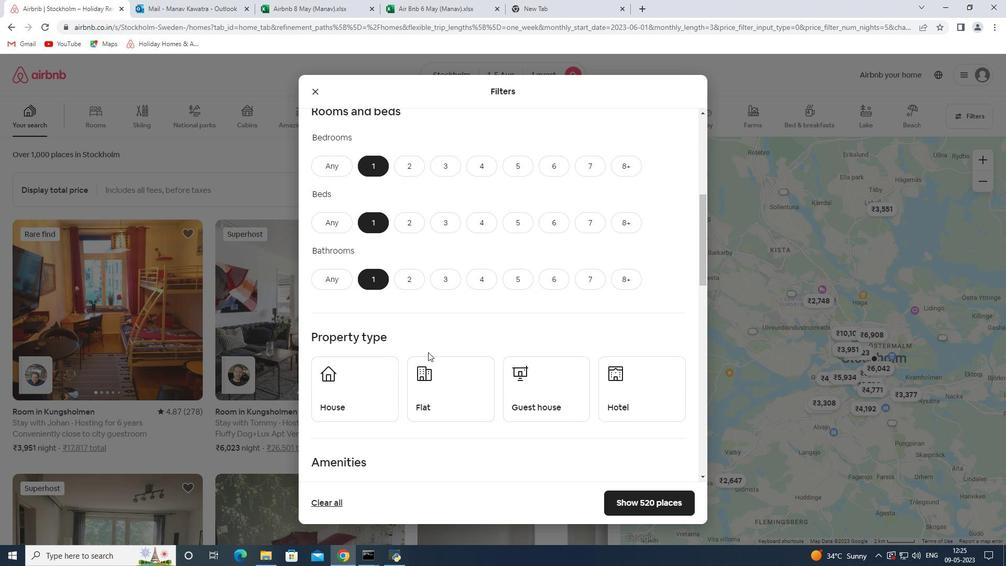 
Action: Mouse scrolled (428, 348) with delta (0, 0)
Screenshot: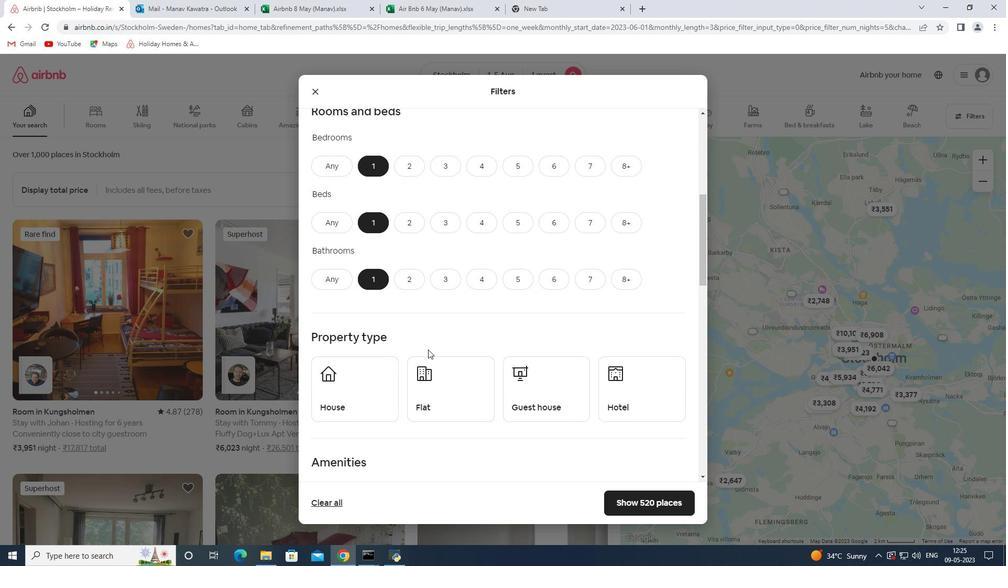 
Action: Mouse moved to (370, 338)
Screenshot: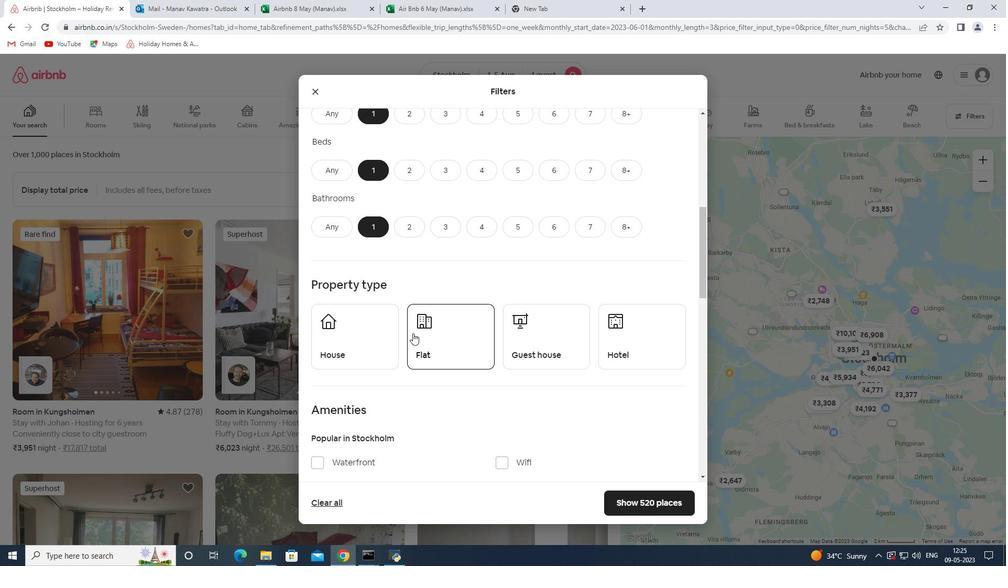 
Action: Mouse pressed left at (370, 338)
Screenshot: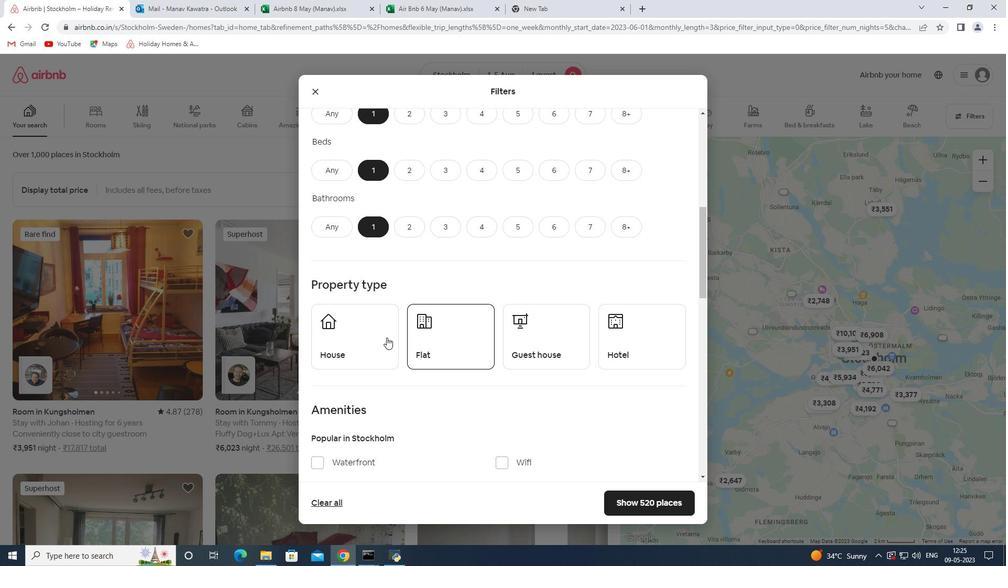 
Action: Mouse moved to (404, 340)
Screenshot: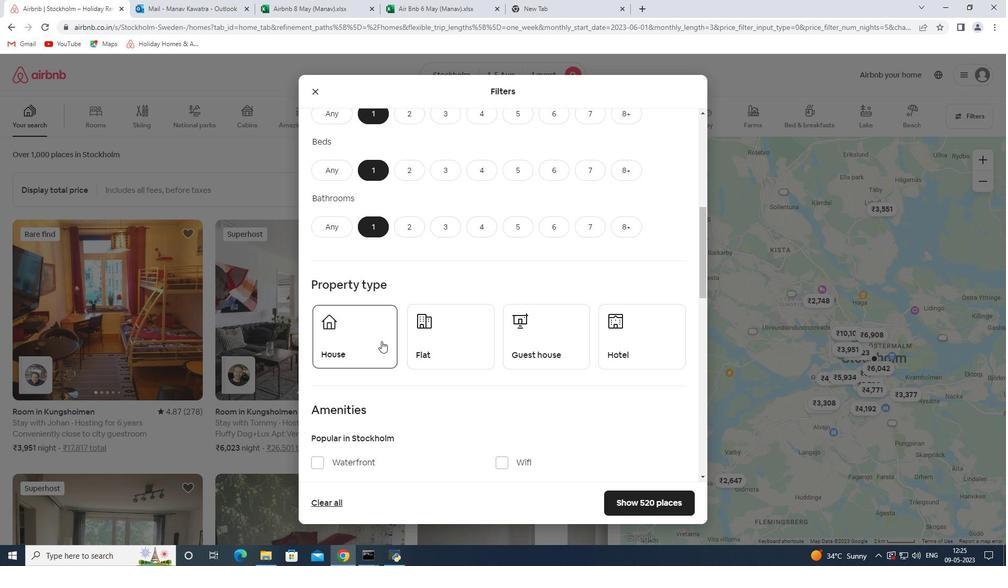 
Action: Mouse pressed left at (404, 340)
Screenshot: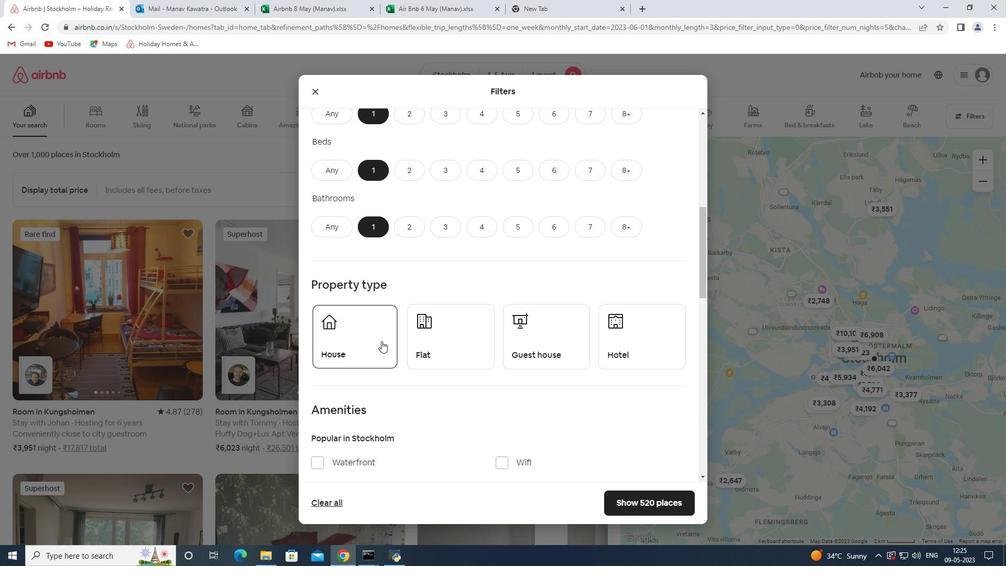 
Action: Mouse moved to (463, 343)
Screenshot: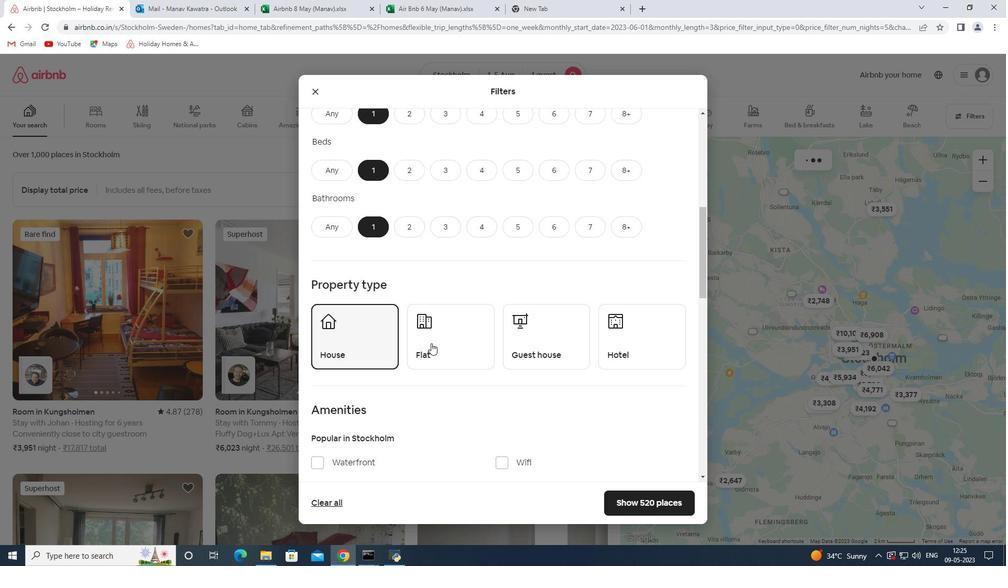 
Action: Mouse pressed left at (463, 343)
Screenshot: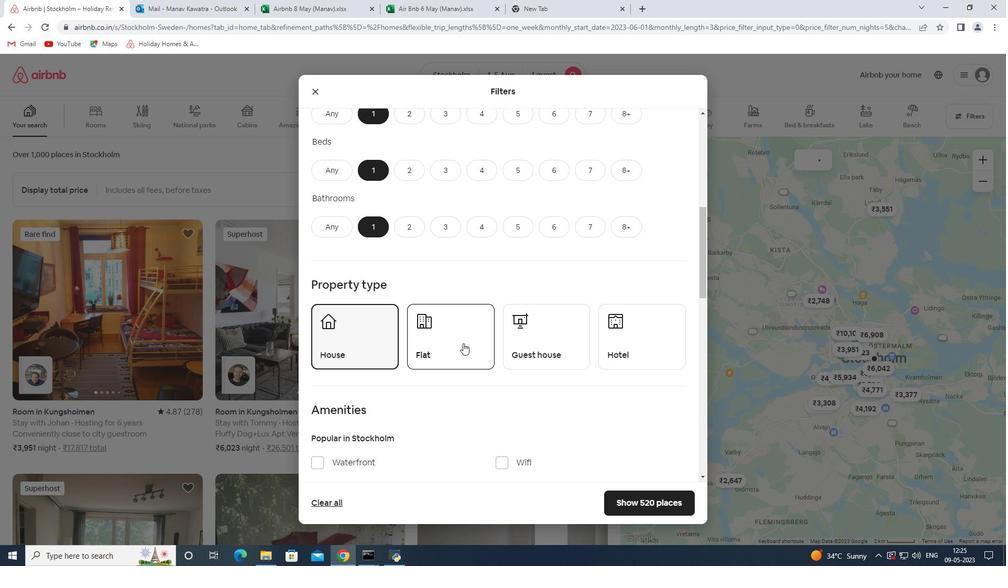 
Action: Mouse moved to (546, 334)
Screenshot: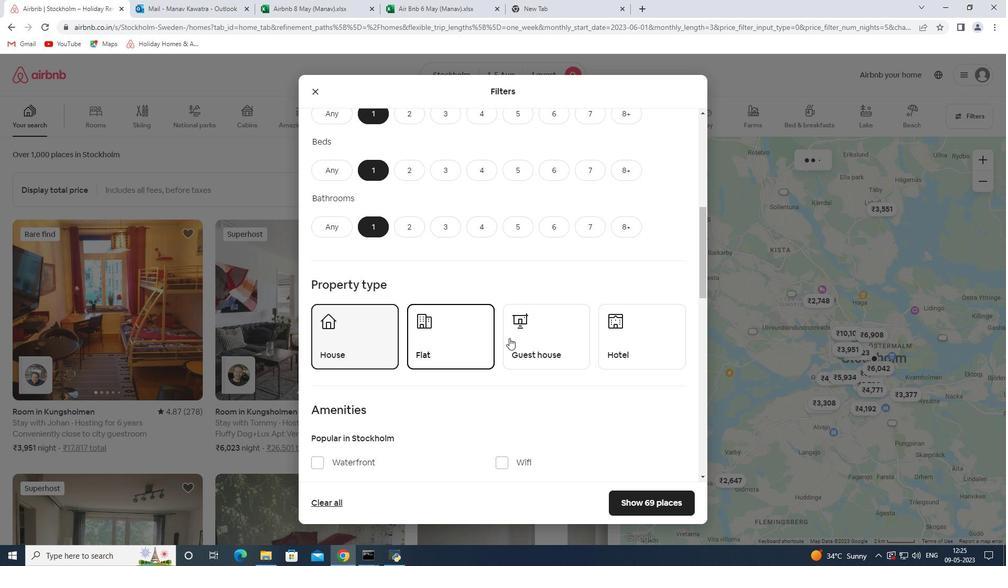 
Action: Mouse pressed left at (546, 334)
Screenshot: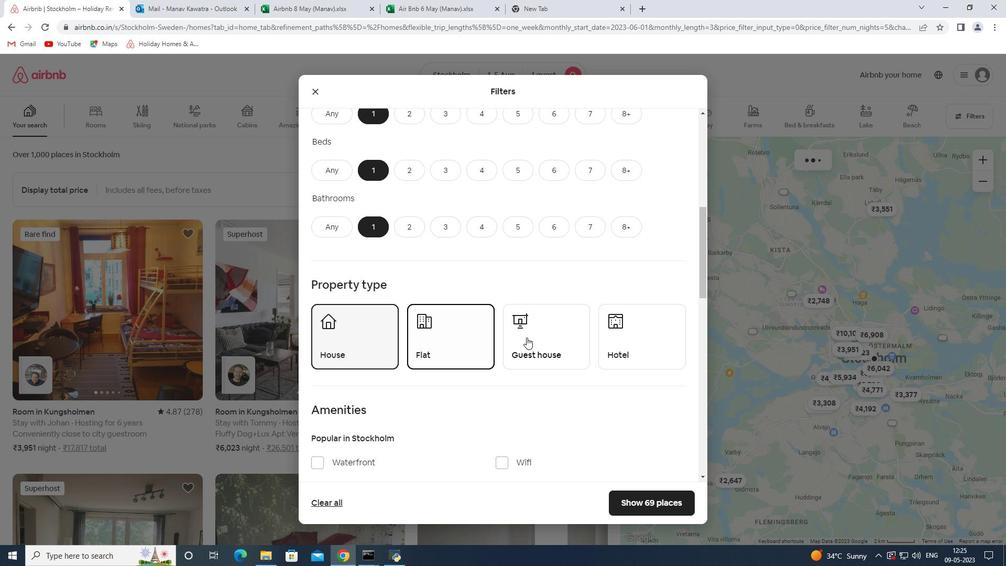 
Action: Mouse moved to (471, 389)
Screenshot: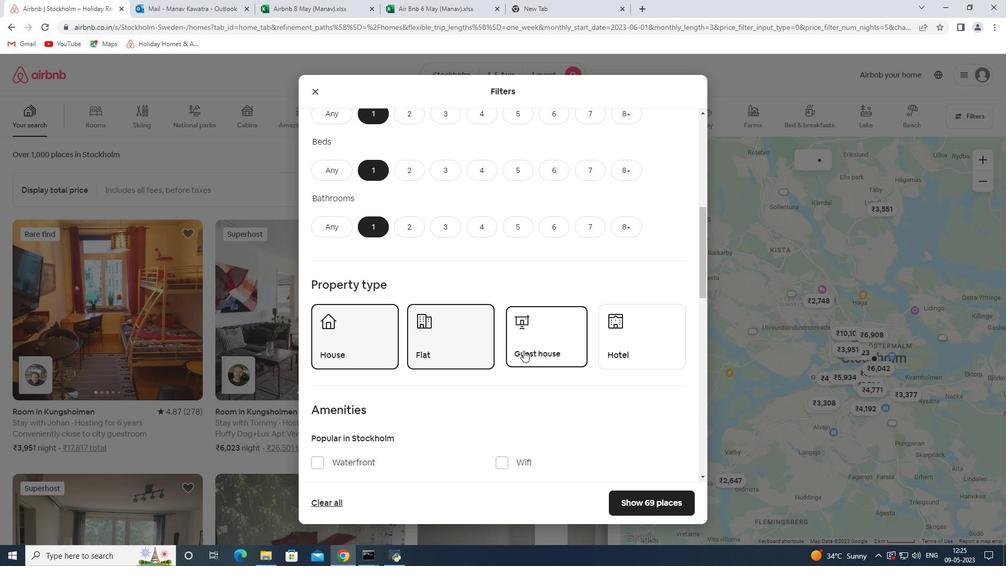 
Action: Mouse scrolled (471, 388) with delta (0, 0)
Screenshot: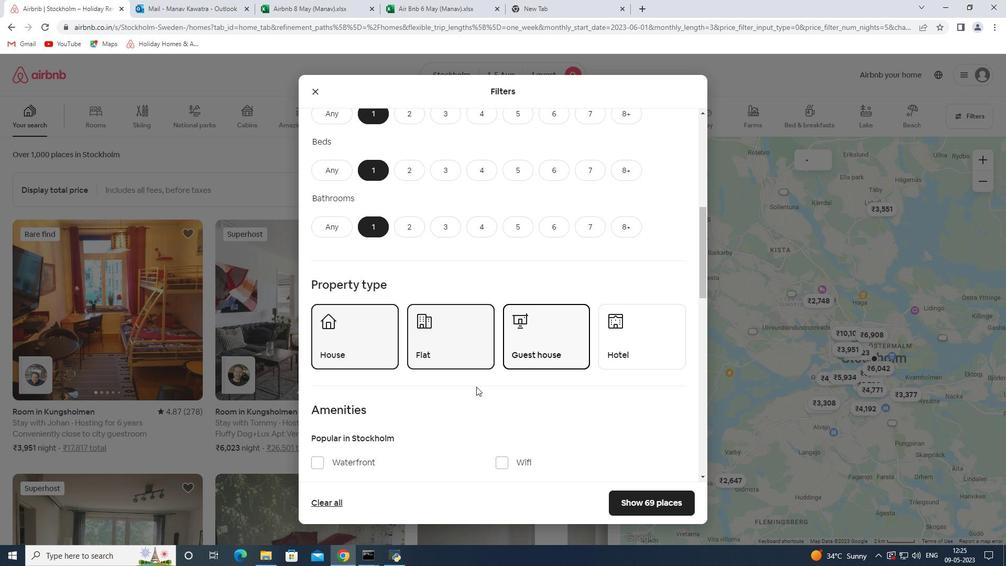 
Action: Mouse scrolled (471, 388) with delta (0, 0)
Screenshot: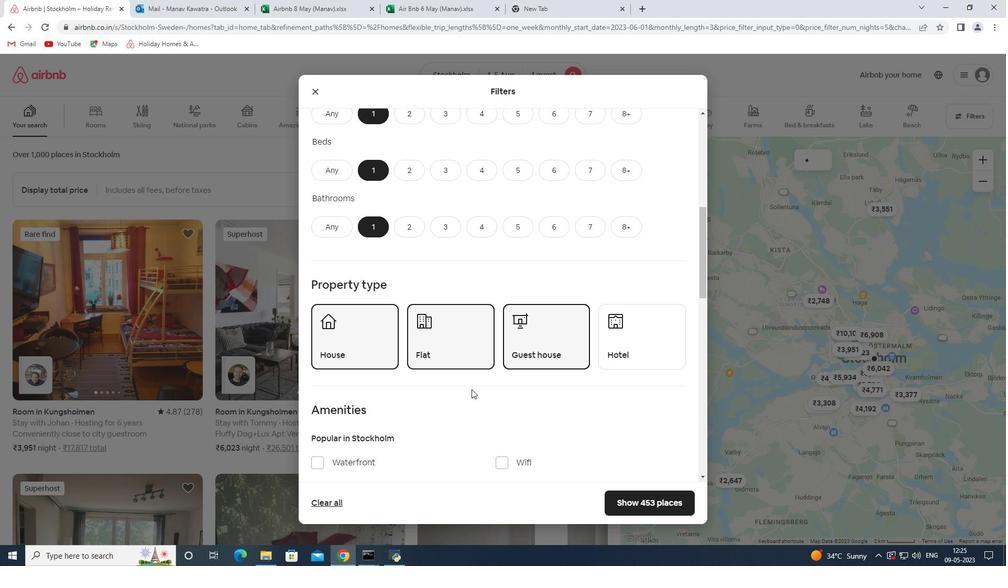 
Action: Mouse scrolled (471, 388) with delta (0, 0)
Screenshot: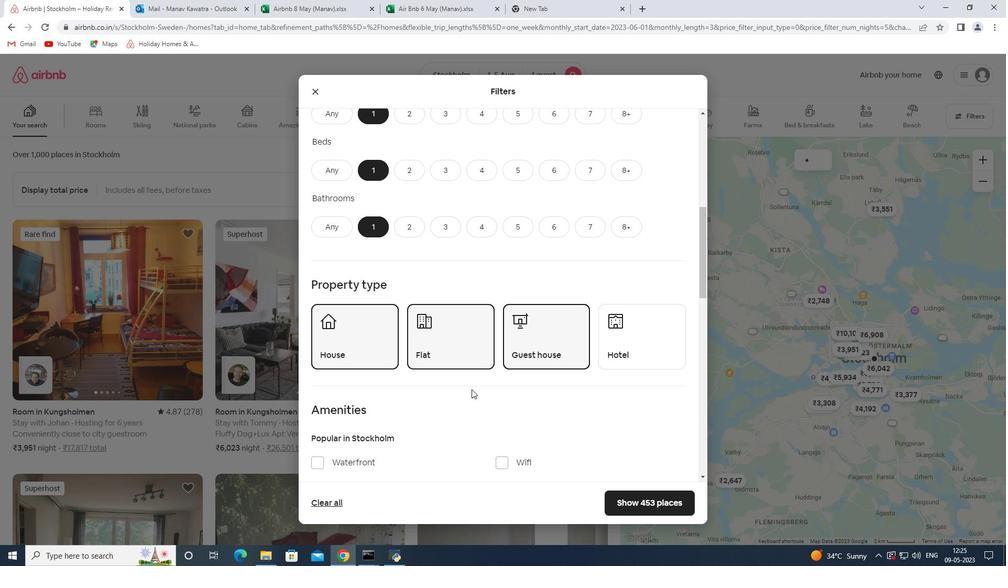 
Action: Mouse scrolled (471, 388) with delta (0, 0)
Screenshot: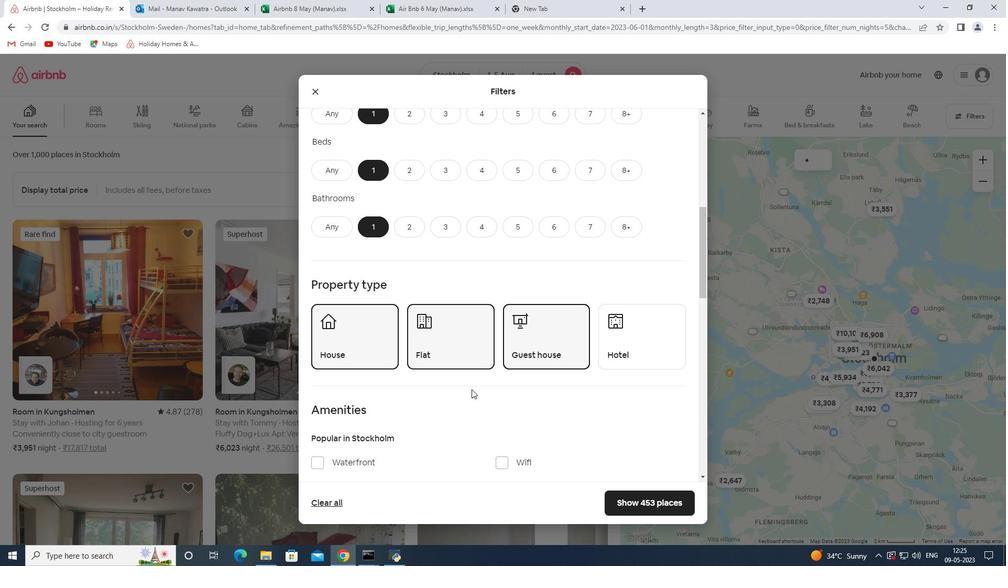 
Action: Mouse scrolled (471, 388) with delta (0, 0)
Screenshot: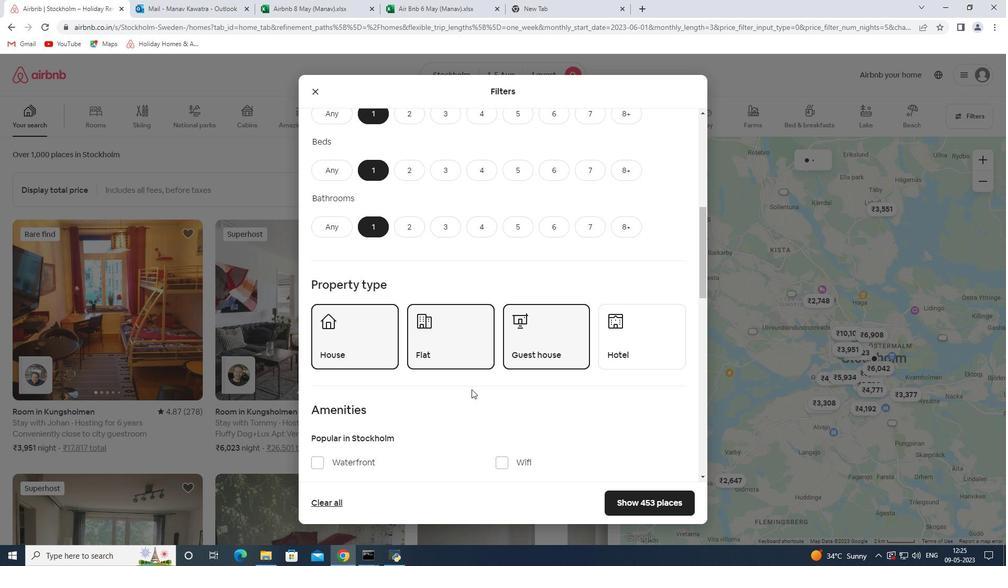 
Action: Mouse moved to (503, 279)
Screenshot: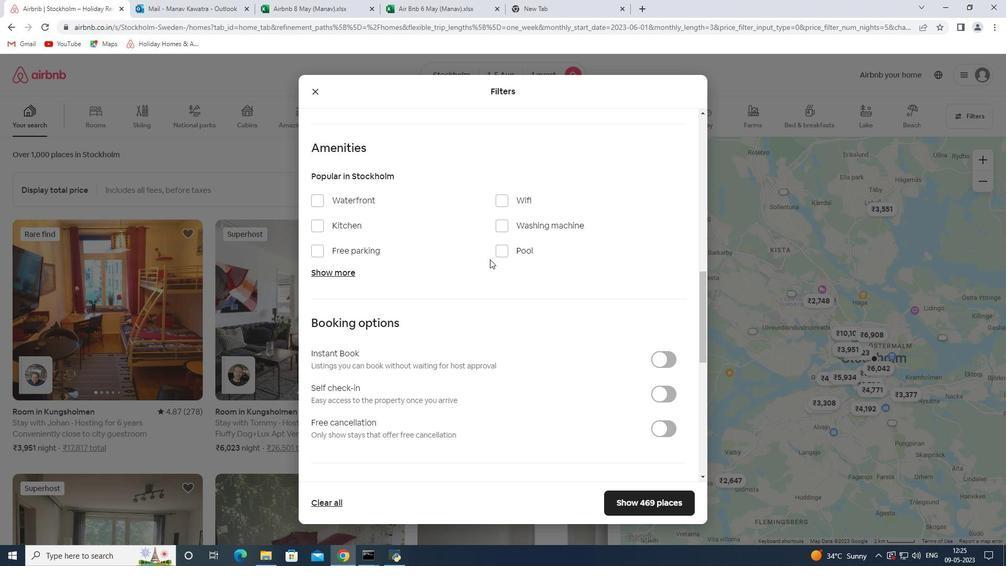 
Action: Mouse scrolled (503, 278) with delta (0, 0)
Screenshot: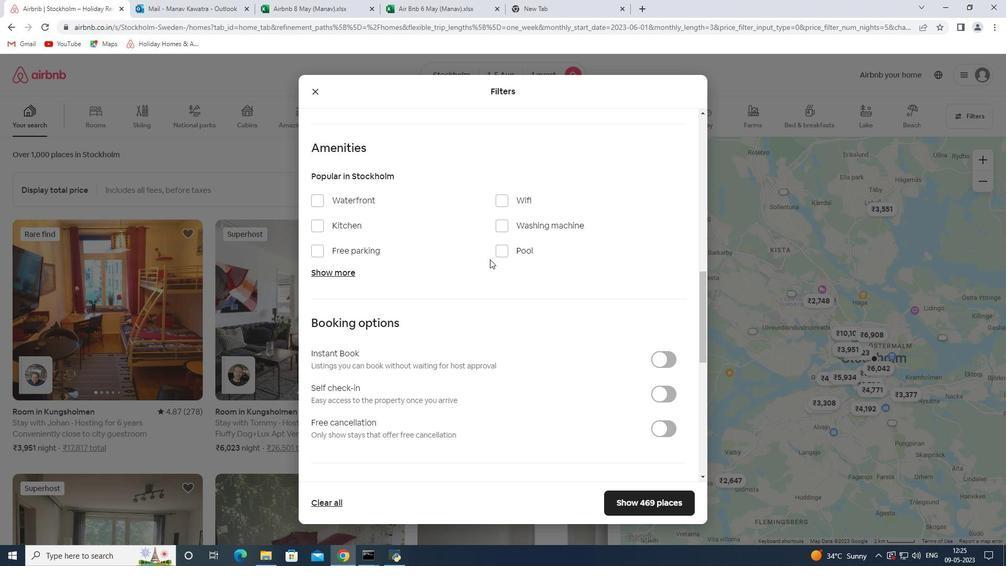 
Action: Mouse moved to (507, 284)
Screenshot: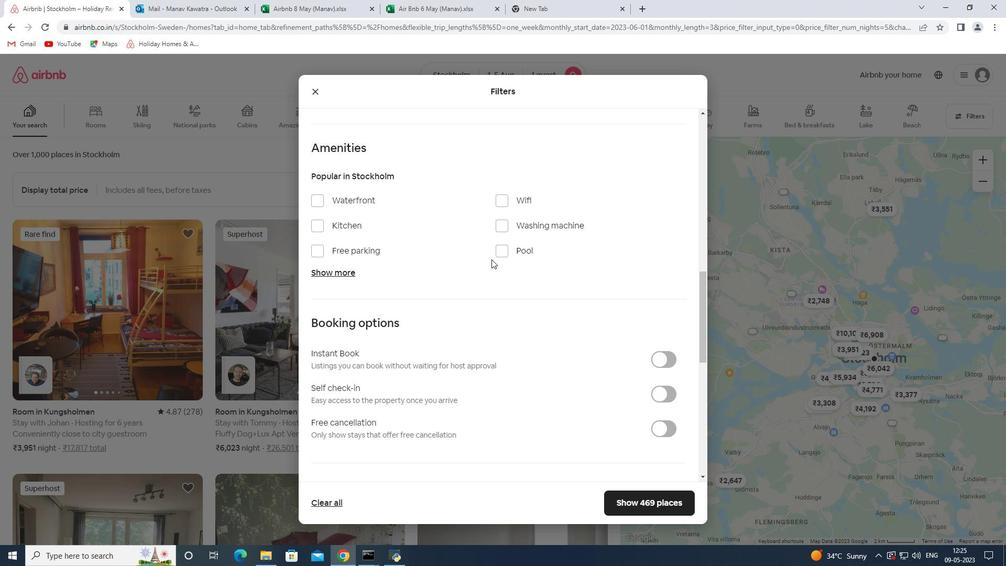 
Action: Mouse scrolled (507, 284) with delta (0, 0)
Screenshot: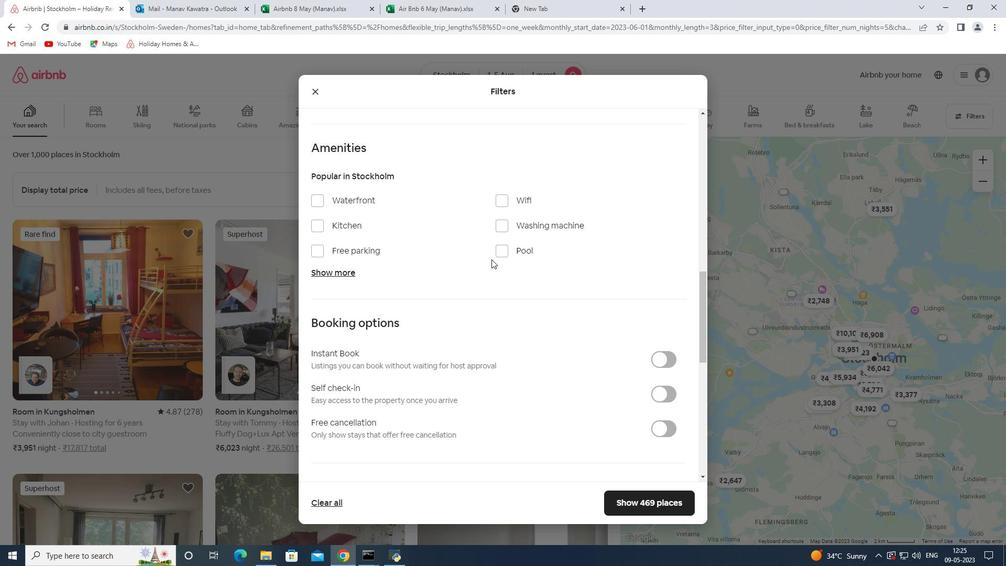 
Action: Mouse moved to (660, 288)
Screenshot: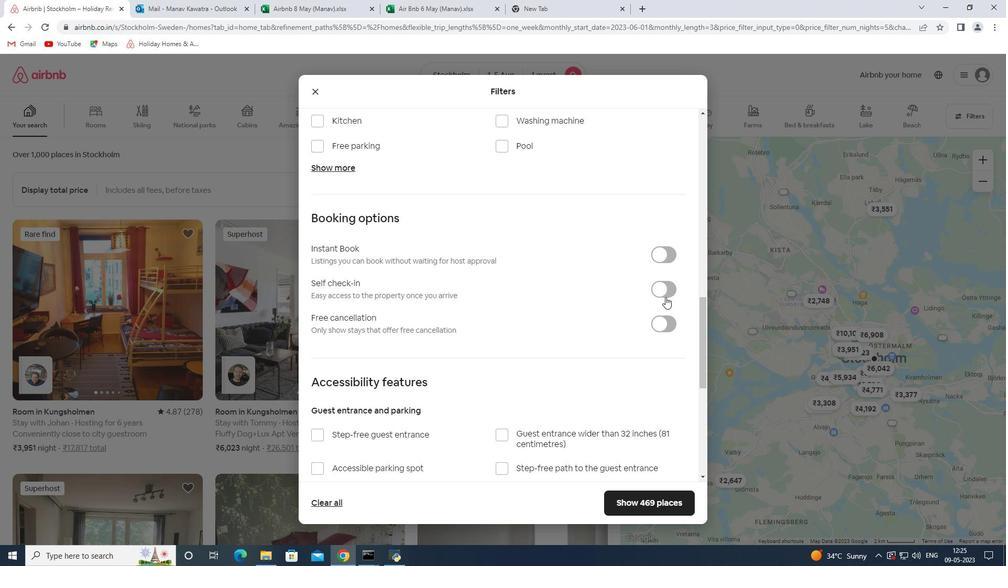 
Action: Mouse pressed left at (660, 288)
Screenshot: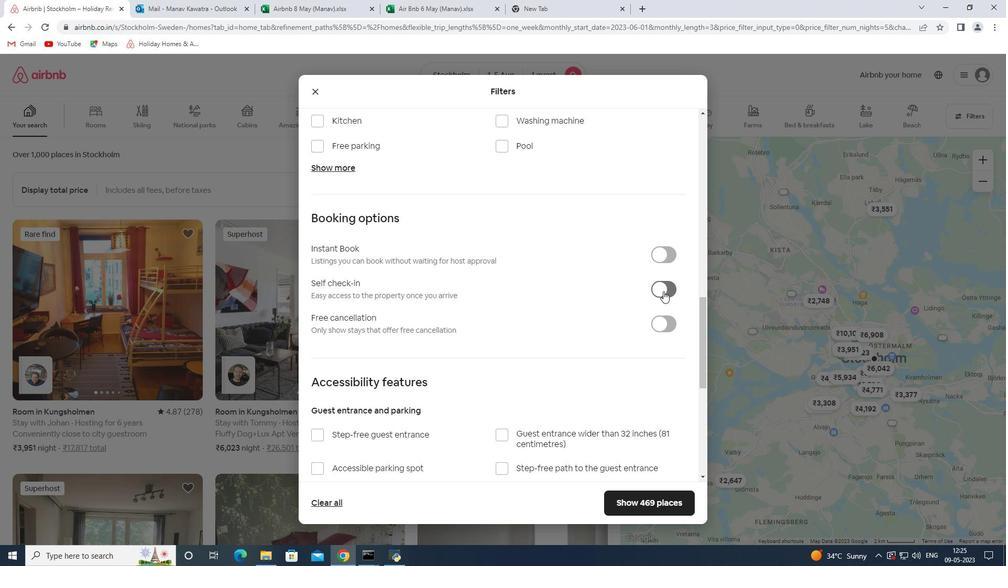 
Action: Mouse moved to (536, 340)
Screenshot: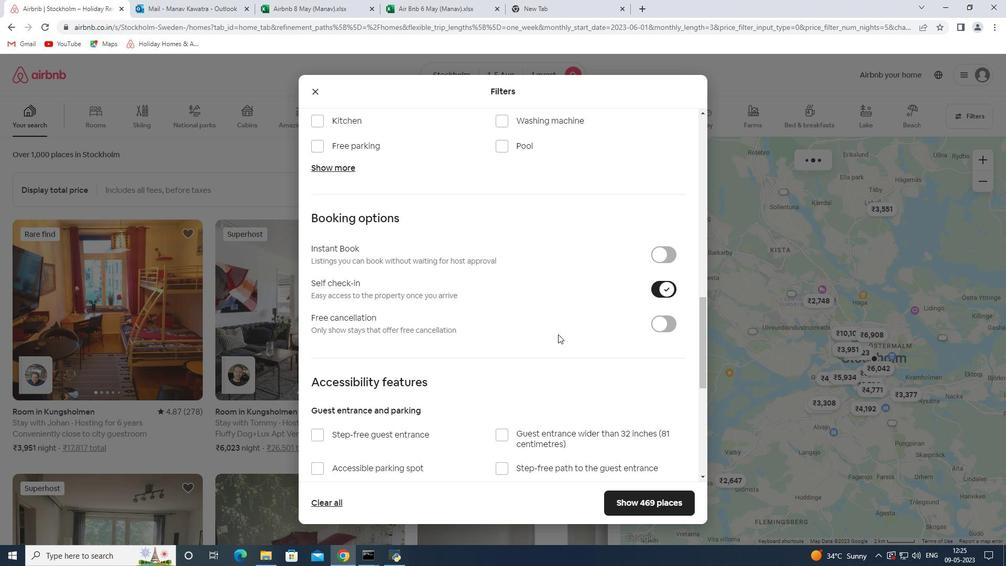 
Action: Mouse scrolled (536, 339) with delta (0, 0)
Screenshot: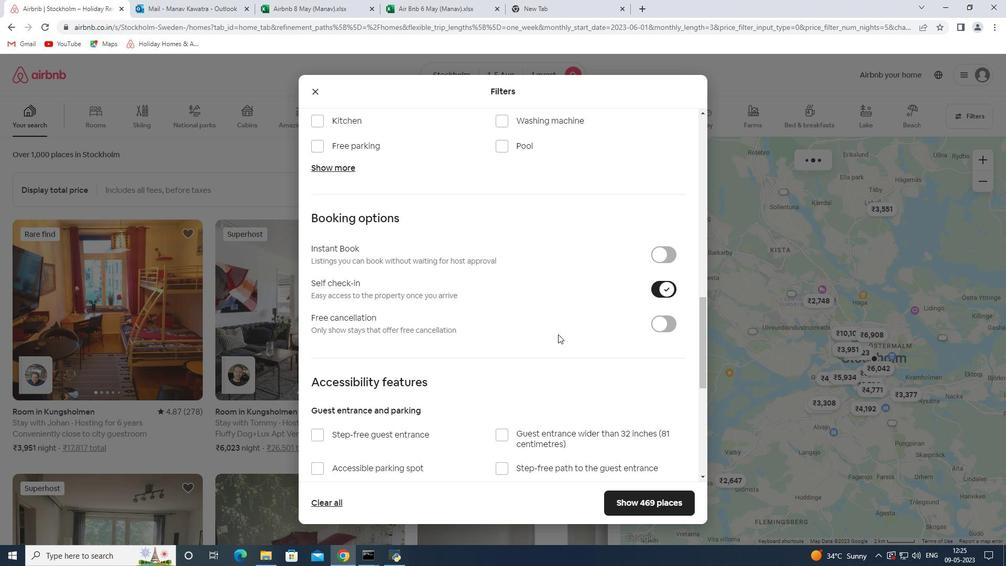 
Action: Mouse scrolled (536, 339) with delta (0, 0)
Screenshot: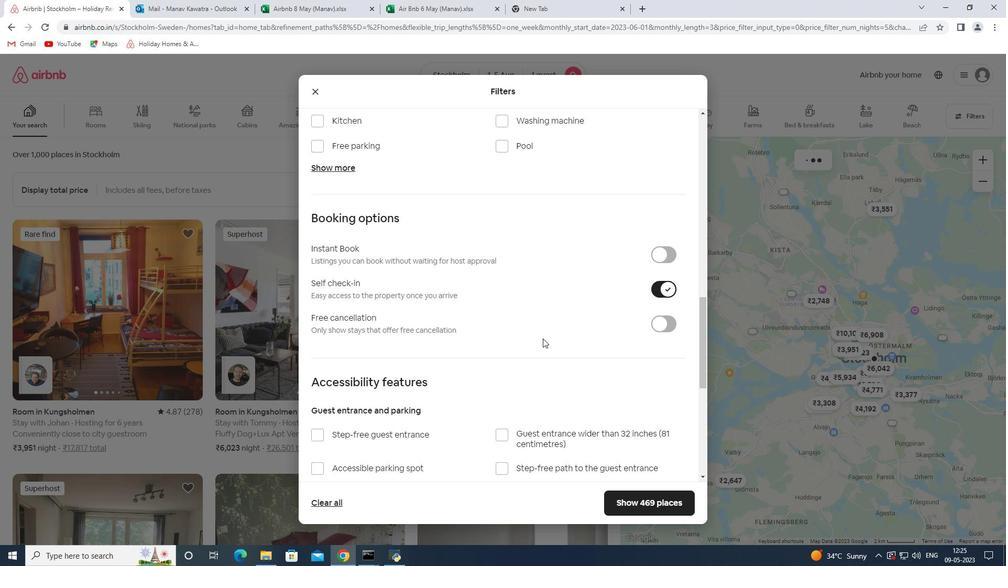 
Action: Mouse scrolled (536, 339) with delta (0, 0)
Screenshot: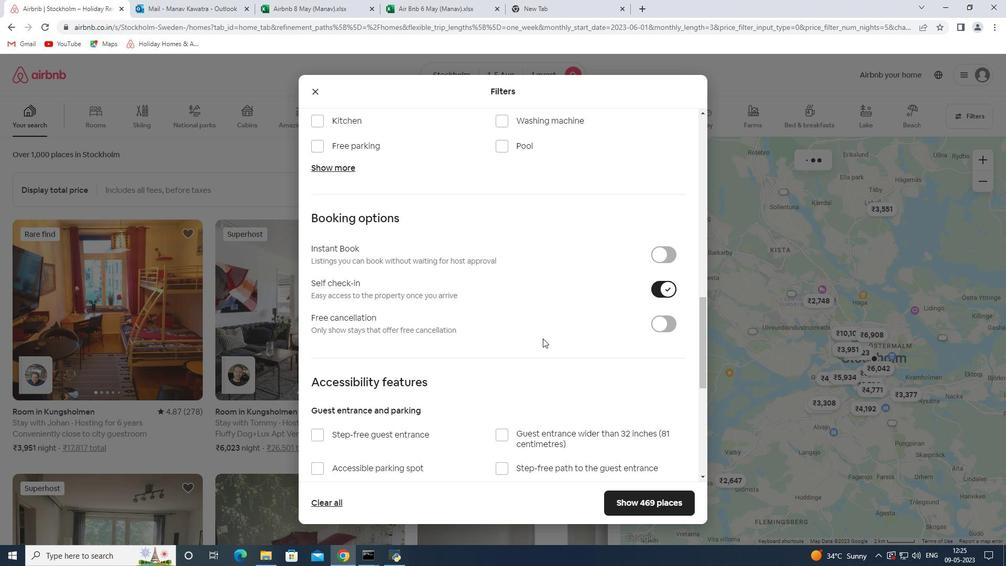 
Action: Mouse scrolled (536, 339) with delta (0, 0)
Screenshot: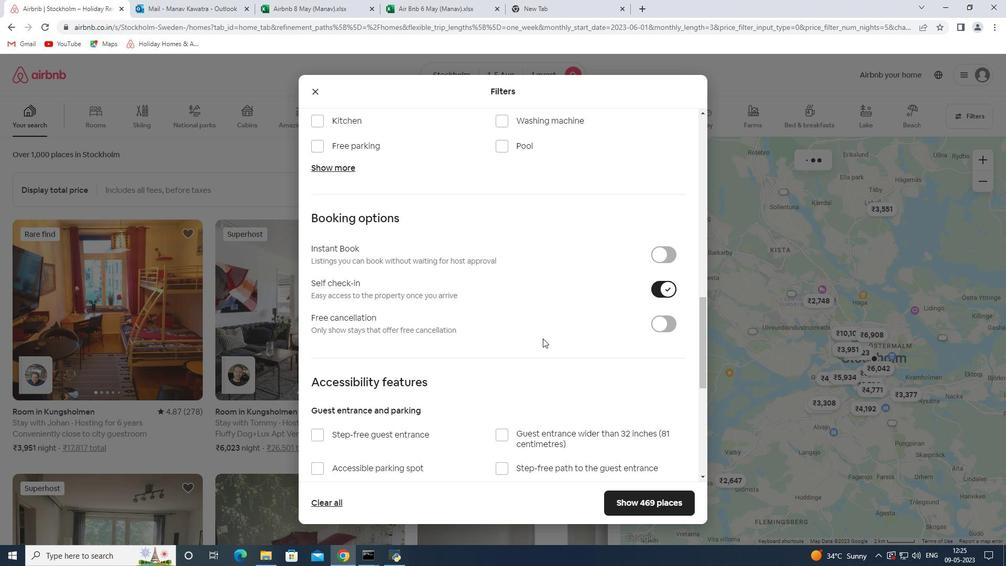 
Action: Mouse scrolled (536, 339) with delta (0, 0)
Screenshot: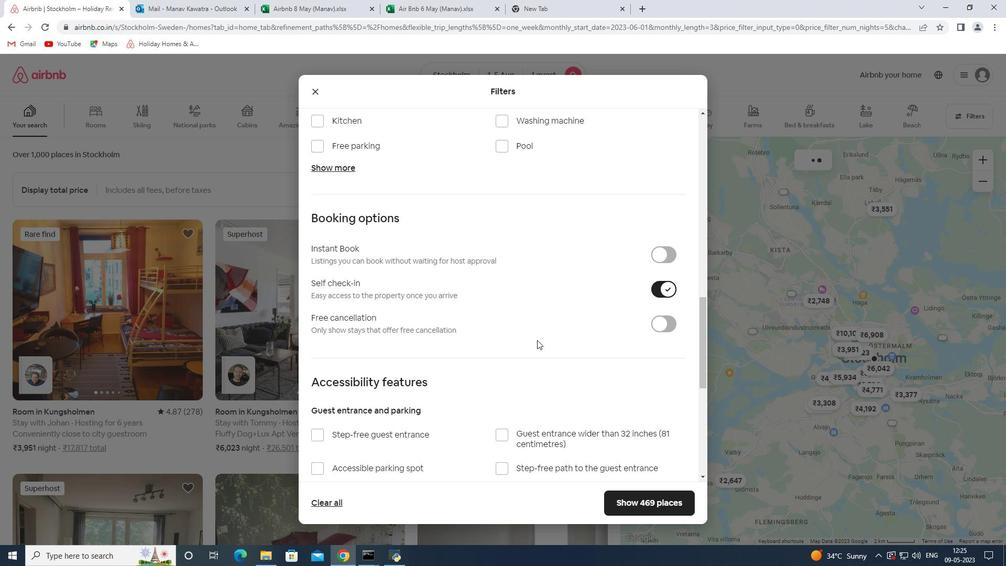 
Action: Mouse moved to (536, 340)
Screenshot: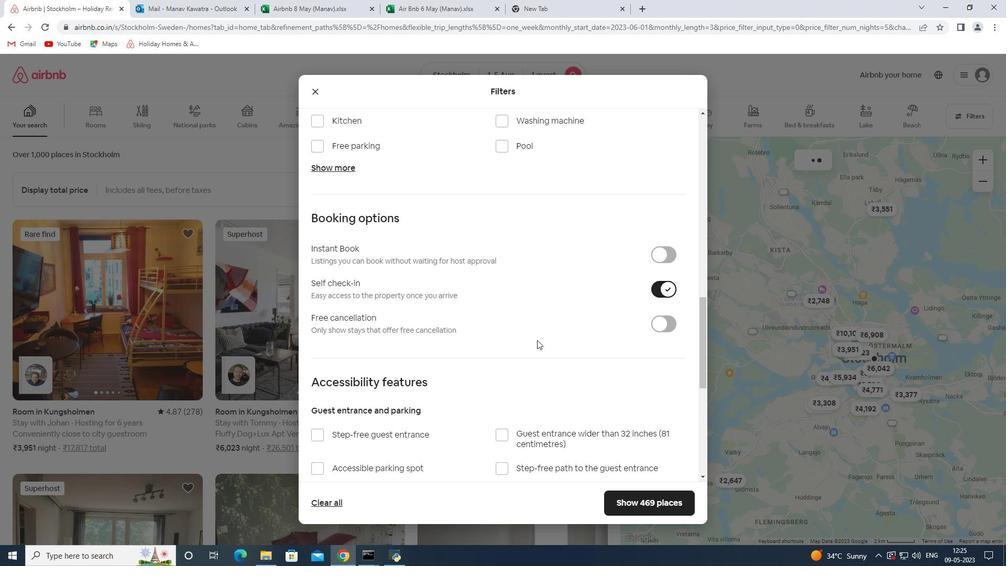 
Action: Mouse scrolled (536, 340) with delta (0, 0)
Screenshot: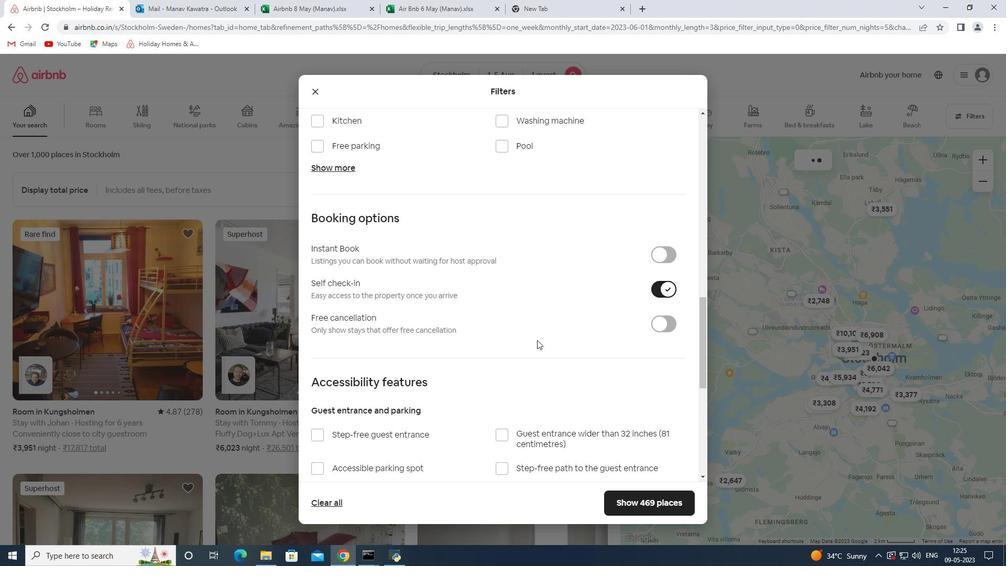 
Action: Mouse moved to (345, 434)
Screenshot: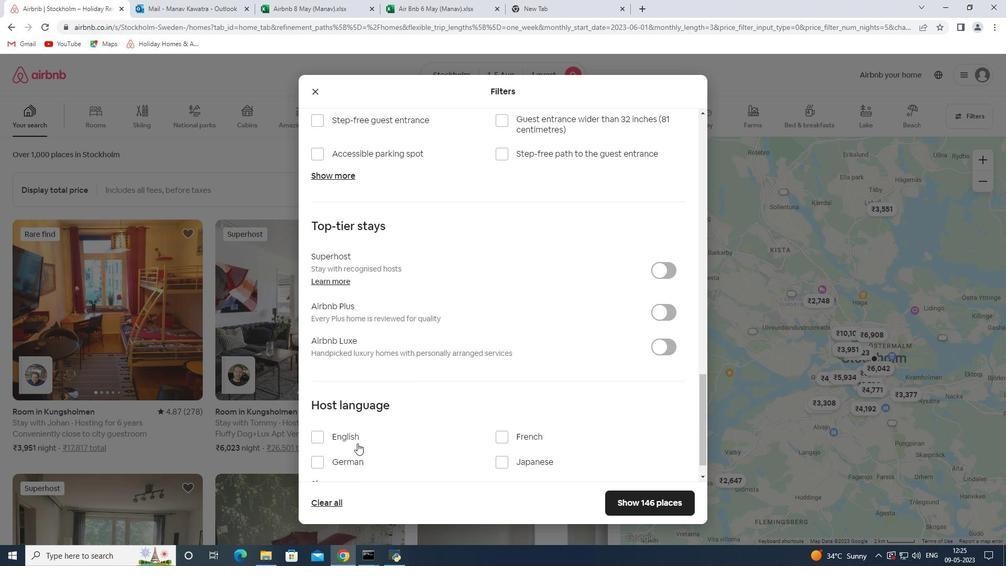 
Action: Mouse pressed left at (345, 434)
Screenshot: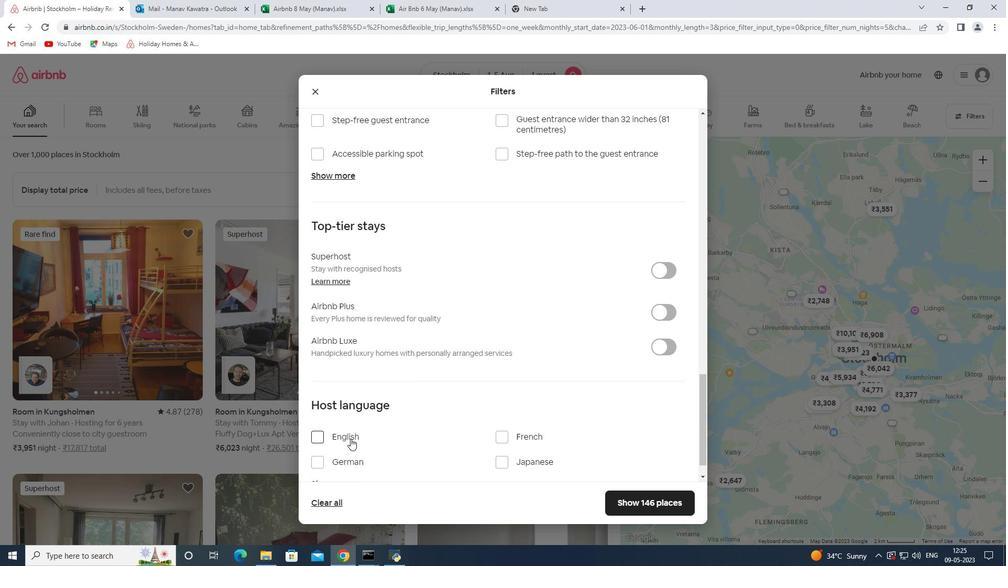 
Action: Mouse moved to (646, 507)
Screenshot: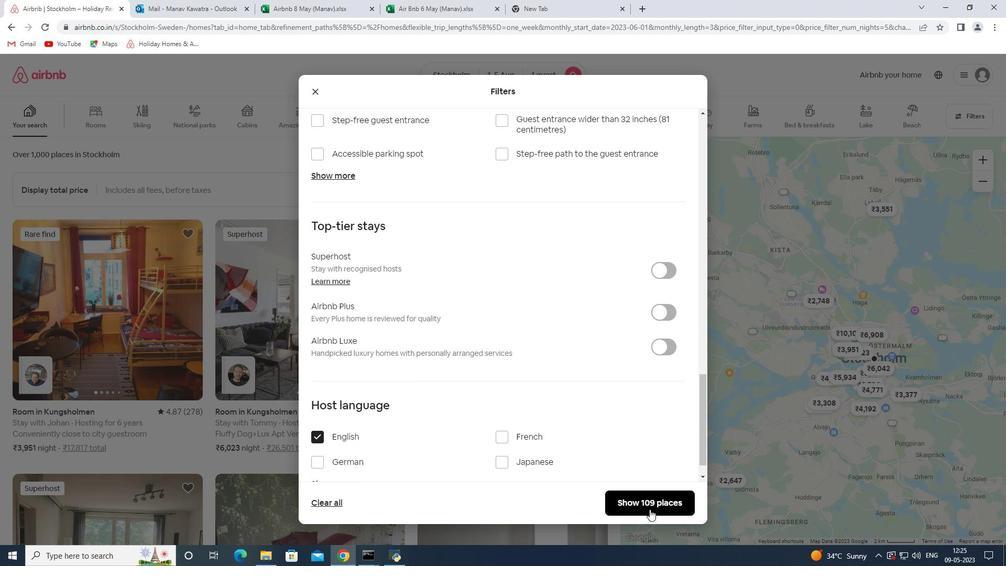 
Action: Mouse pressed left at (646, 507)
Screenshot: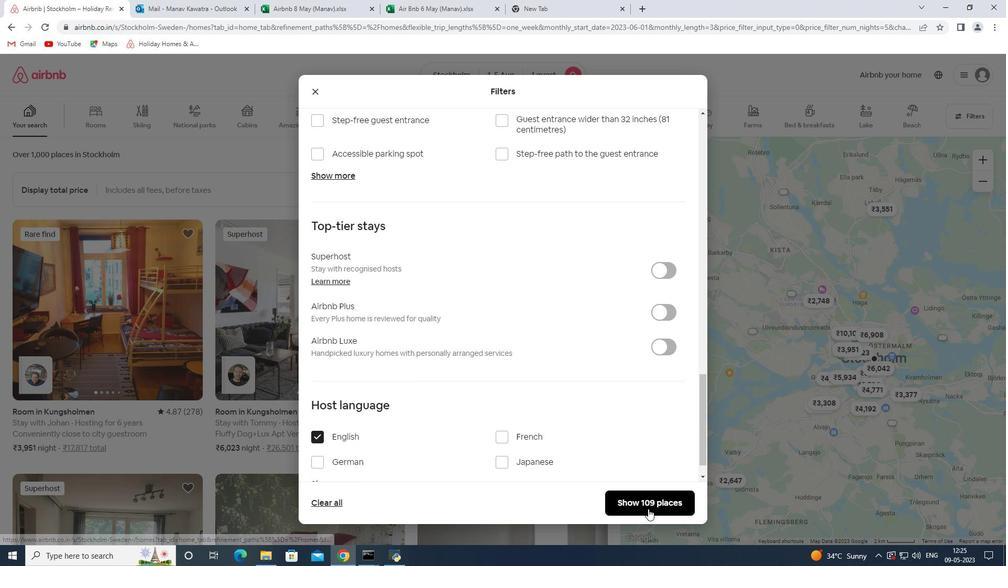
Action: Mouse moved to (644, 501)
Screenshot: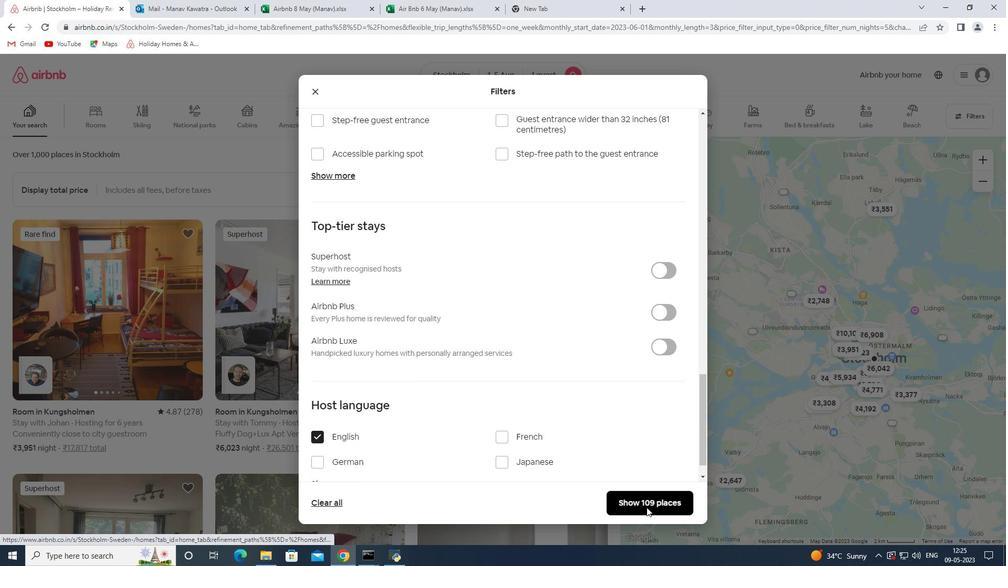 
